 Task: Select the current location as Amazon Rainforest, South America . Now zoom - , and verify the location . Hide zoom slider
Action: Mouse moved to (146, 98)
Screenshot: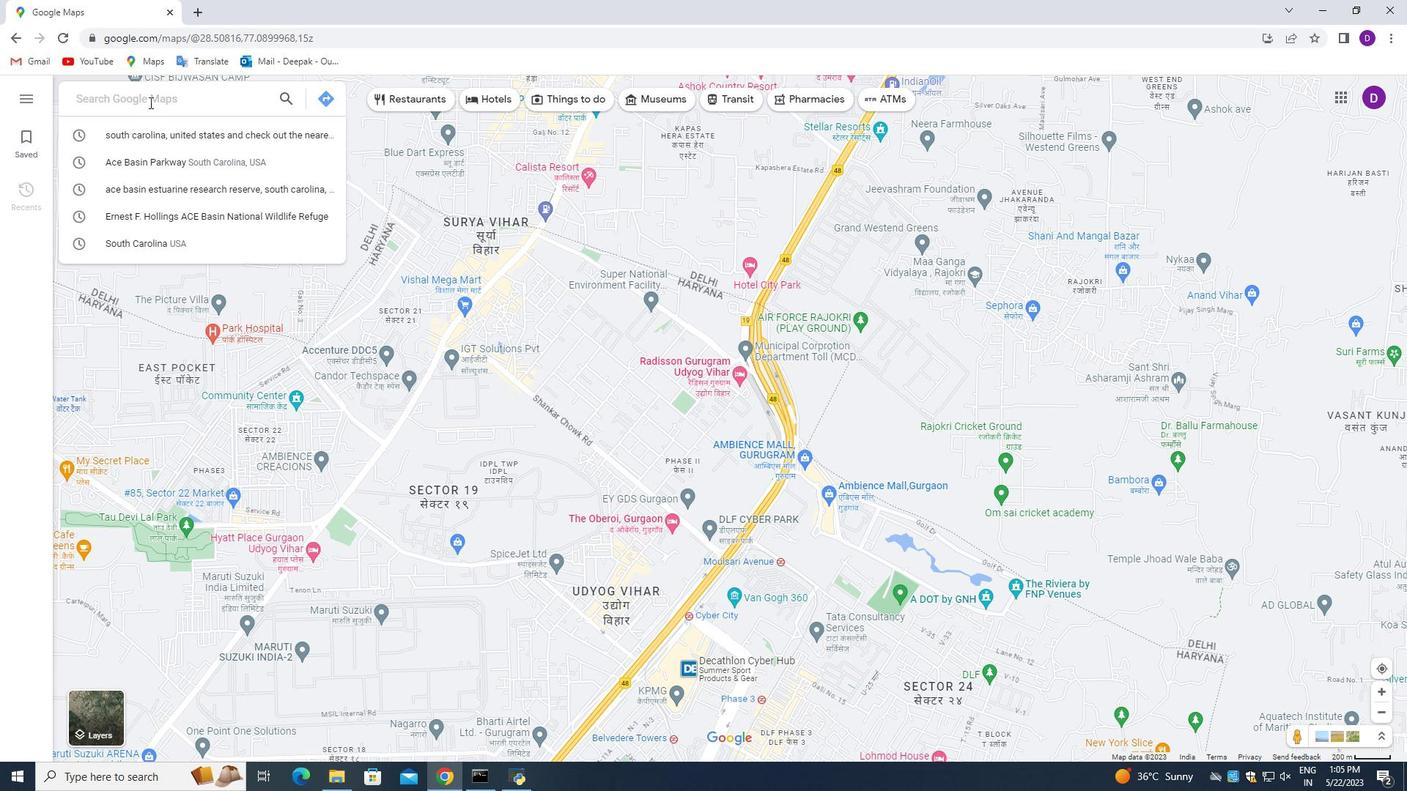 
Action: Mouse pressed left at (146, 98)
Screenshot: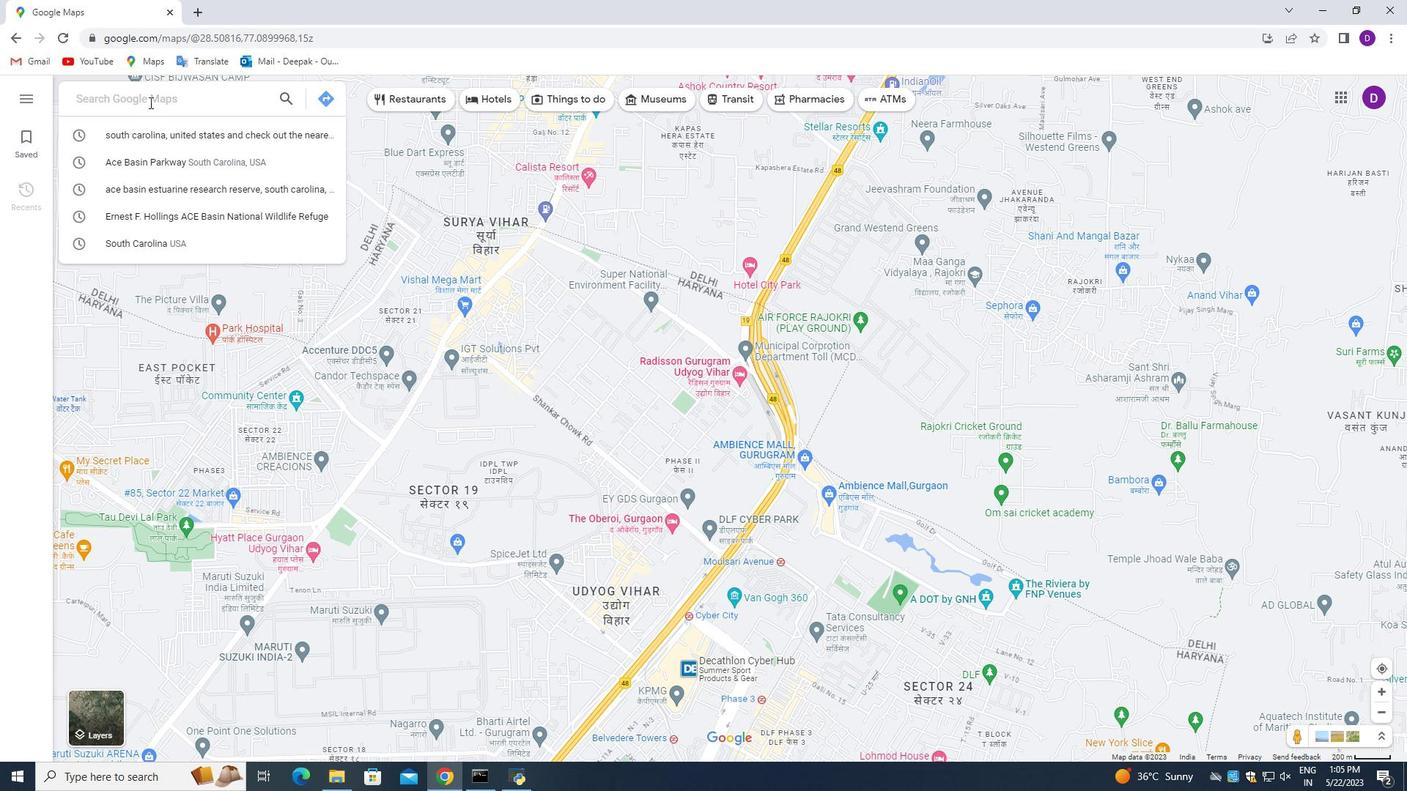 
Action: Key pressed <Key.shift_r>Amazone<Key.space><Key.shift_r>Rainforest<Key.space><Key.shift_r>South<Key.space><Key.shift_r>America<Key.enter>
Screenshot: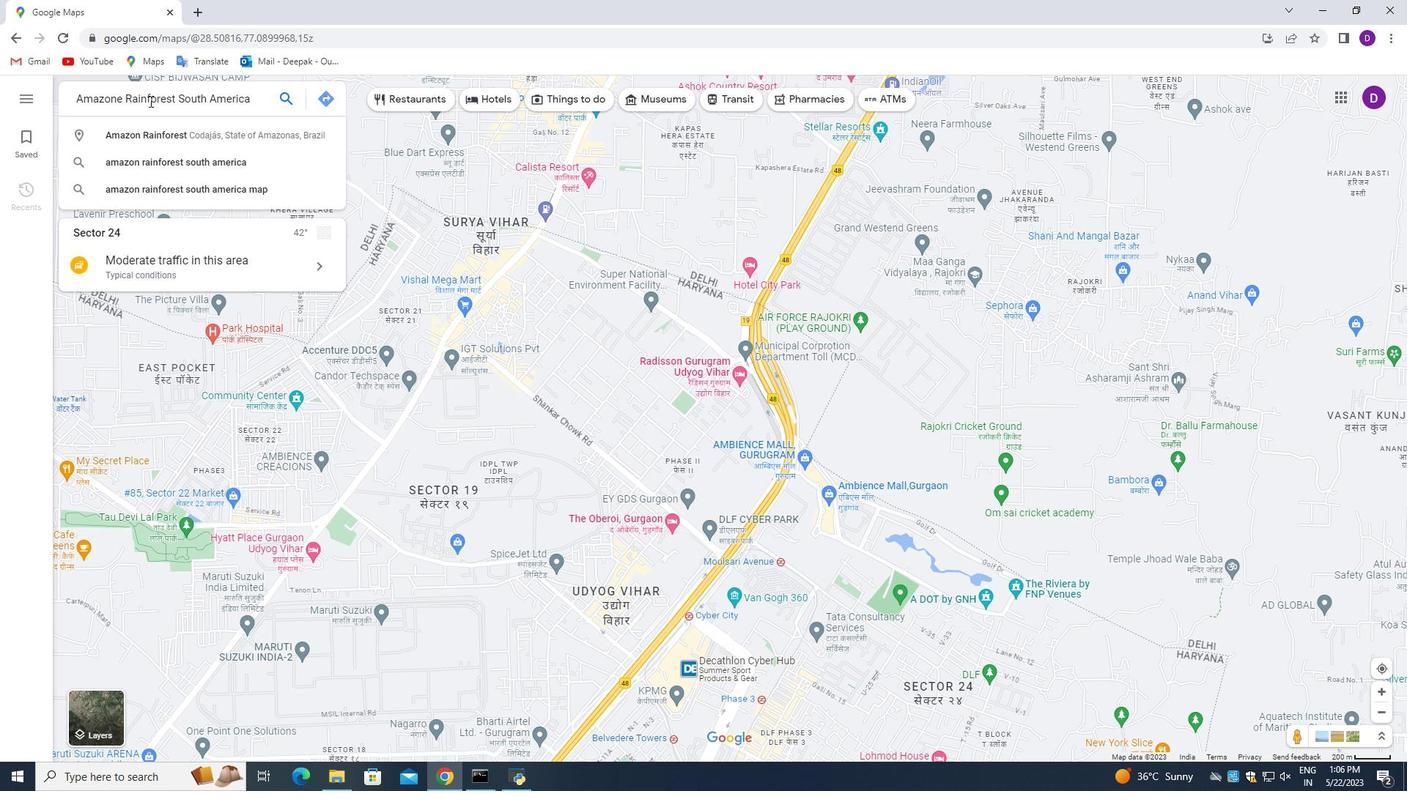 
Action: Mouse moved to (907, 457)
Screenshot: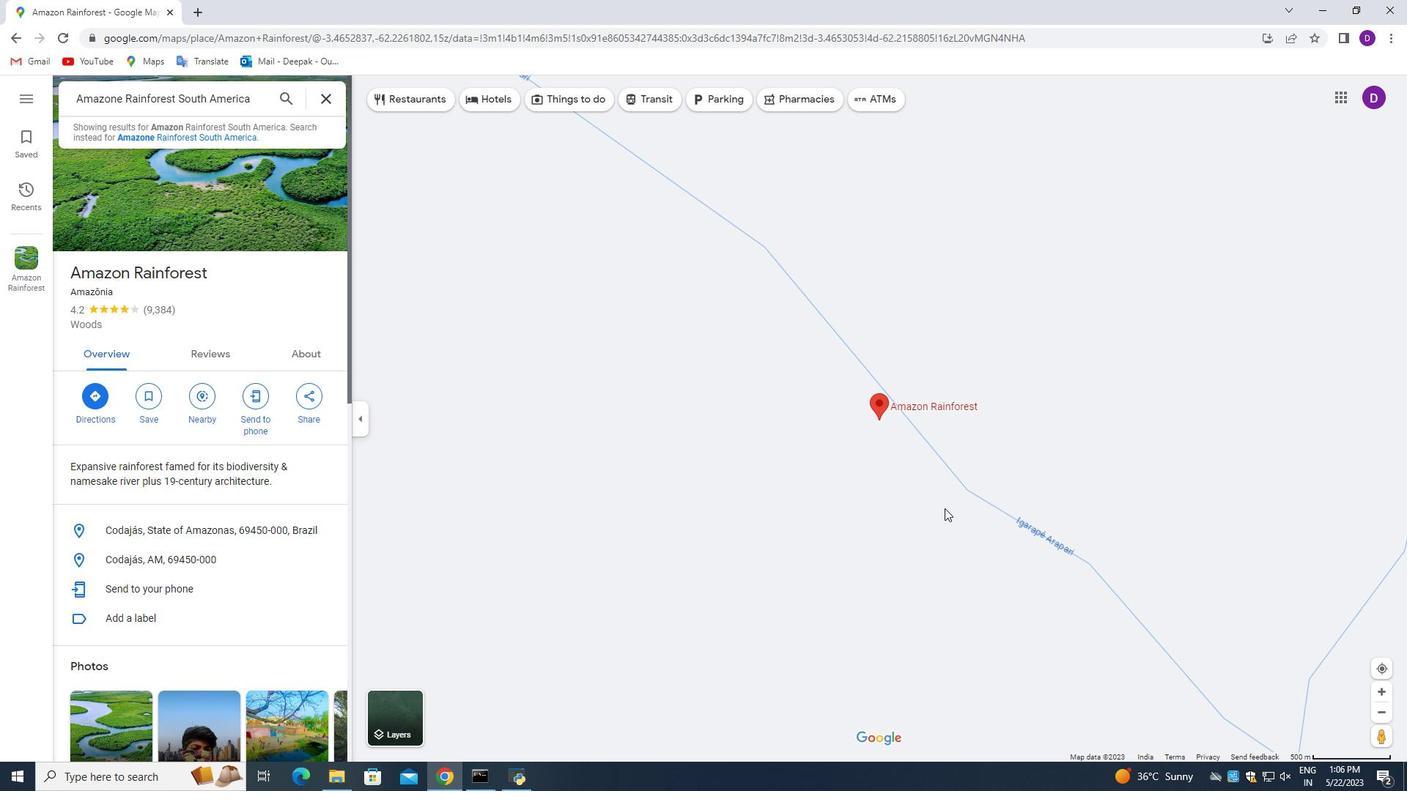 
Action: Mouse scrolled (907, 458) with delta (0, 0)
Screenshot: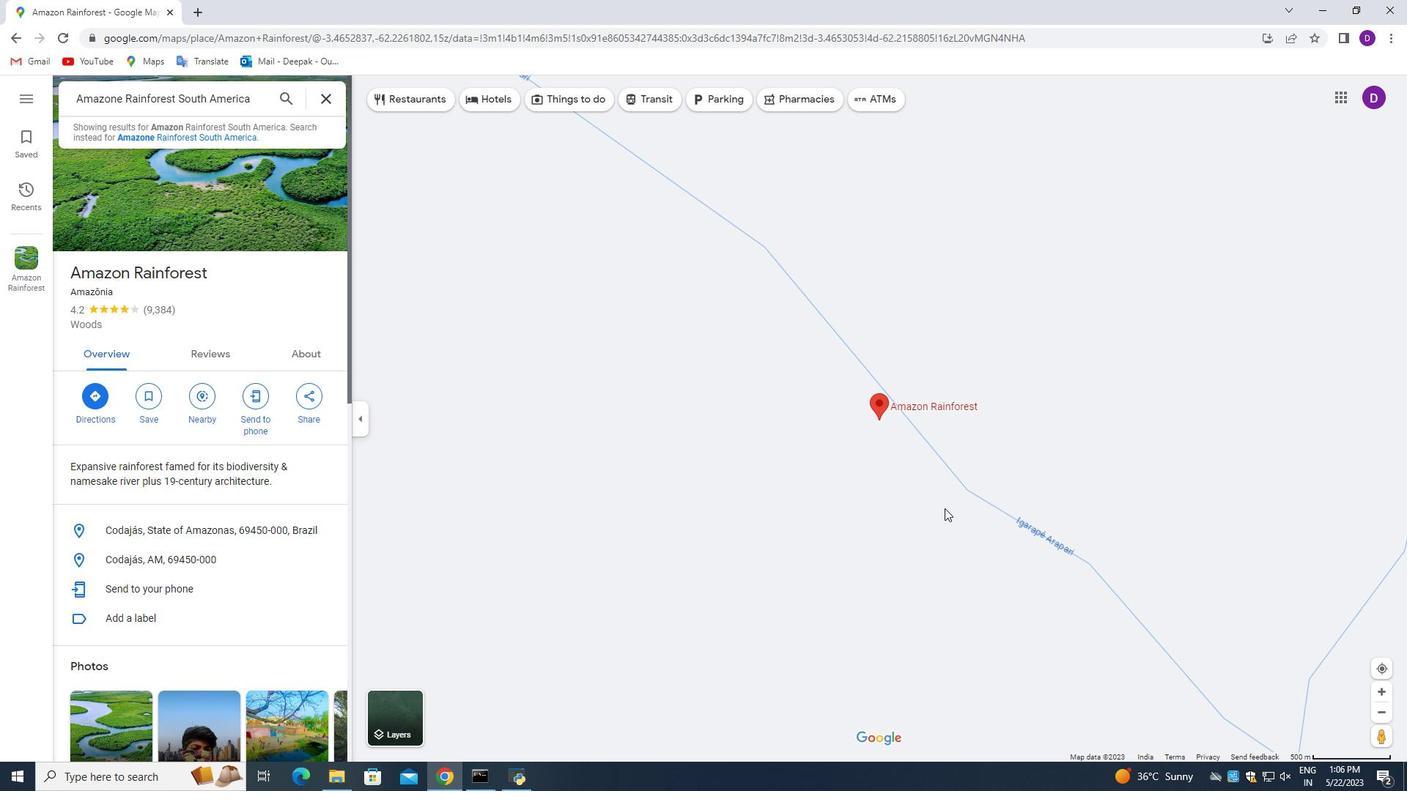 
Action: Mouse moved to (904, 453)
Screenshot: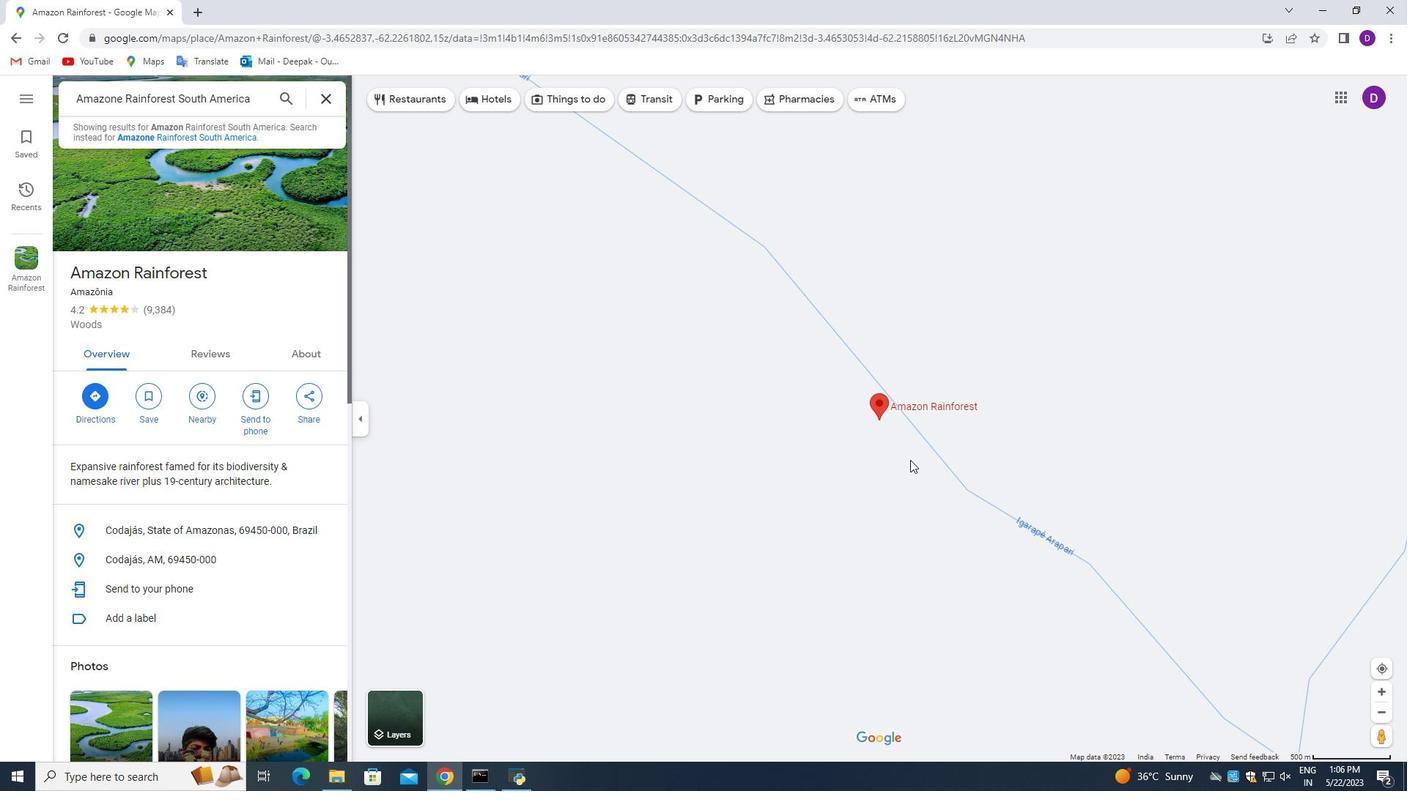 
Action: Mouse scrolled (904, 453) with delta (0, 0)
Screenshot: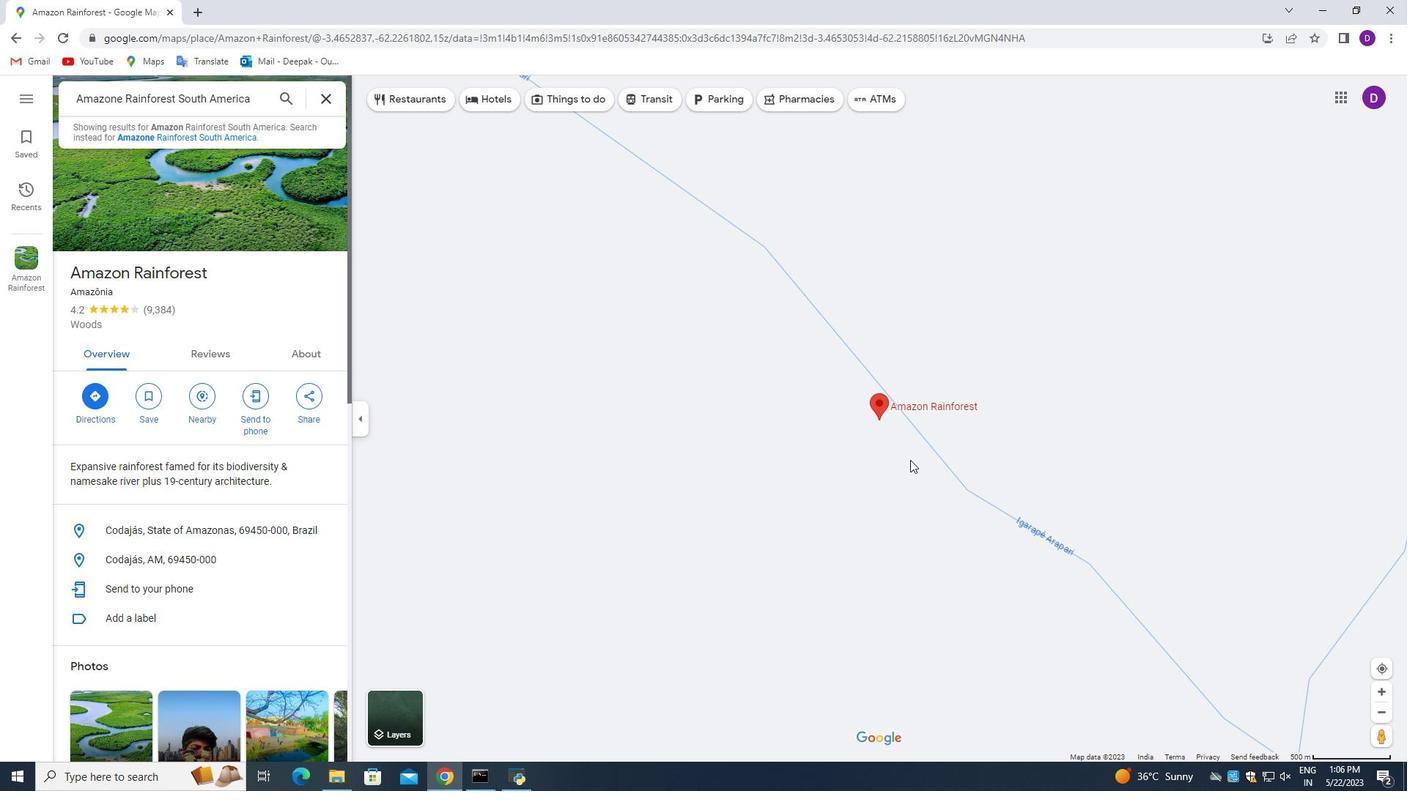 
Action: Mouse moved to (884, 433)
Screenshot: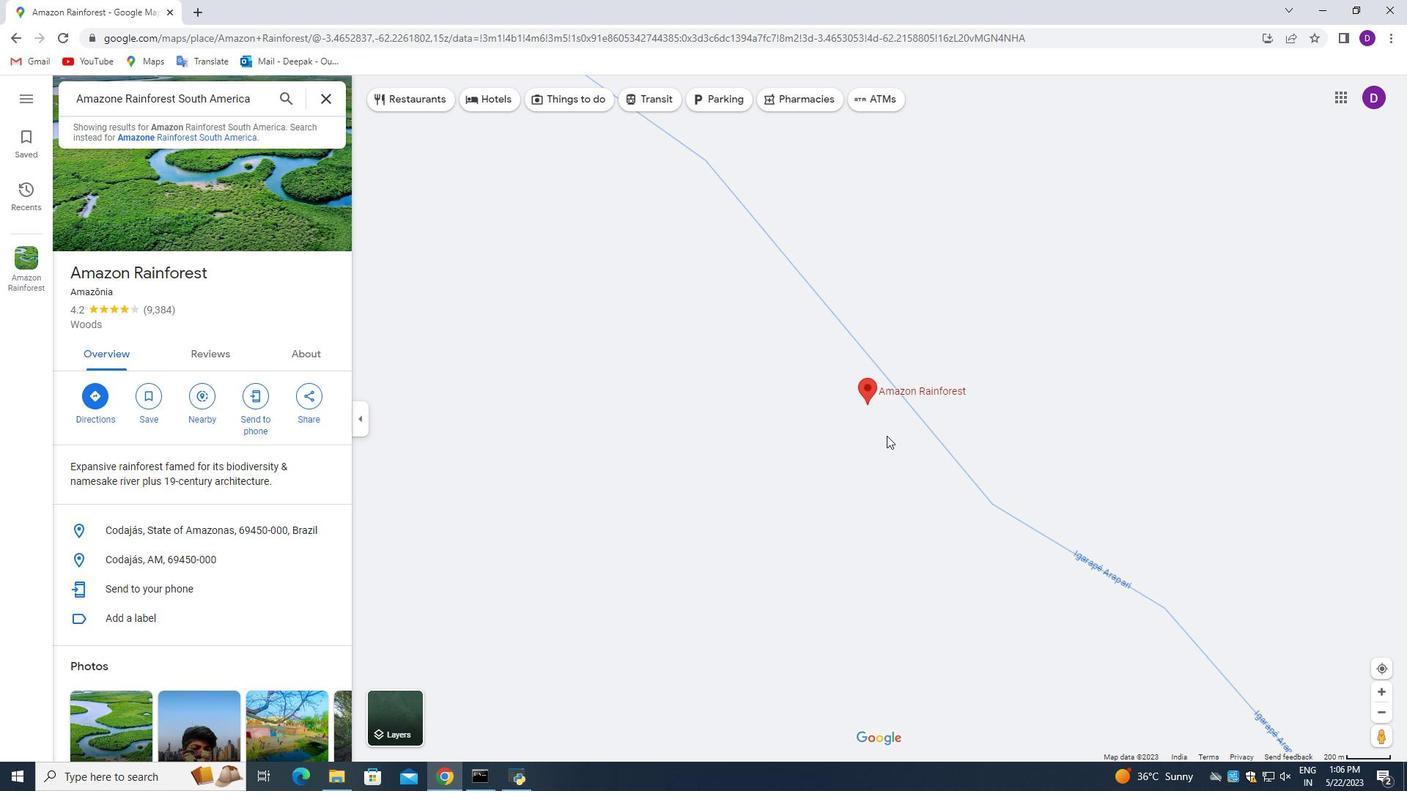 
Action: Mouse scrolled (884, 434) with delta (0, 0)
Screenshot: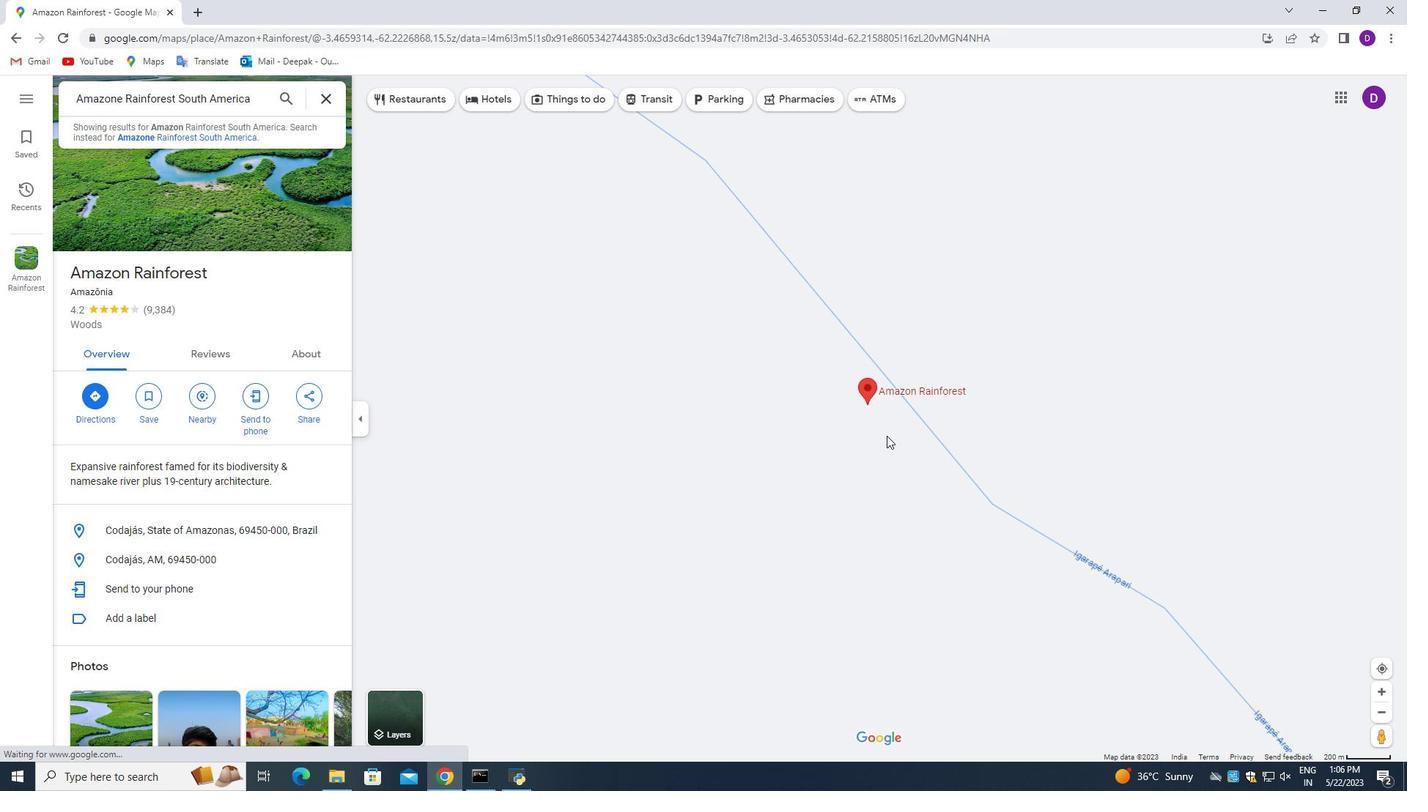 
Action: Mouse scrolled (884, 434) with delta (0, 0)
Screenshot: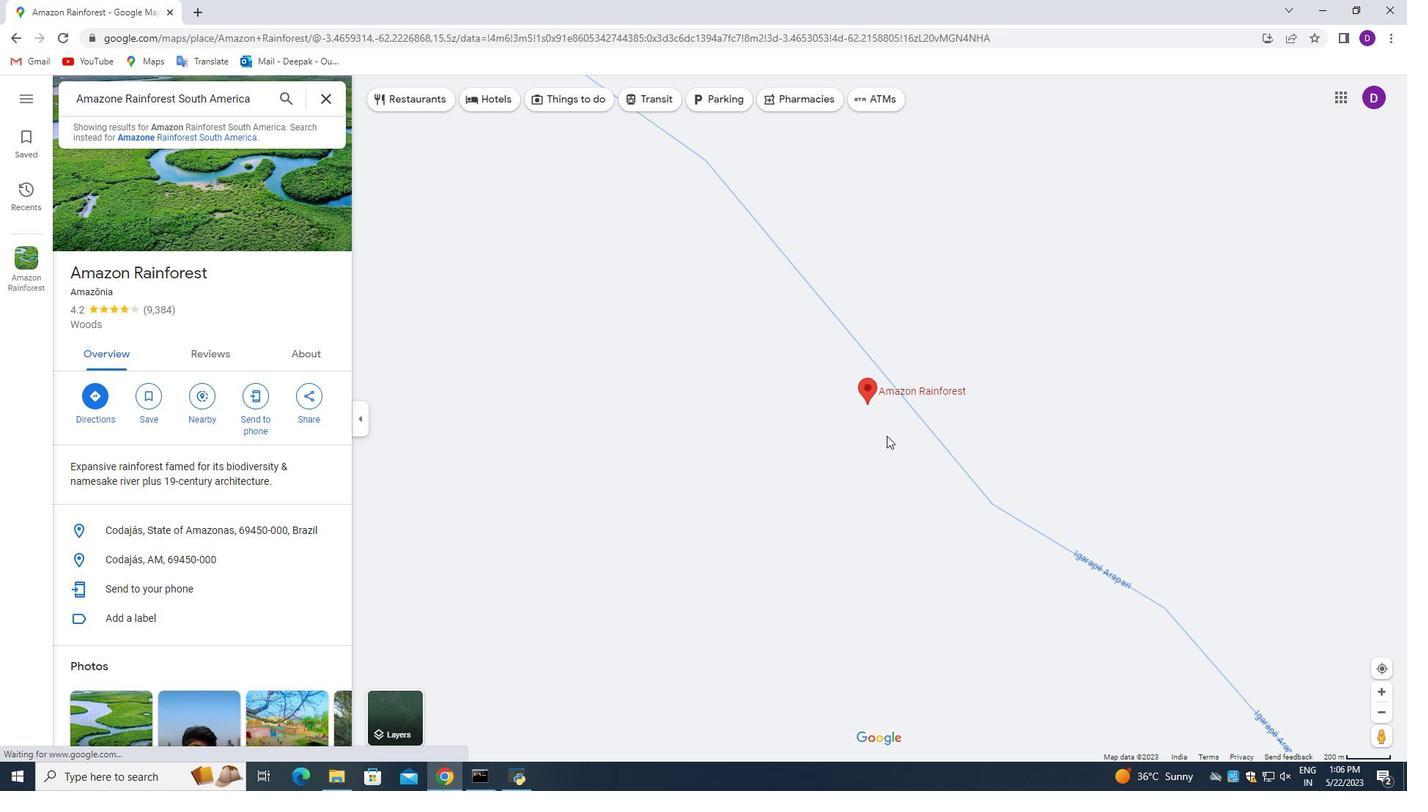 
Action: Mouse scrolled (884, 434) with delta (0, 0)
Screenshot: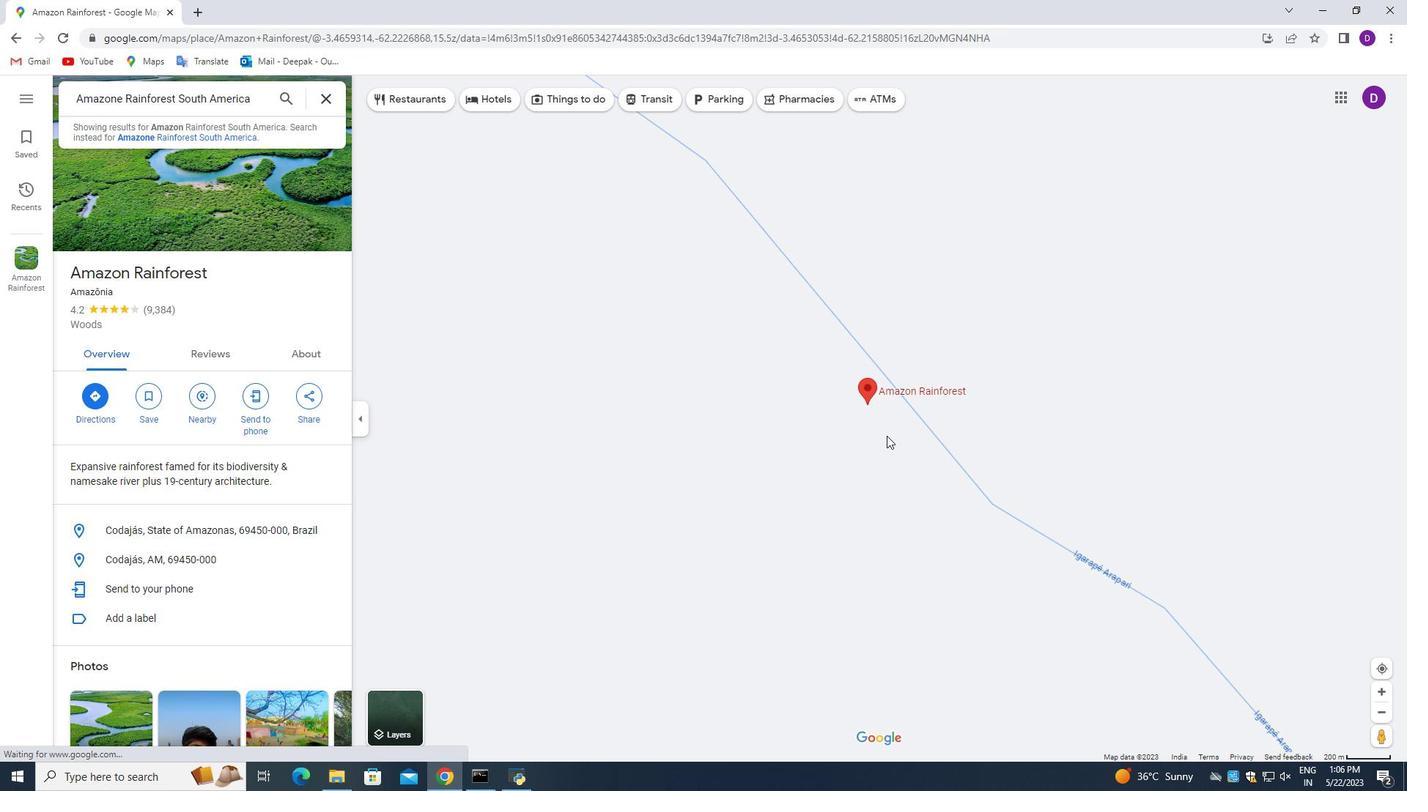 
Action: Mouse scrolled (884, 434) with delta (0, 0)
Screenshot: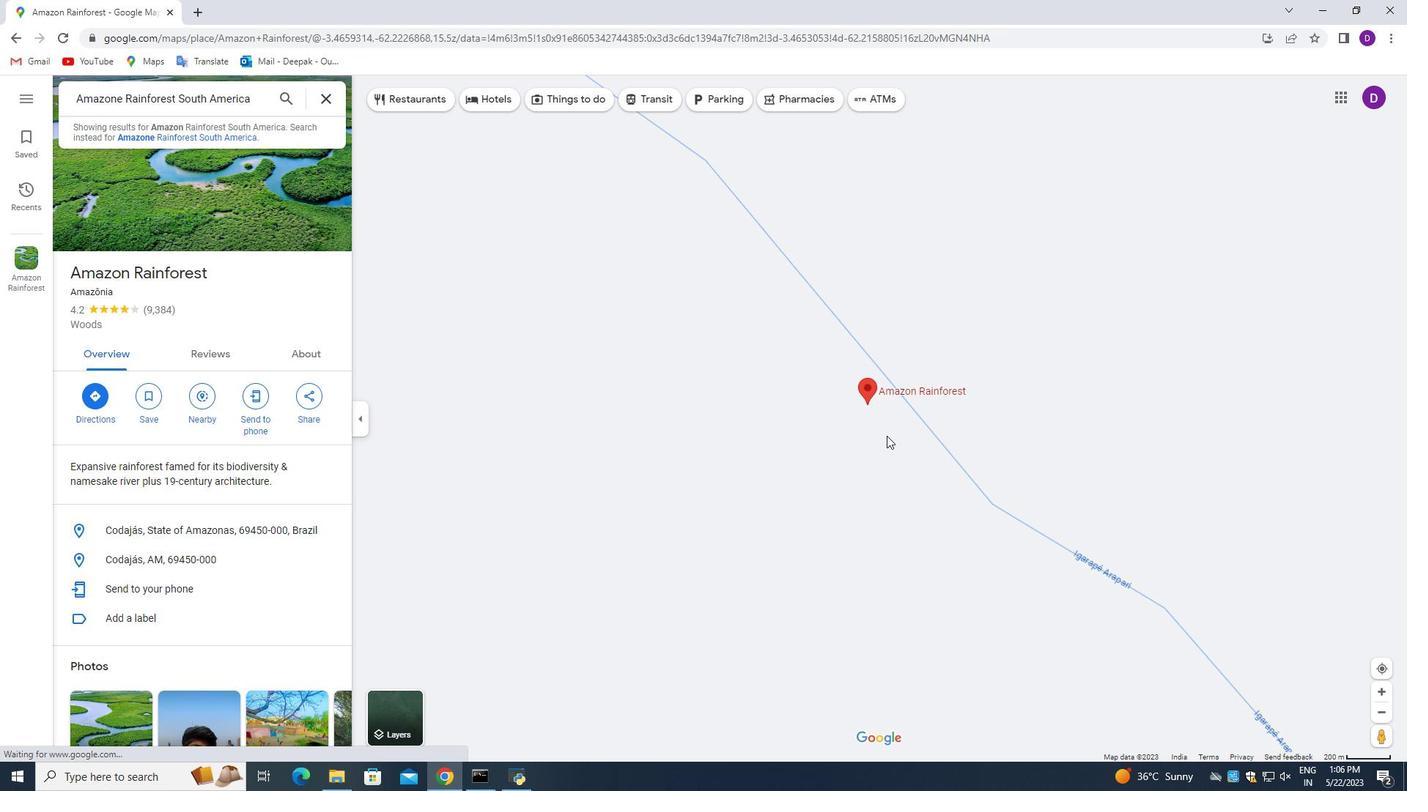 
Action: Mouse scrolled (884, 434) with delta (0, 0)
Screenshot: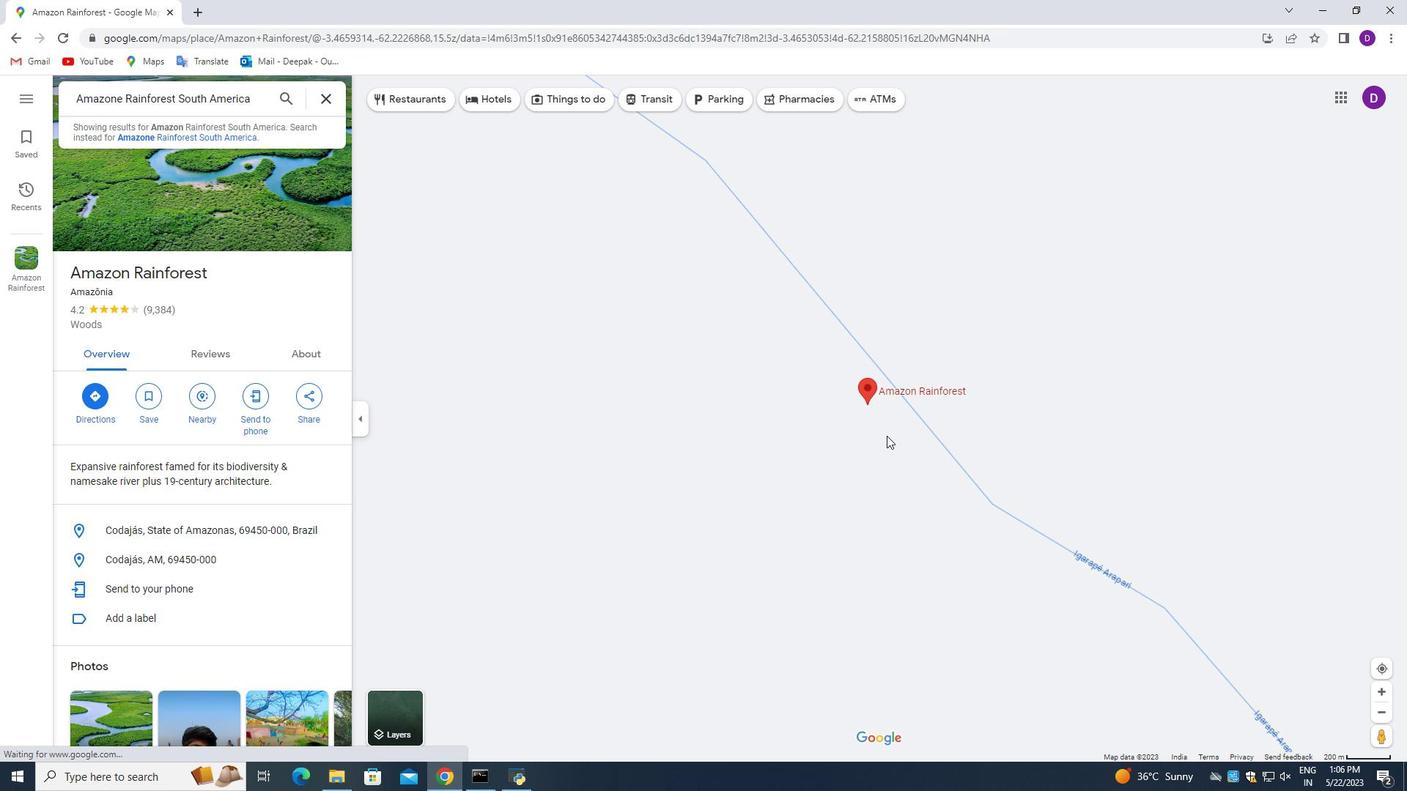
Action: Mouse moved to (1381, 742)
Screenshot: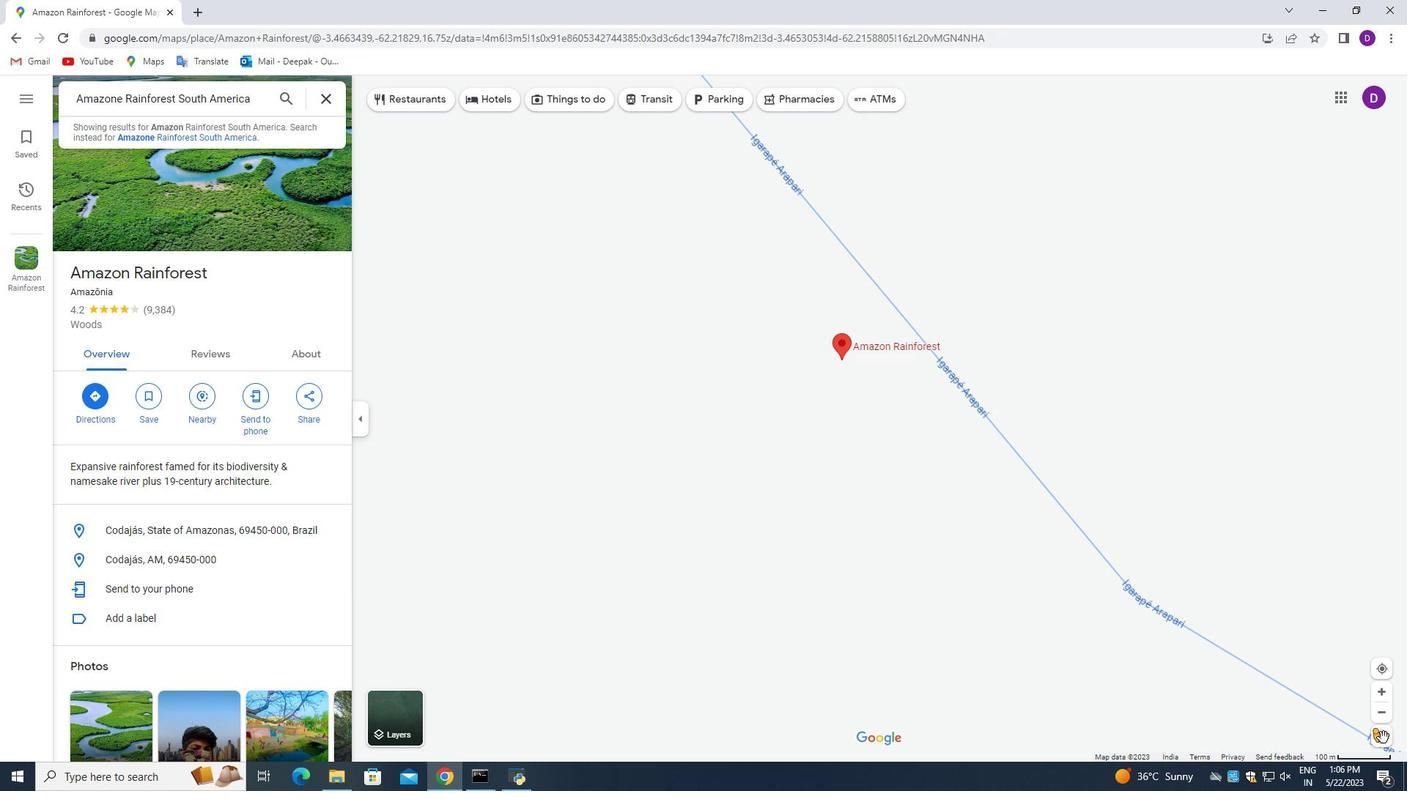 
Action: Mouse pressed left at (1381, 742)
Screenshot: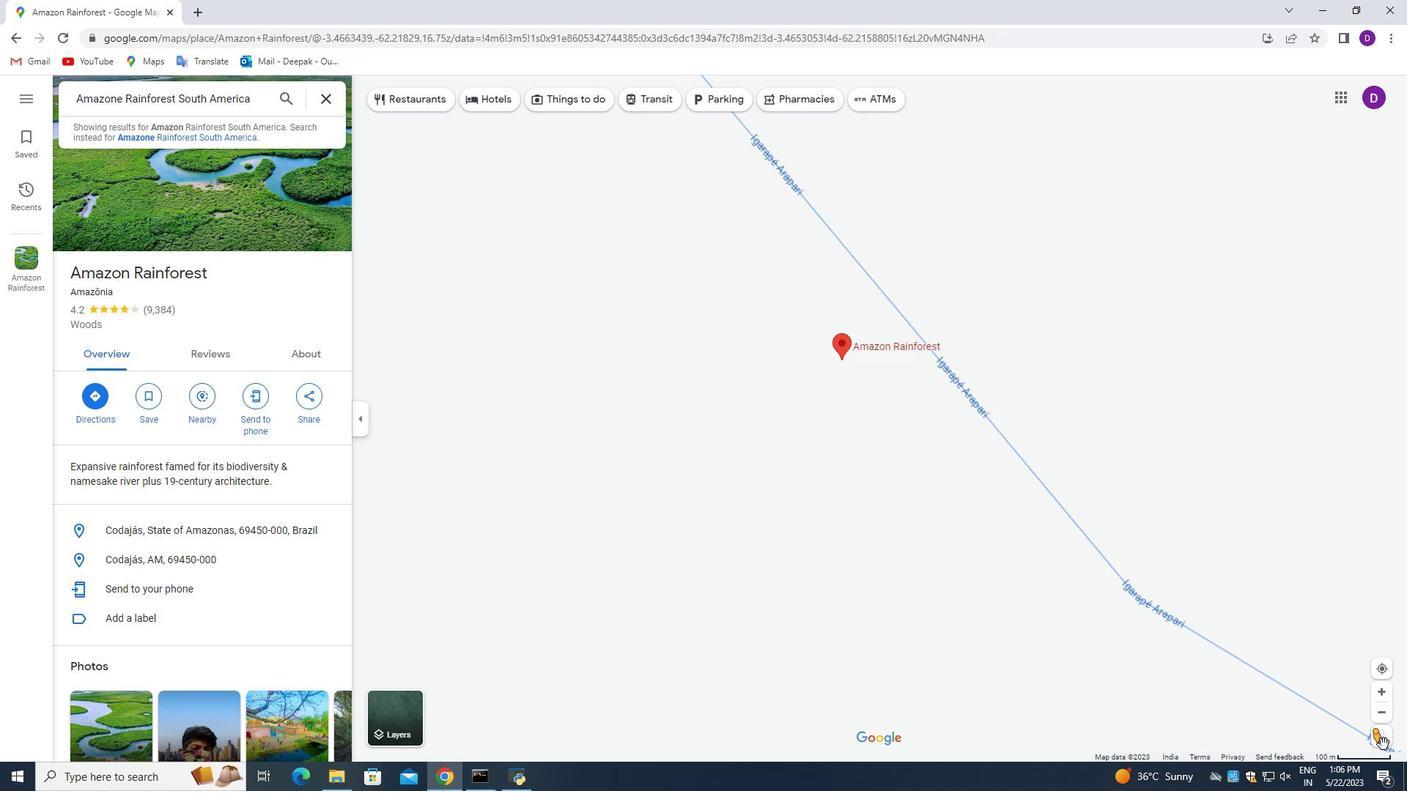 
Action: Mouse moved to (441, 370)
Screenshot: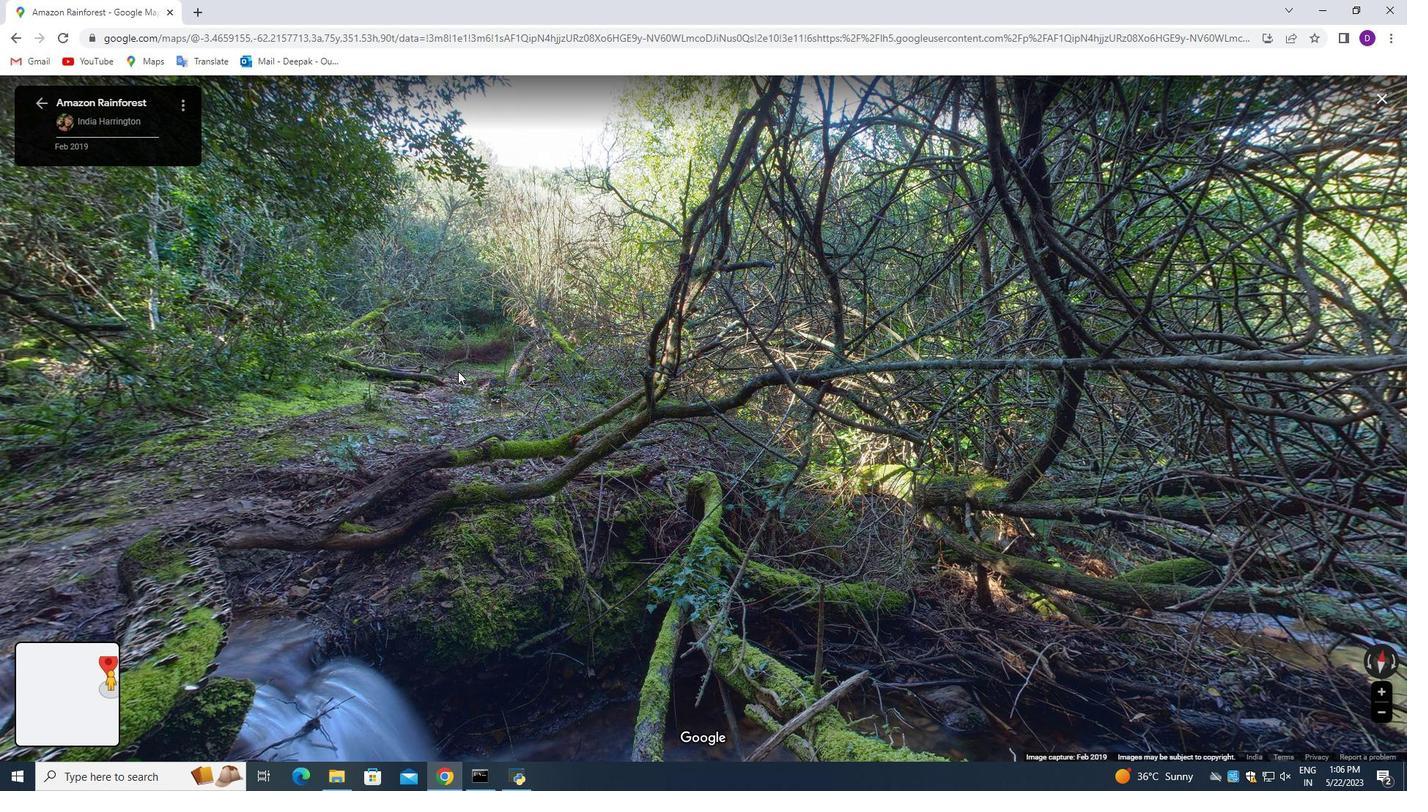 
Action: Mouse pressed left at (441, 370)
Screenshot: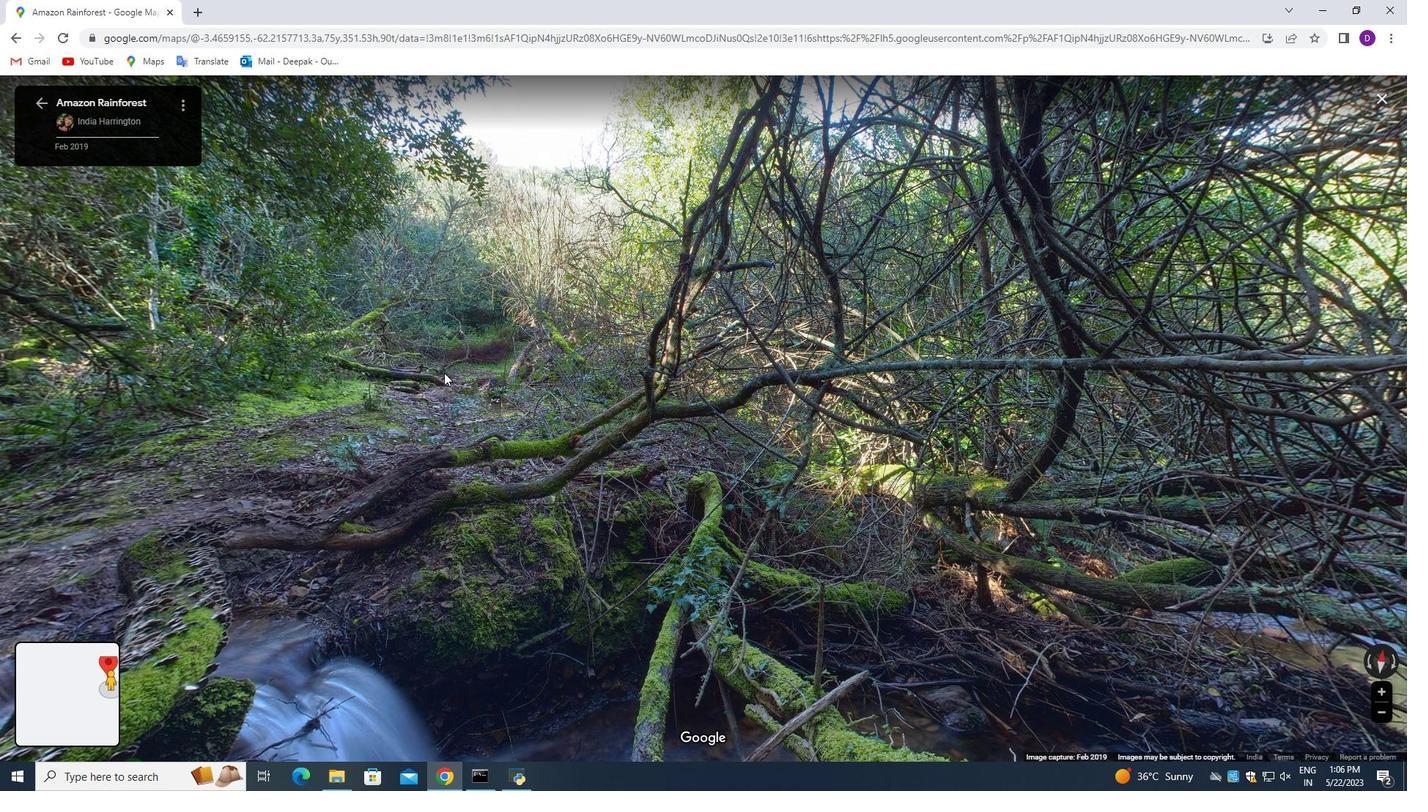 
Action: Mouse moved to (512, 367)
Screenshot: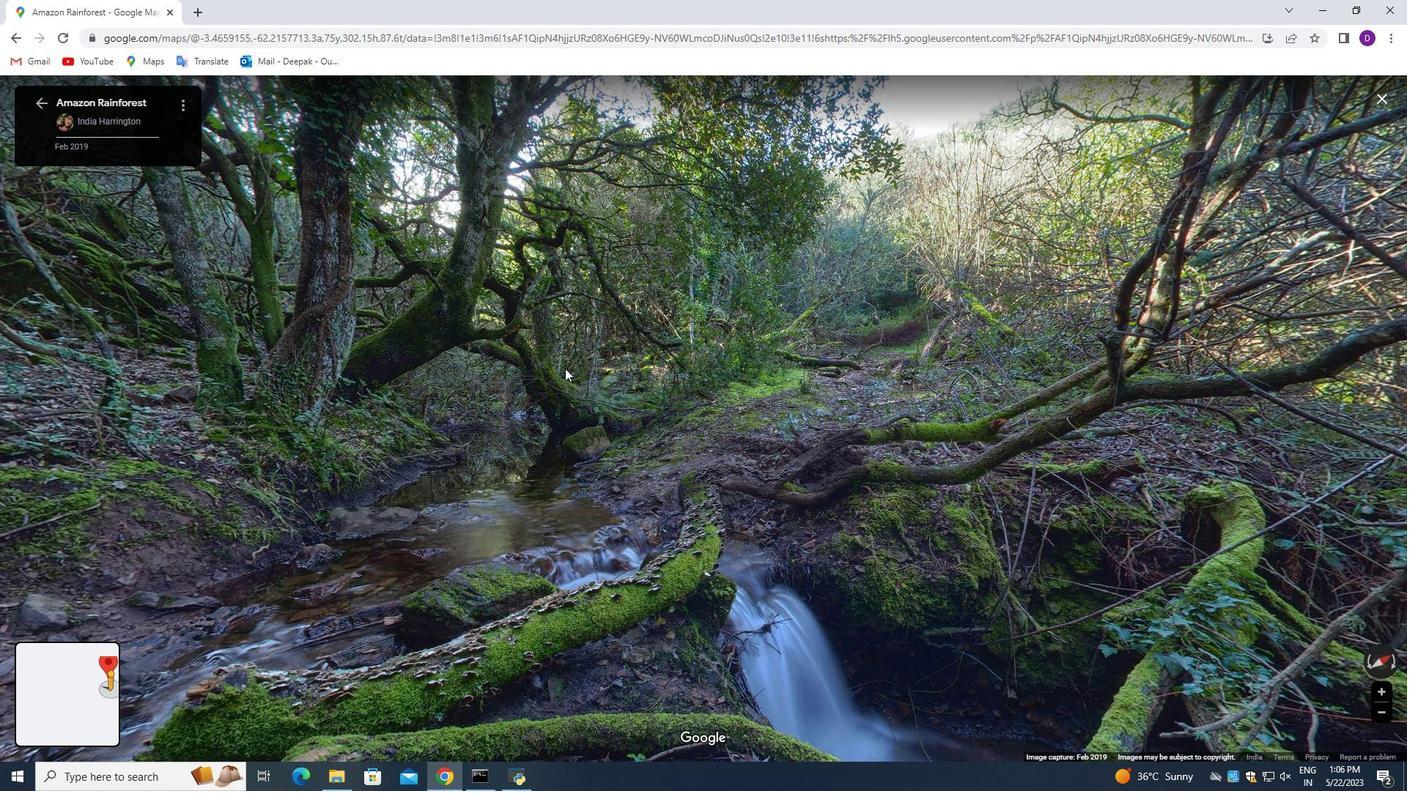 
Action: Mouse pressed left at (507, 368)
Screenshot: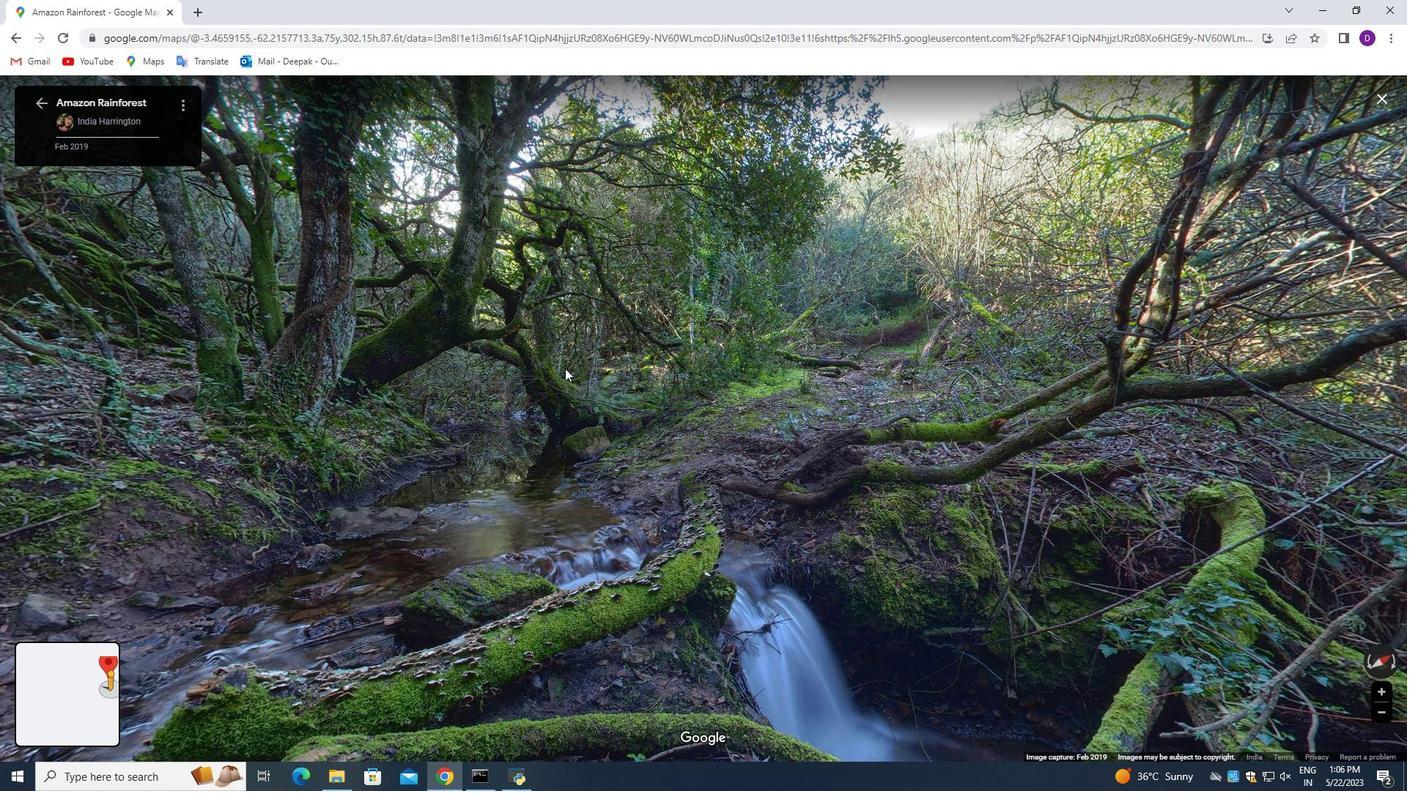 
Action: Mouse moved to (554, 316)
Screenshot: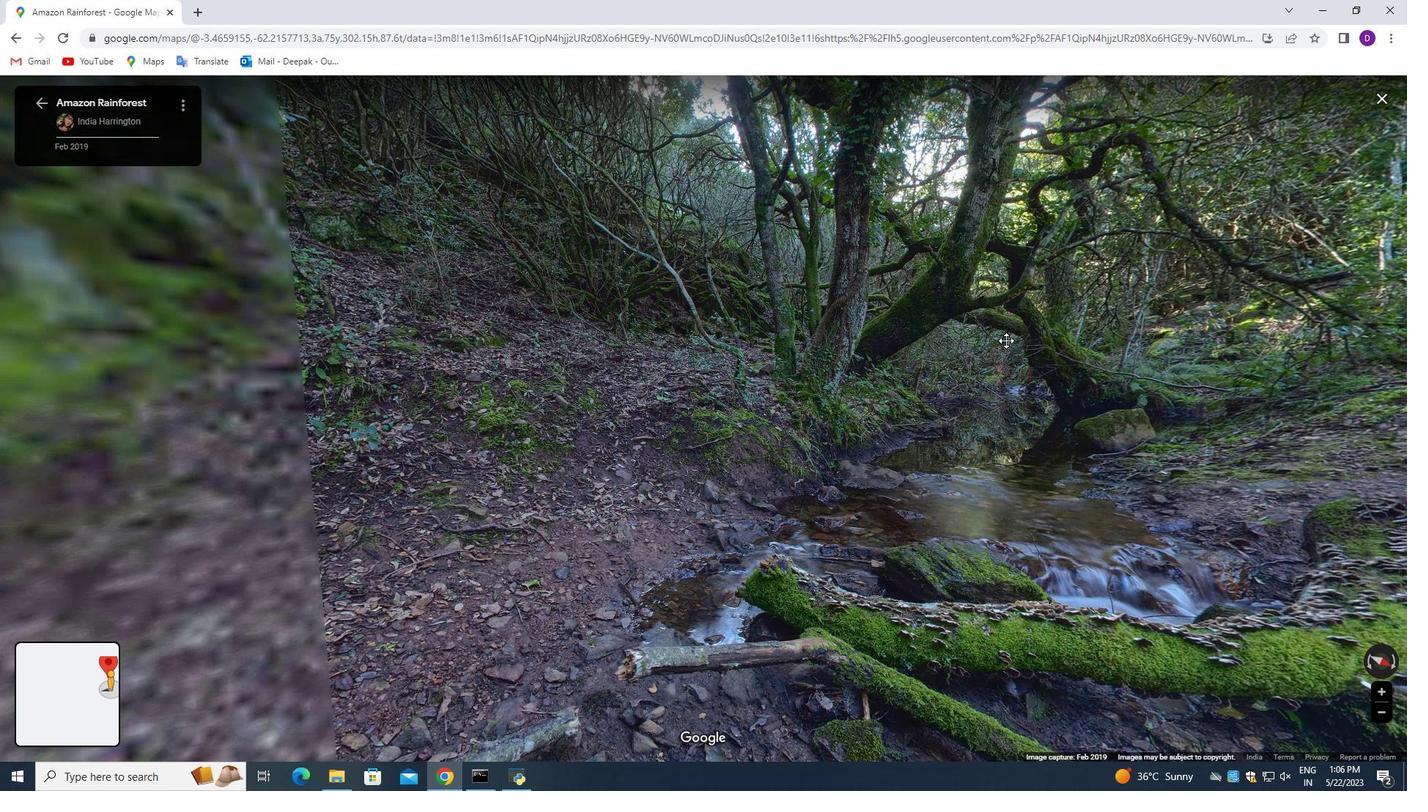 
Action: Mouse pressed left at (554, 316)
Screenshot: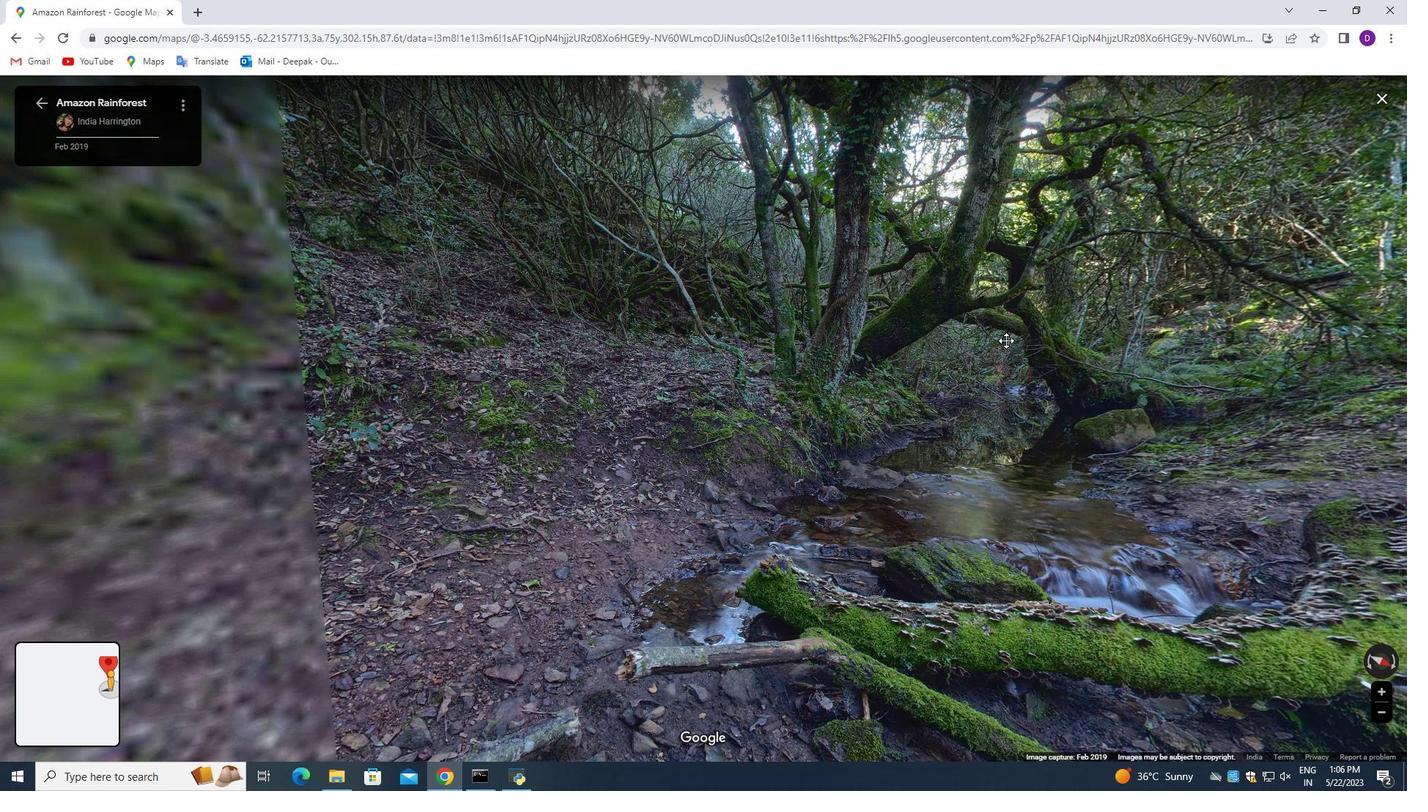 
Action: Mouse moved to (573, 338)
Screenshot: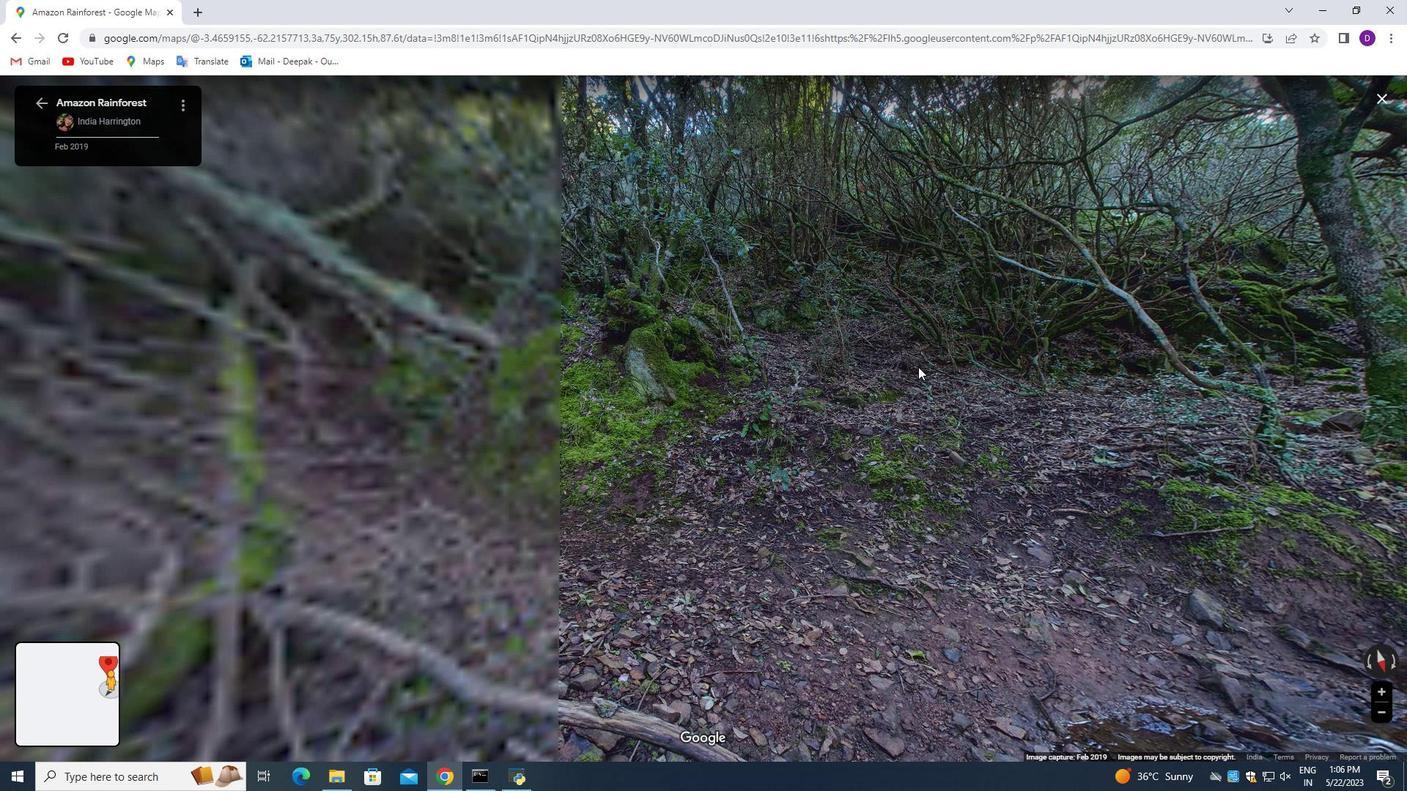 
Action: Mouse pressed left at (573, 338)
Screenshot: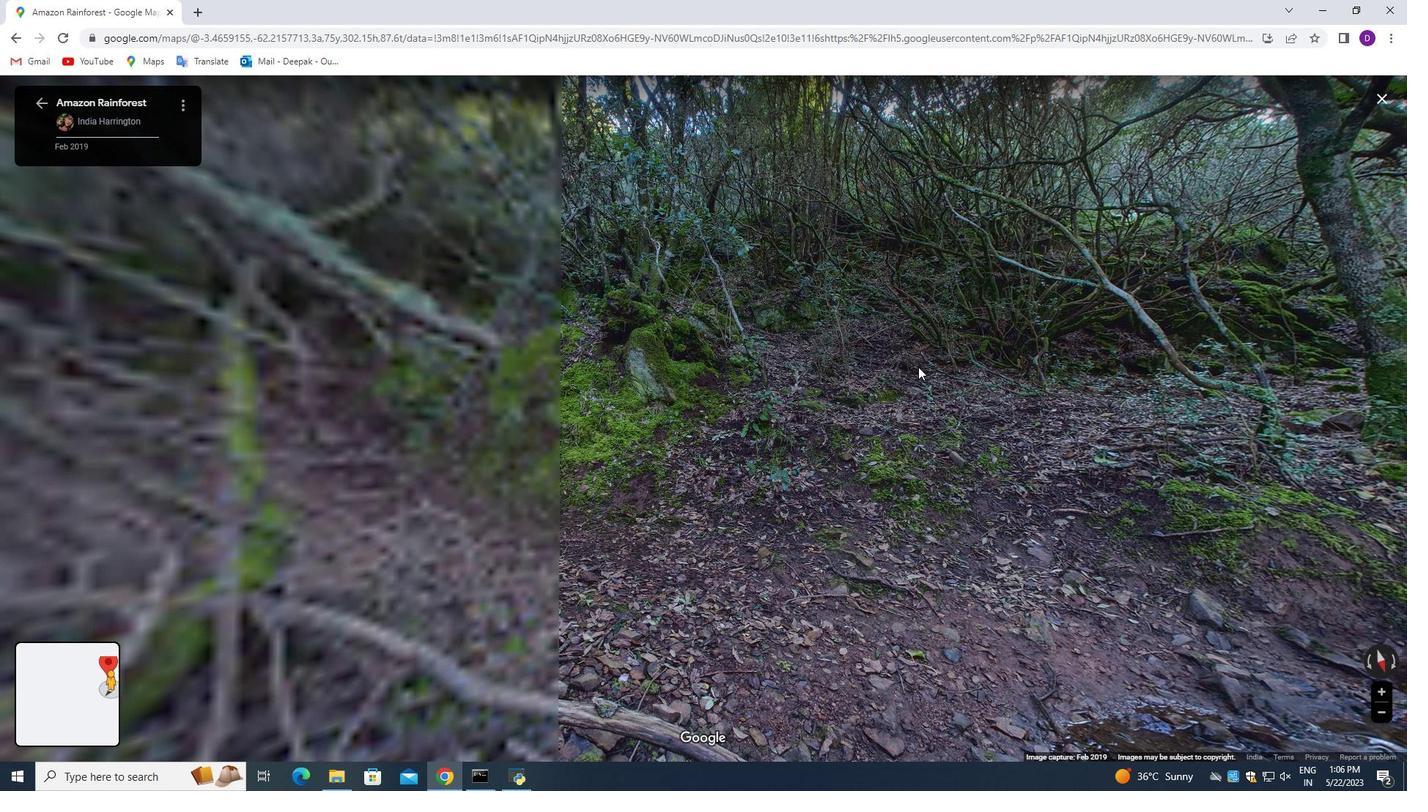 
Action: Mouse moved to (398, 393)
Screenshot: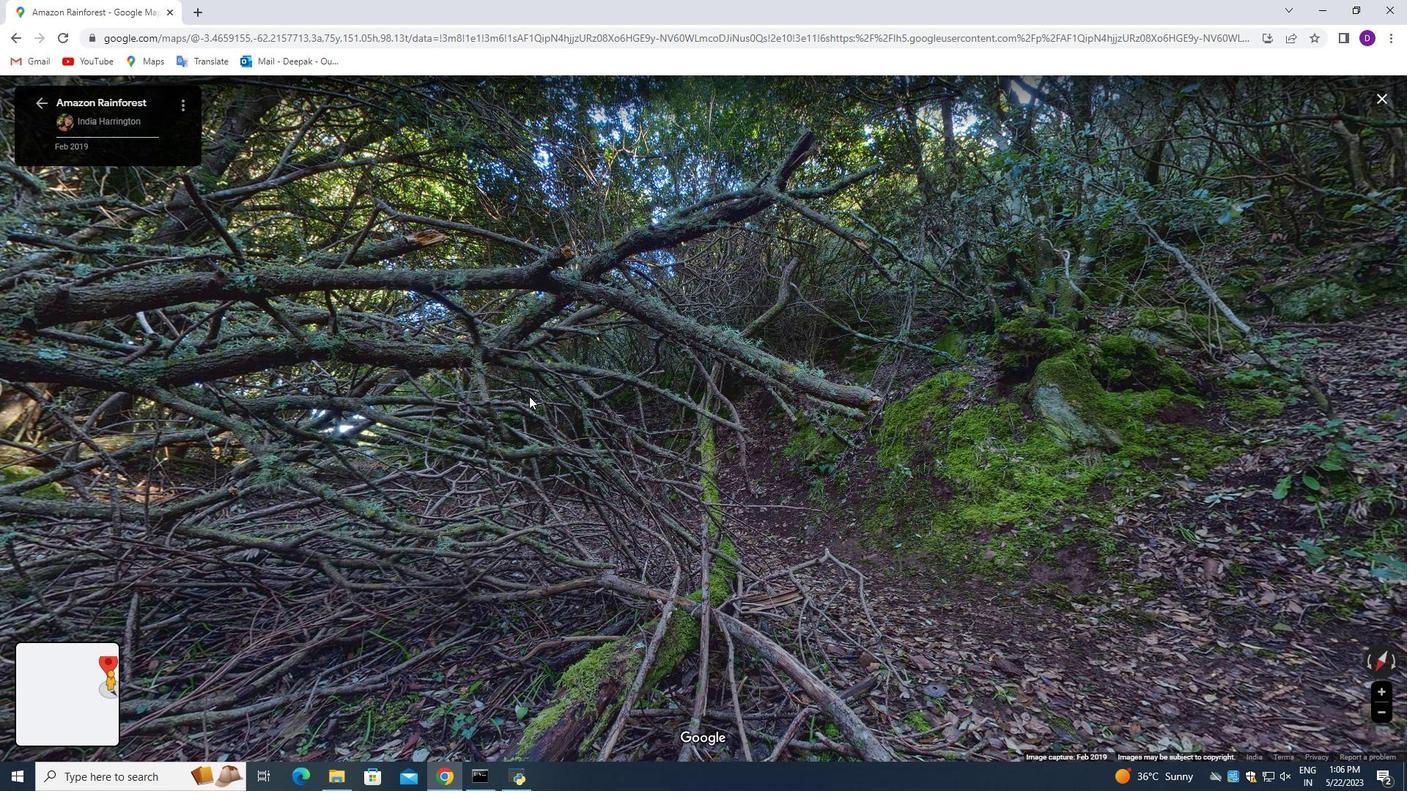
Action: Mouse pressed left at (398, 393)
Screenshot: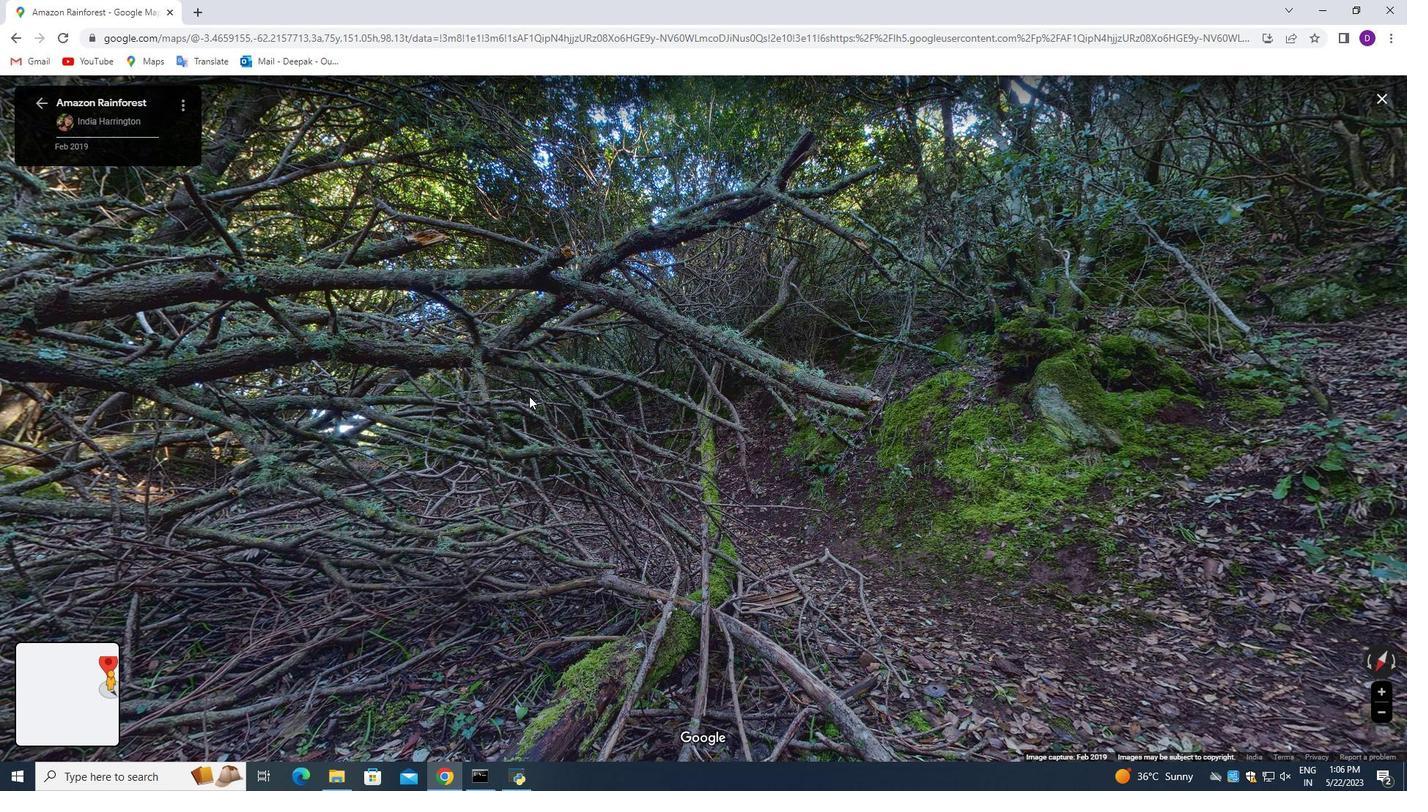 
Action: Mouse moved to (398, 395)
Screenshot: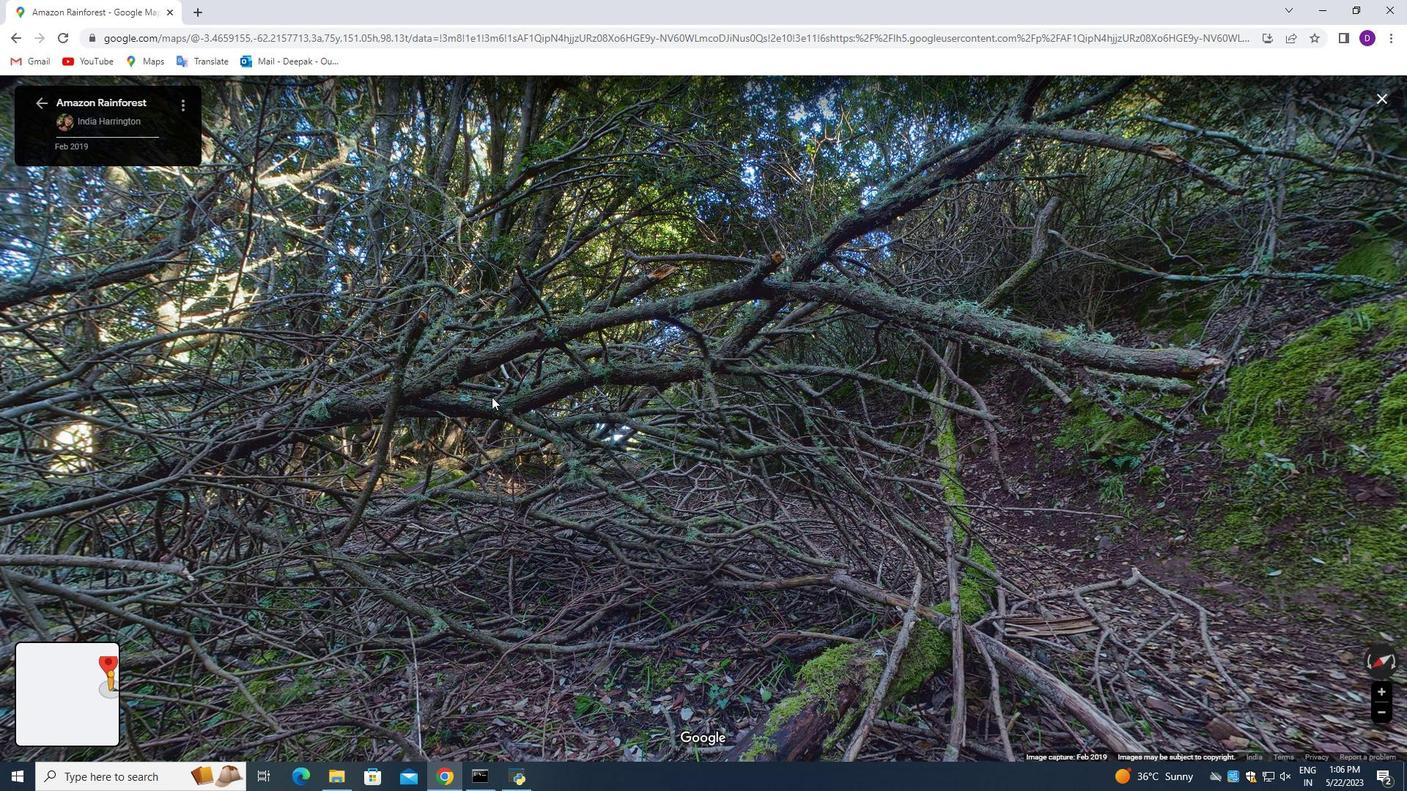 
Action: Mouse pressed left at (397, 395)
Screenshot: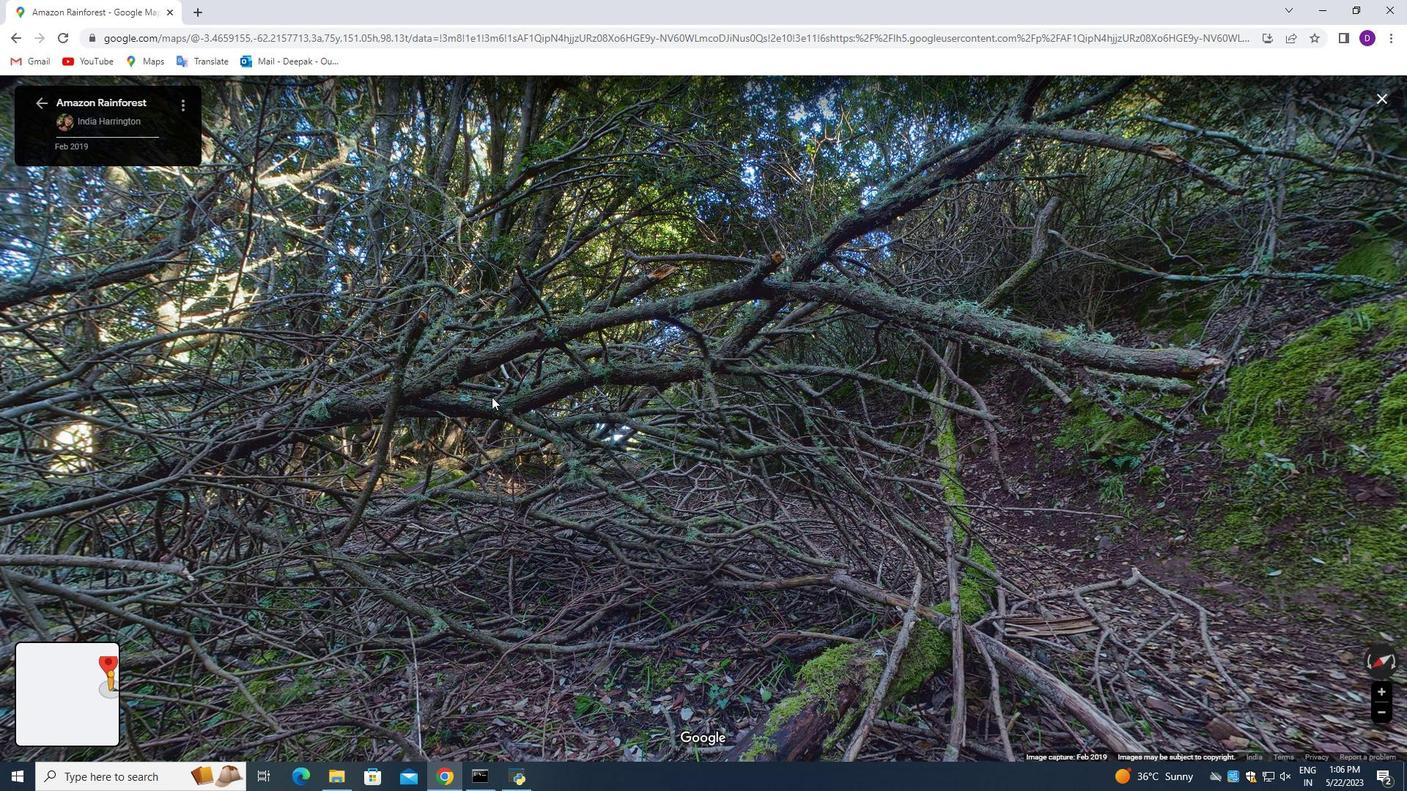 
Action: Mouse moved to (499, 415)
Screenshot: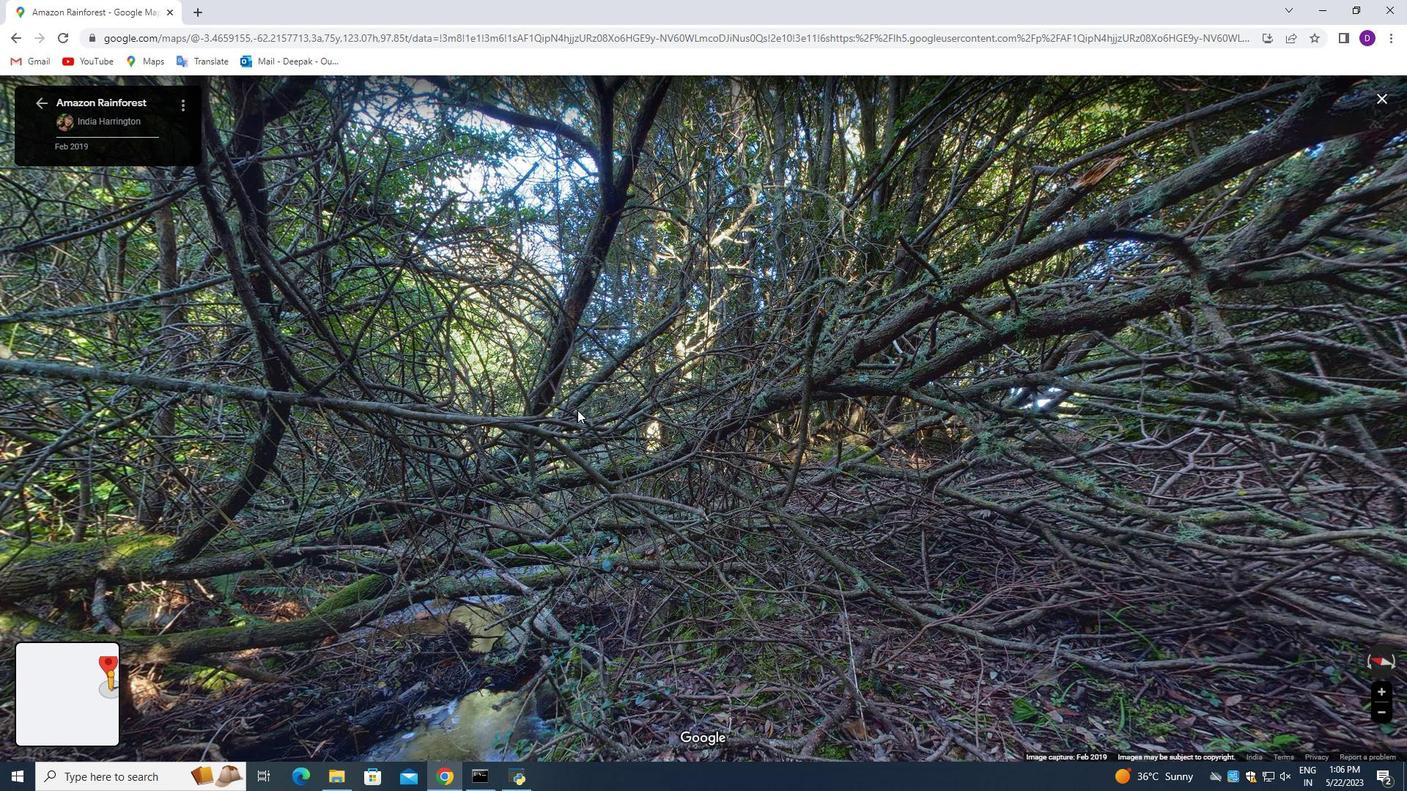
Action: Mouse pressed left at (499, 415)
Screenshot: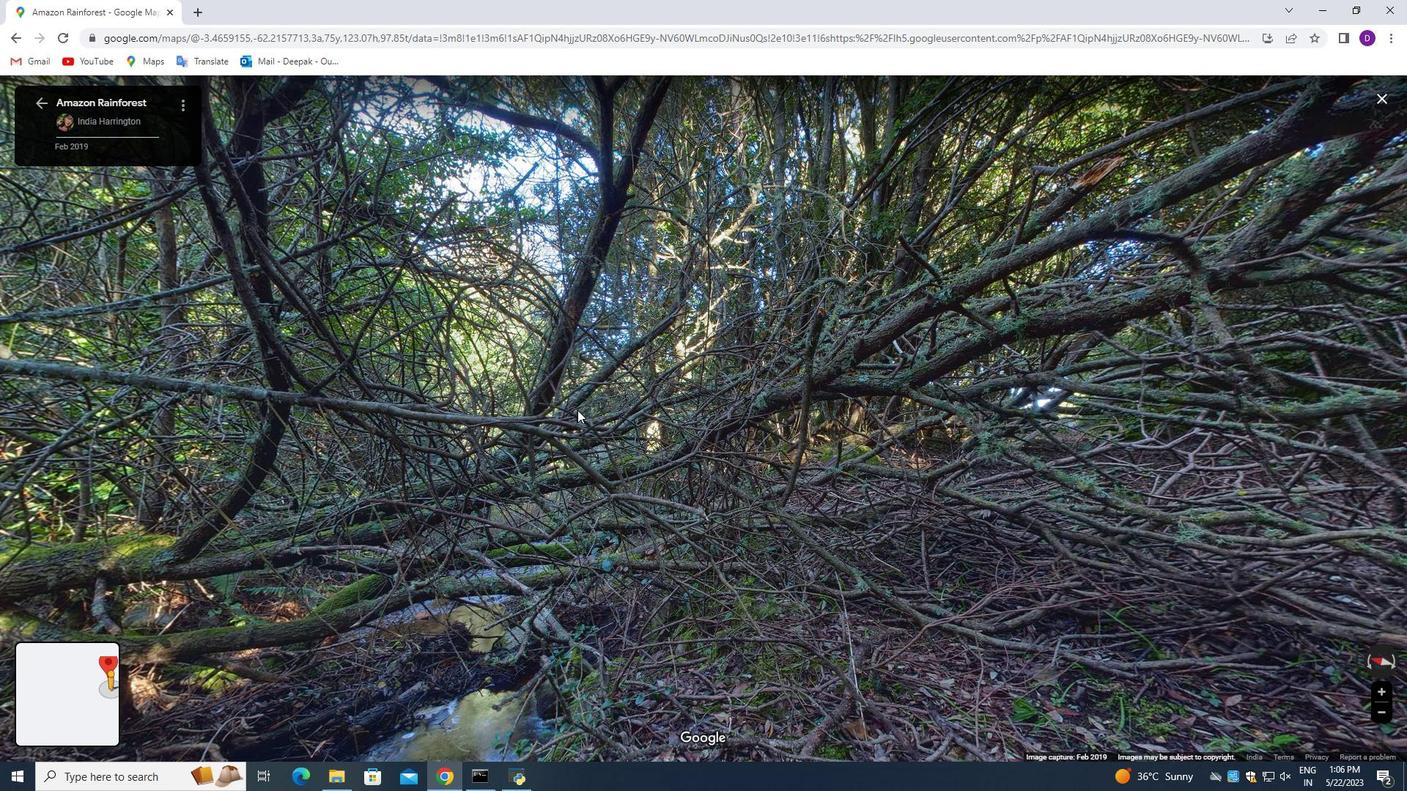 
Action: Mouse moved to (1380, 706)
Screenshot: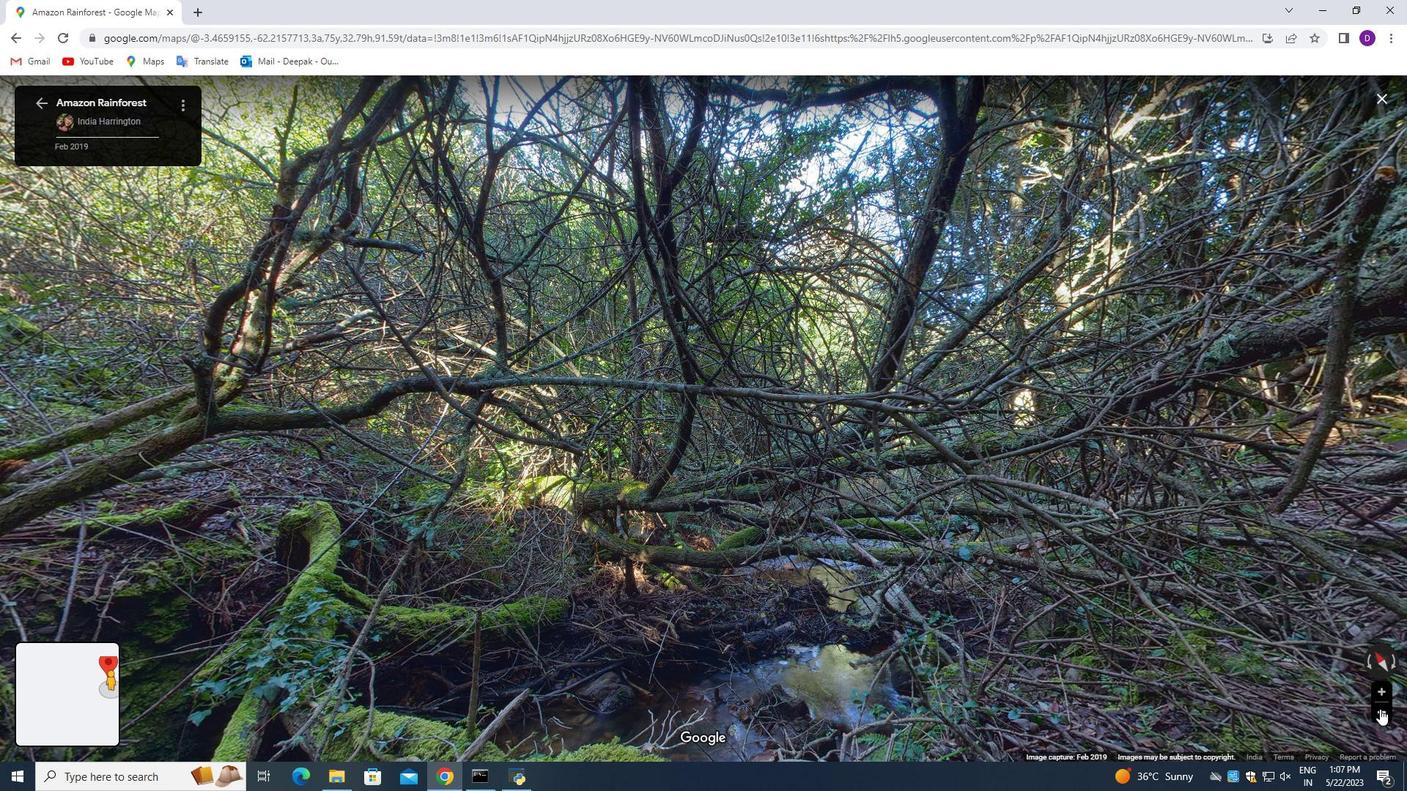 
Action: Mouse pressed left at (1380, 706)
Screenshot: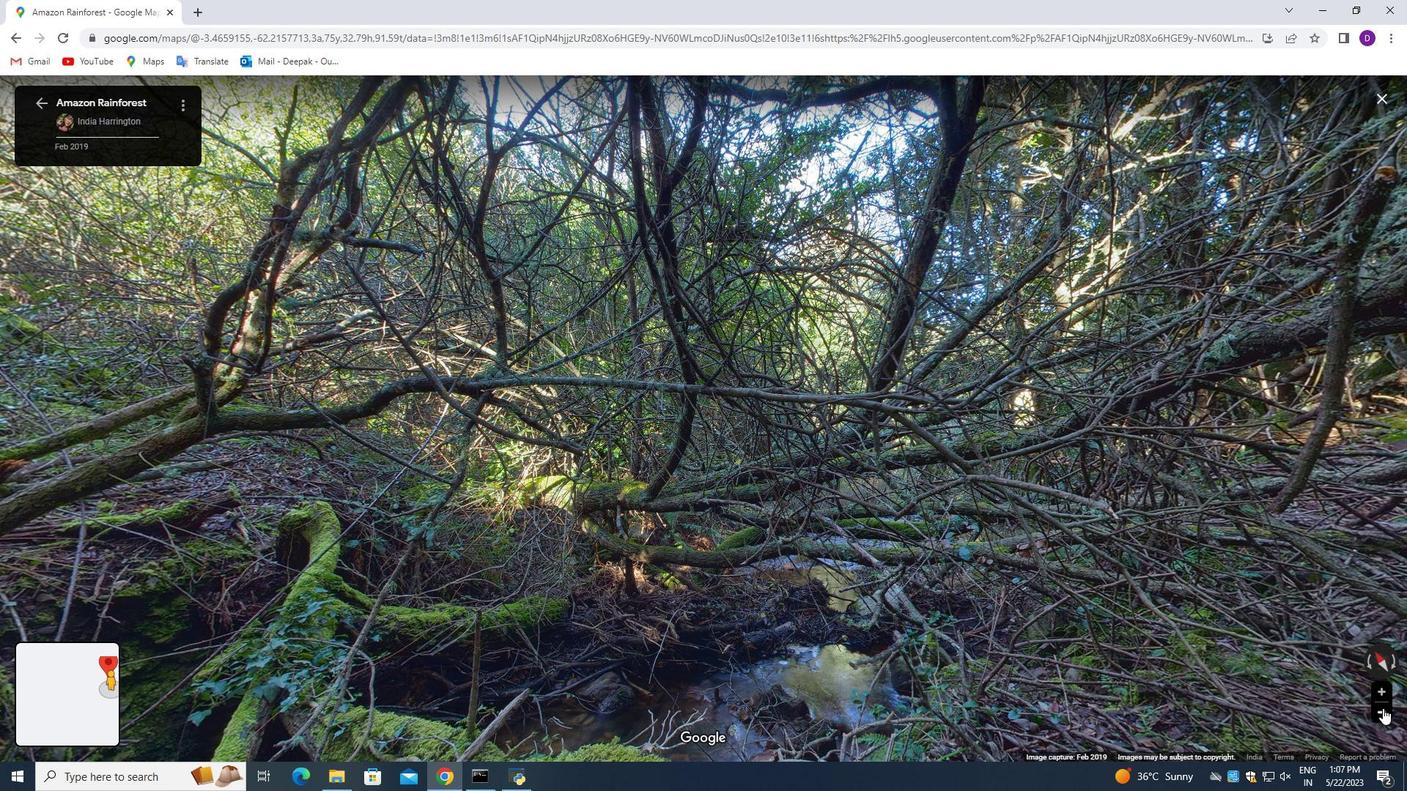 
Action: Mouse pressed left at (1380, 706)
Screenshot: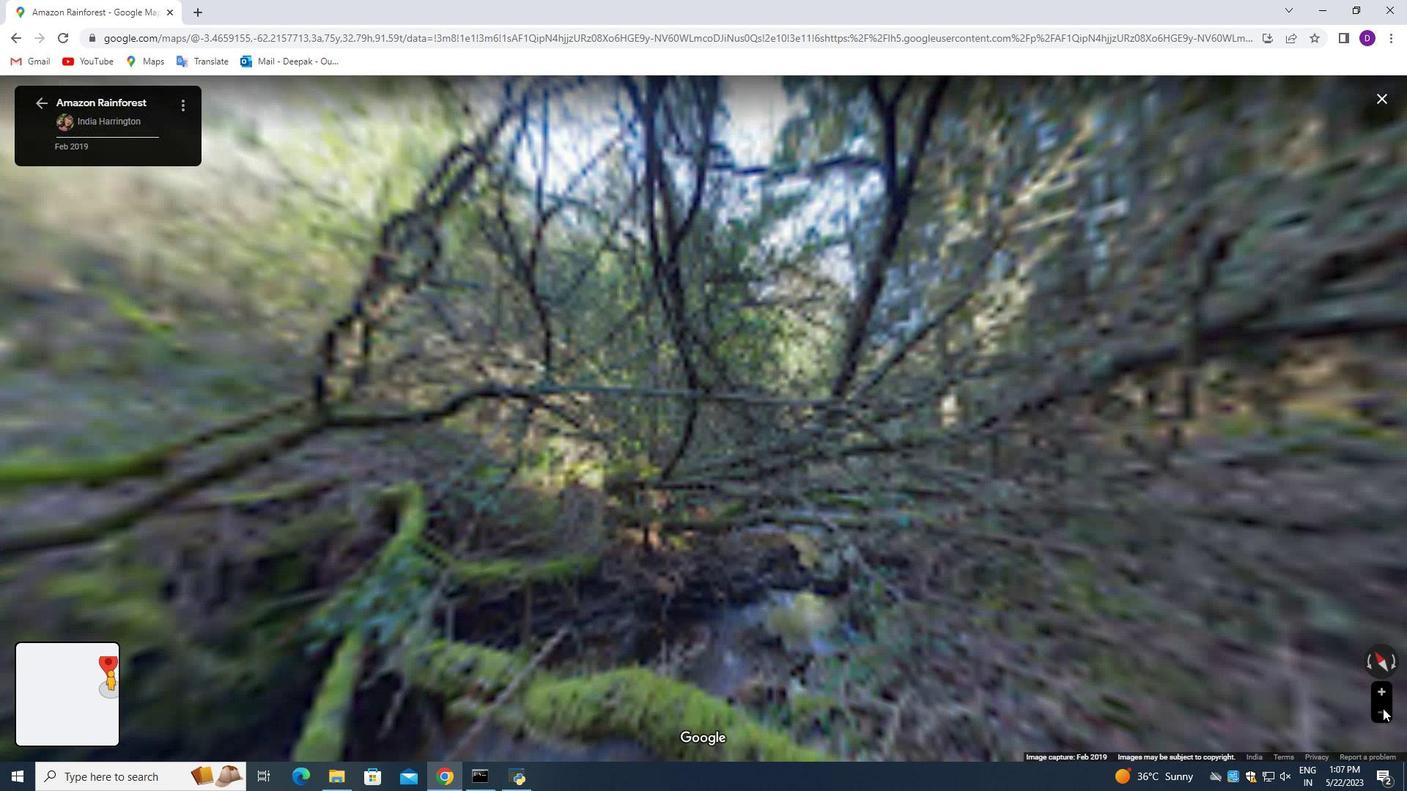 
Action: Mouse pressed left at (1380, 706)
Screenshot: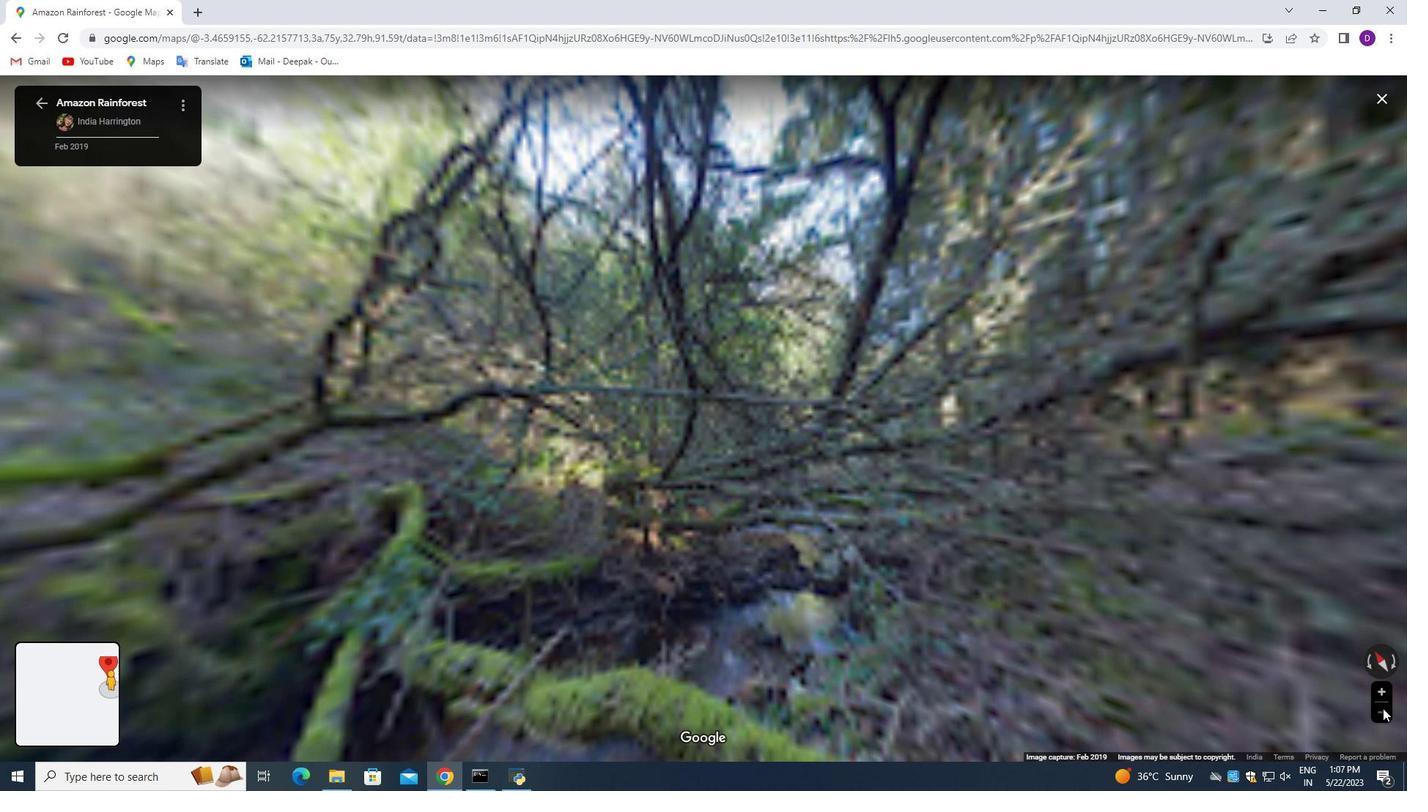 
Action: Mouse pressed left at (1380, 706)
Screenshot: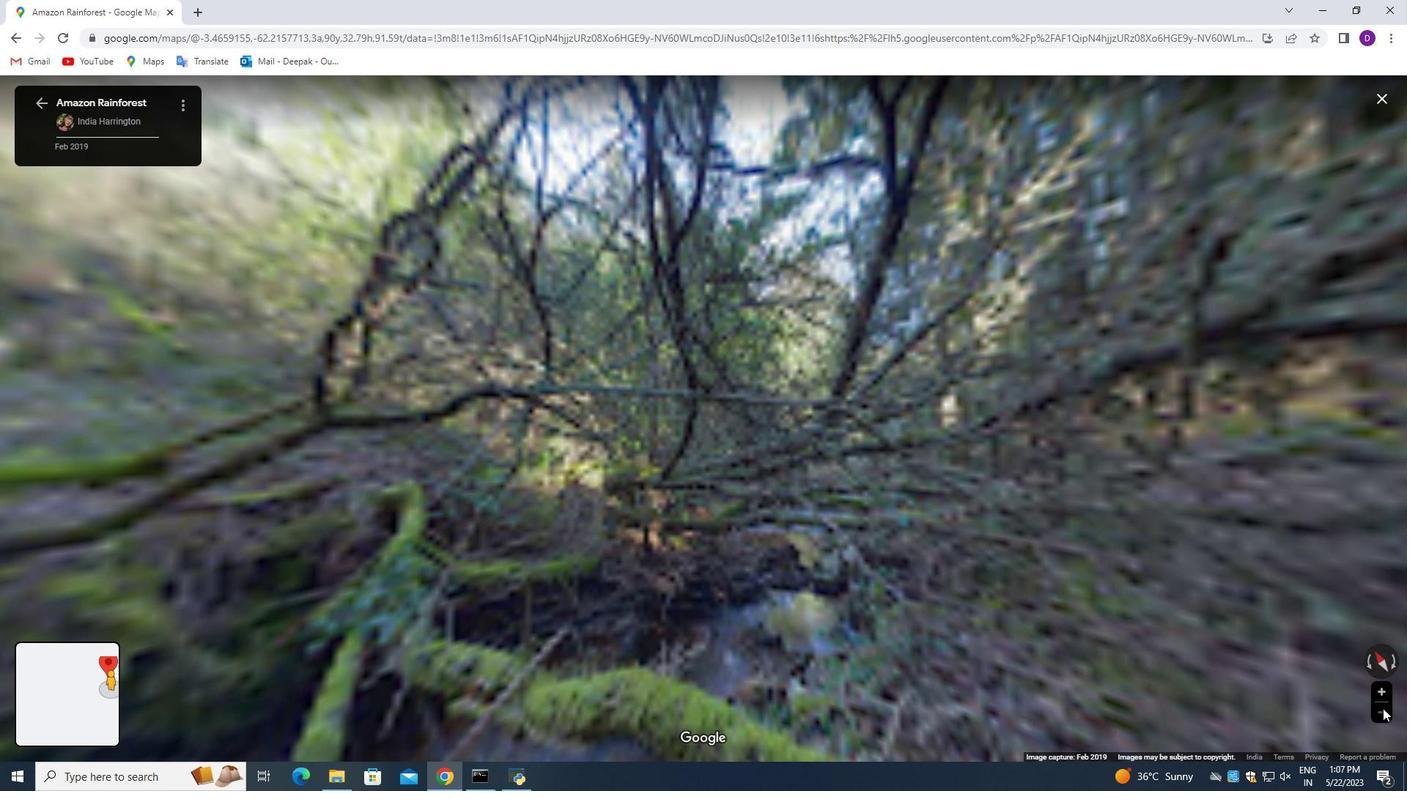 
Action: Mouse moved to (1377, 691)
Screenshot: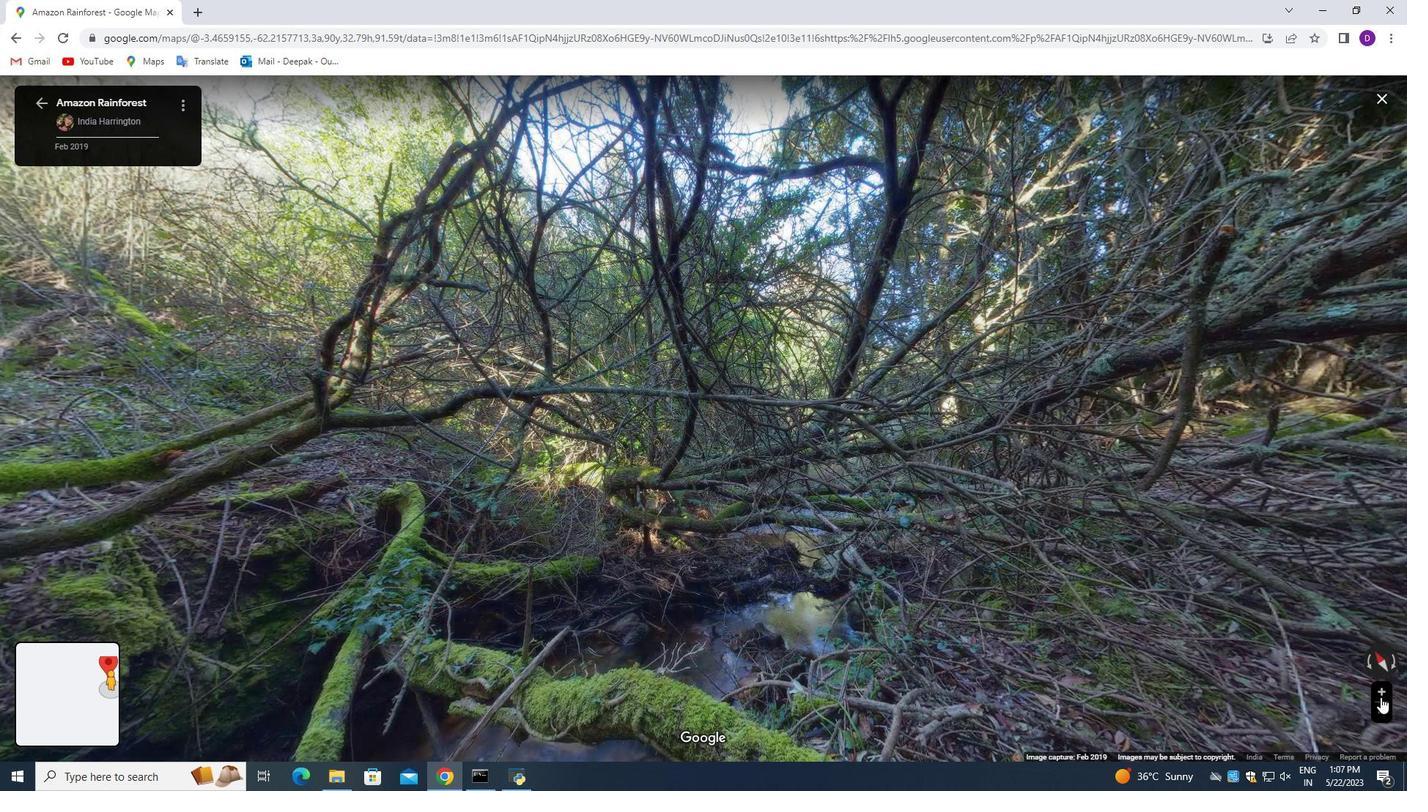 
Action: Mouse pressed left at (1377, 691)
Screenshot: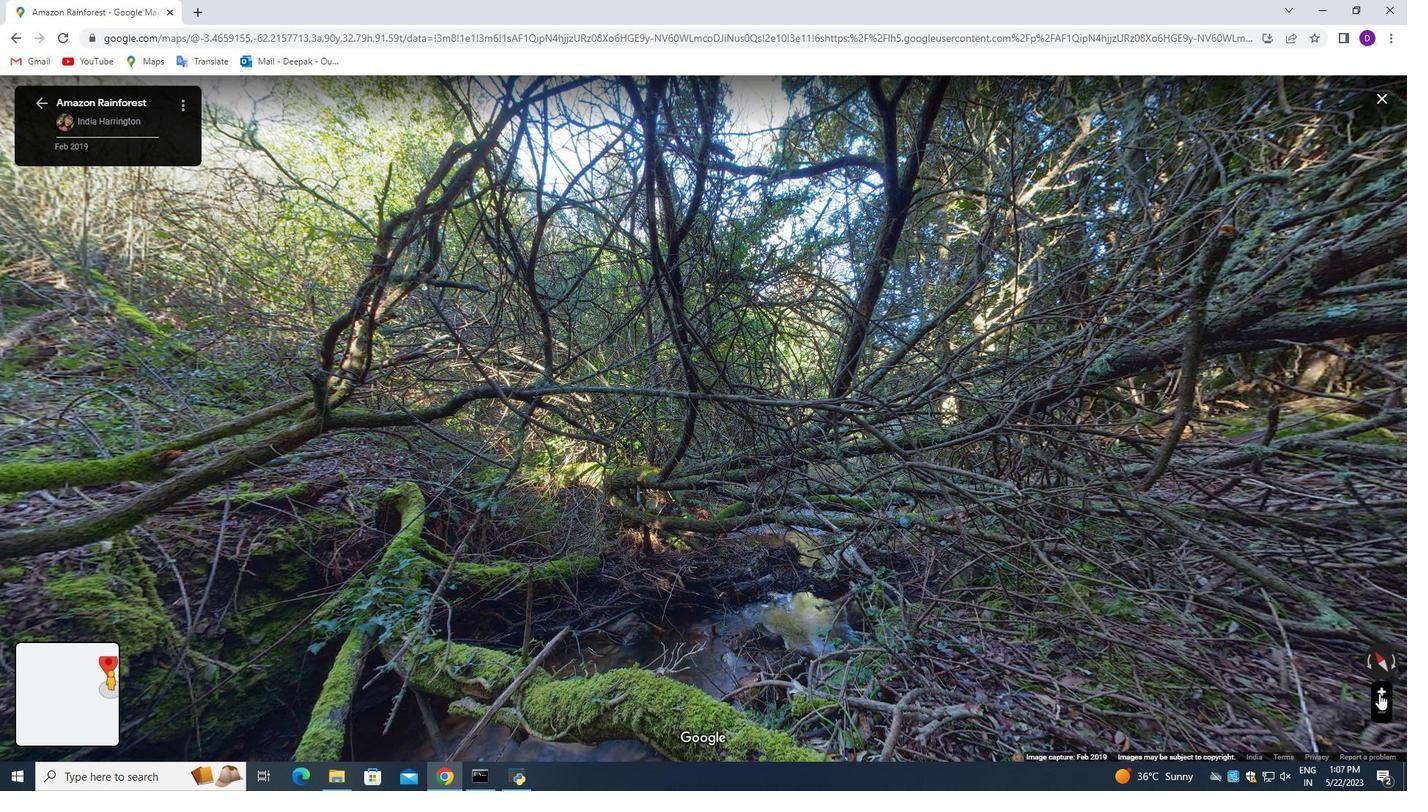 
Action: Mouse pressed left at (1377, 691)
Screenshot: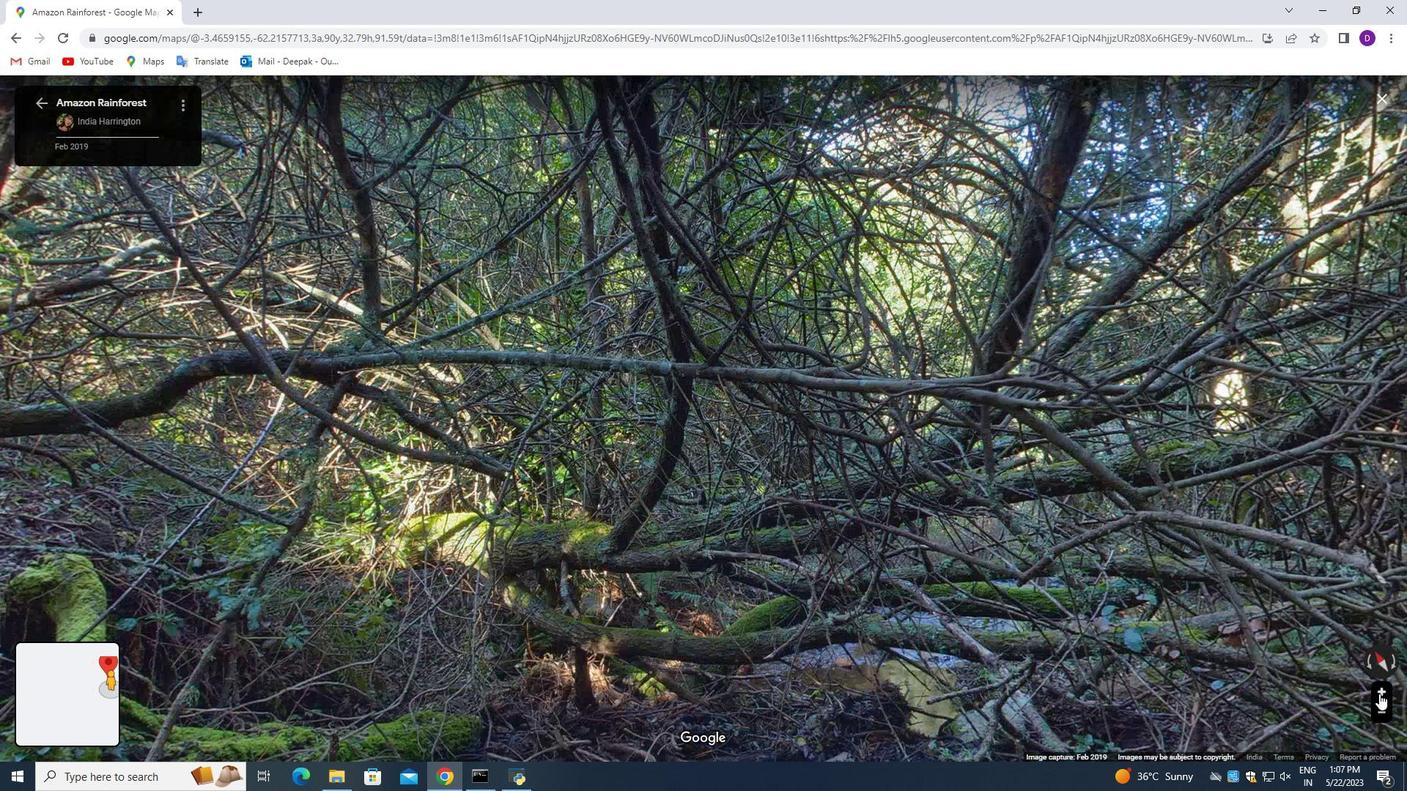 
Action: Mouse moved to (708, 475)
Screenshot: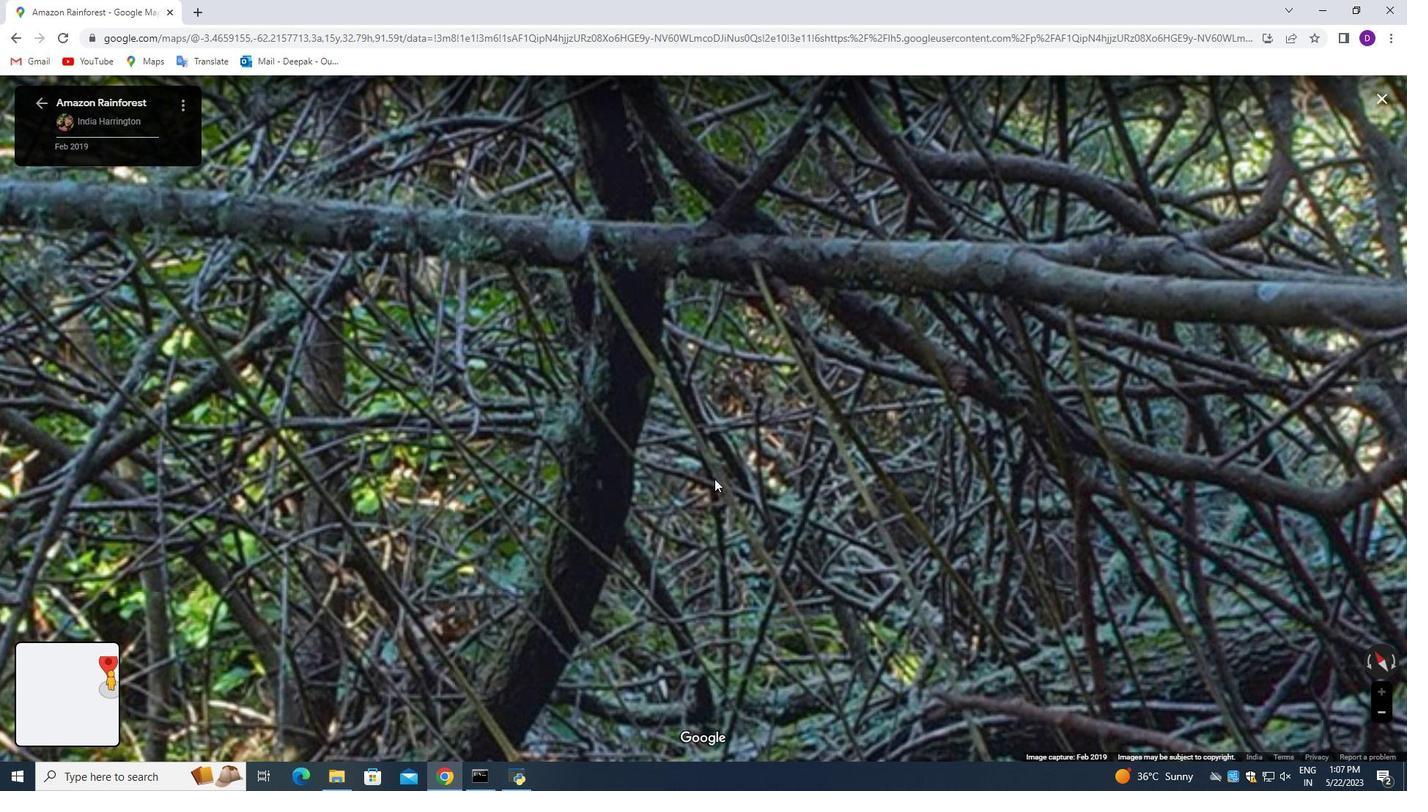 
Action: Mouse scrolled (708, 475) with delta (0, 0)
Screenshot: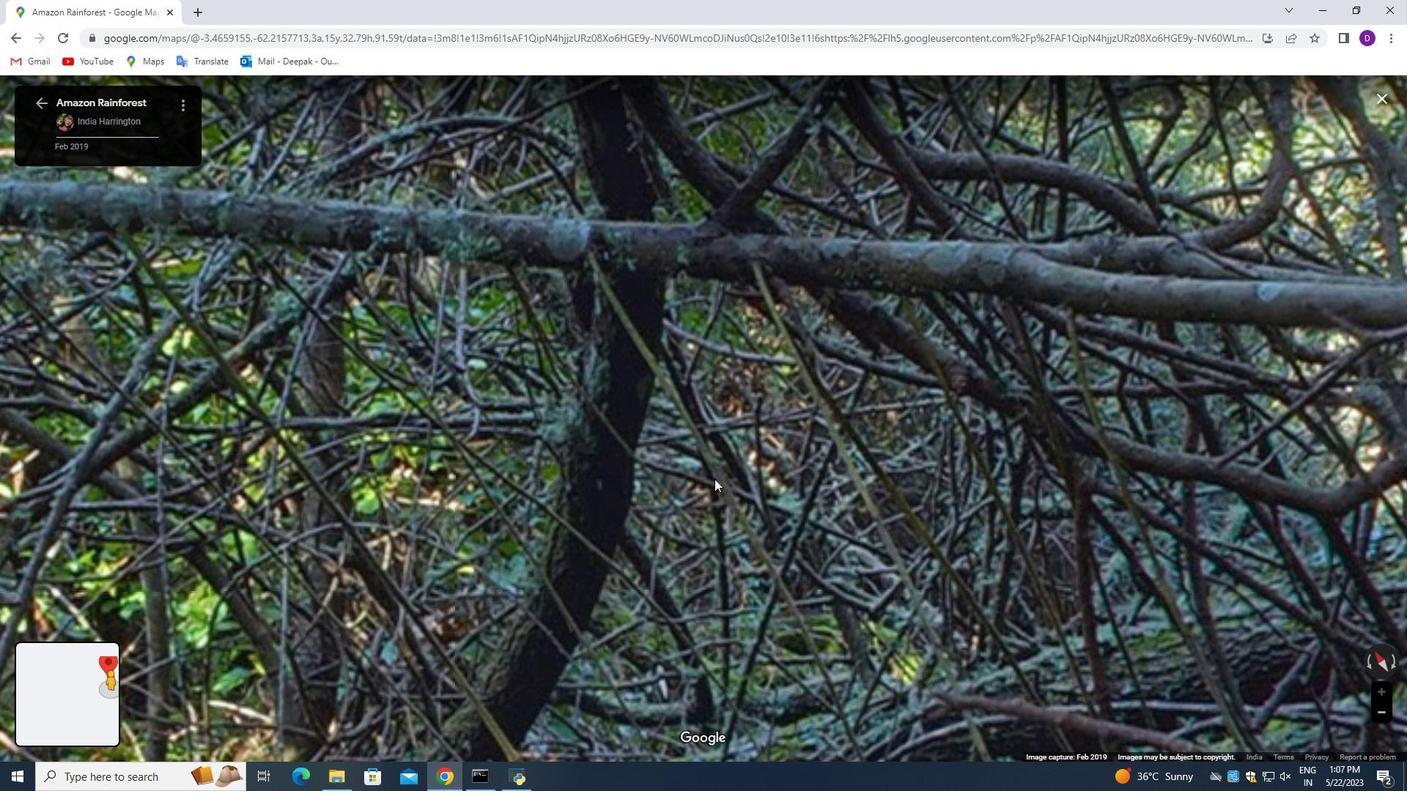 
Action: Mouse moved to (707, 475)
Screenshot: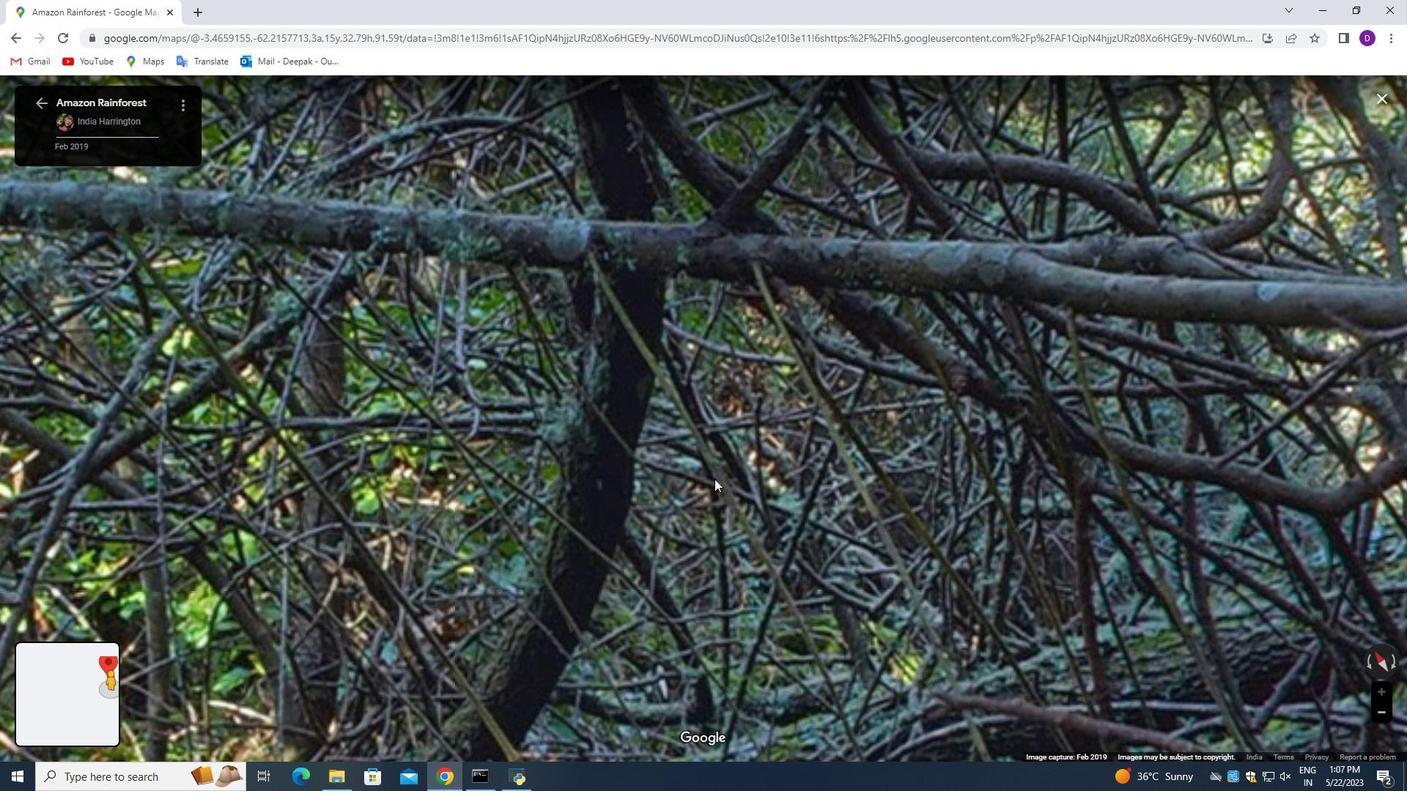 
Action: Mouse scrolled (707, 475) with delta (0, 0)
Screenshot: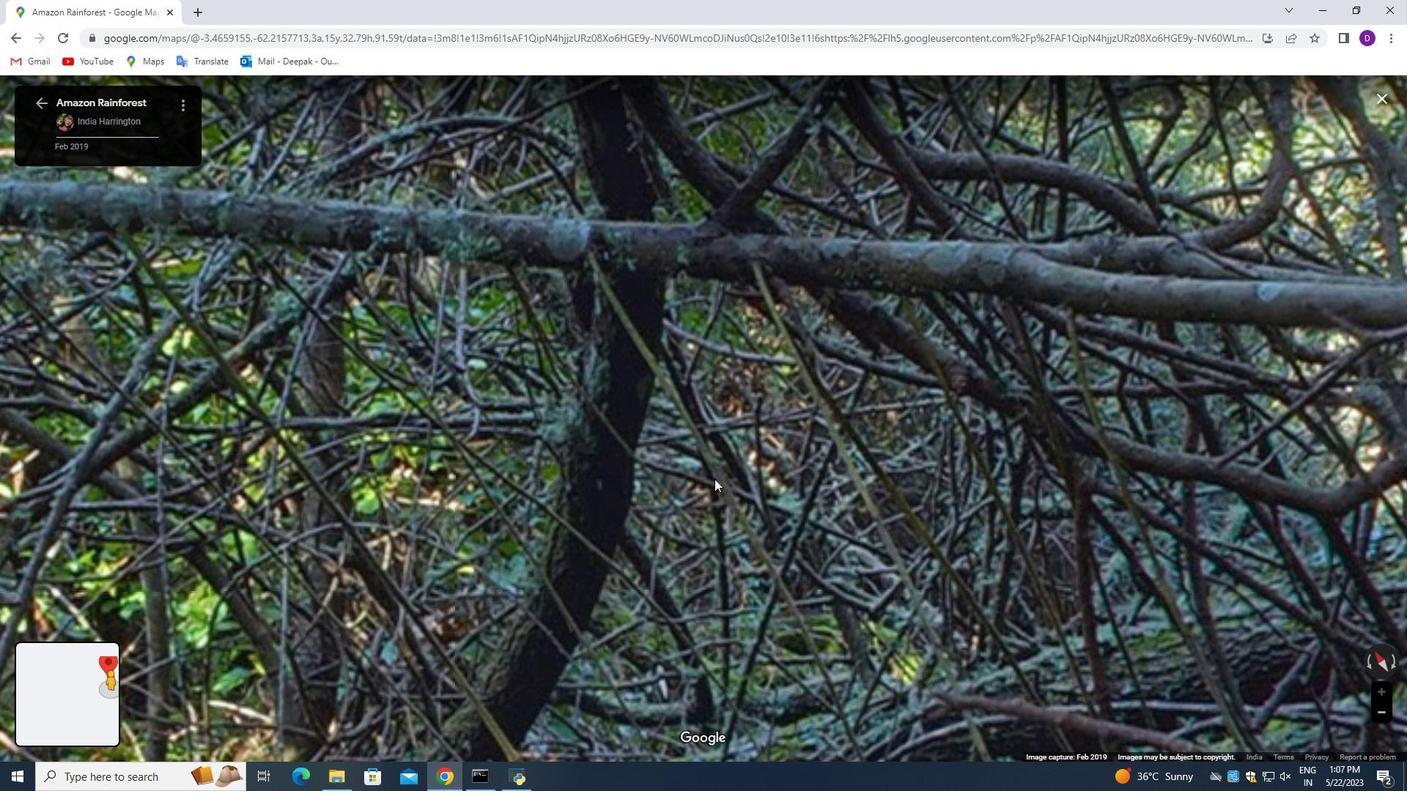 
Action: Mouse moved to (706, 475)
Screenshot: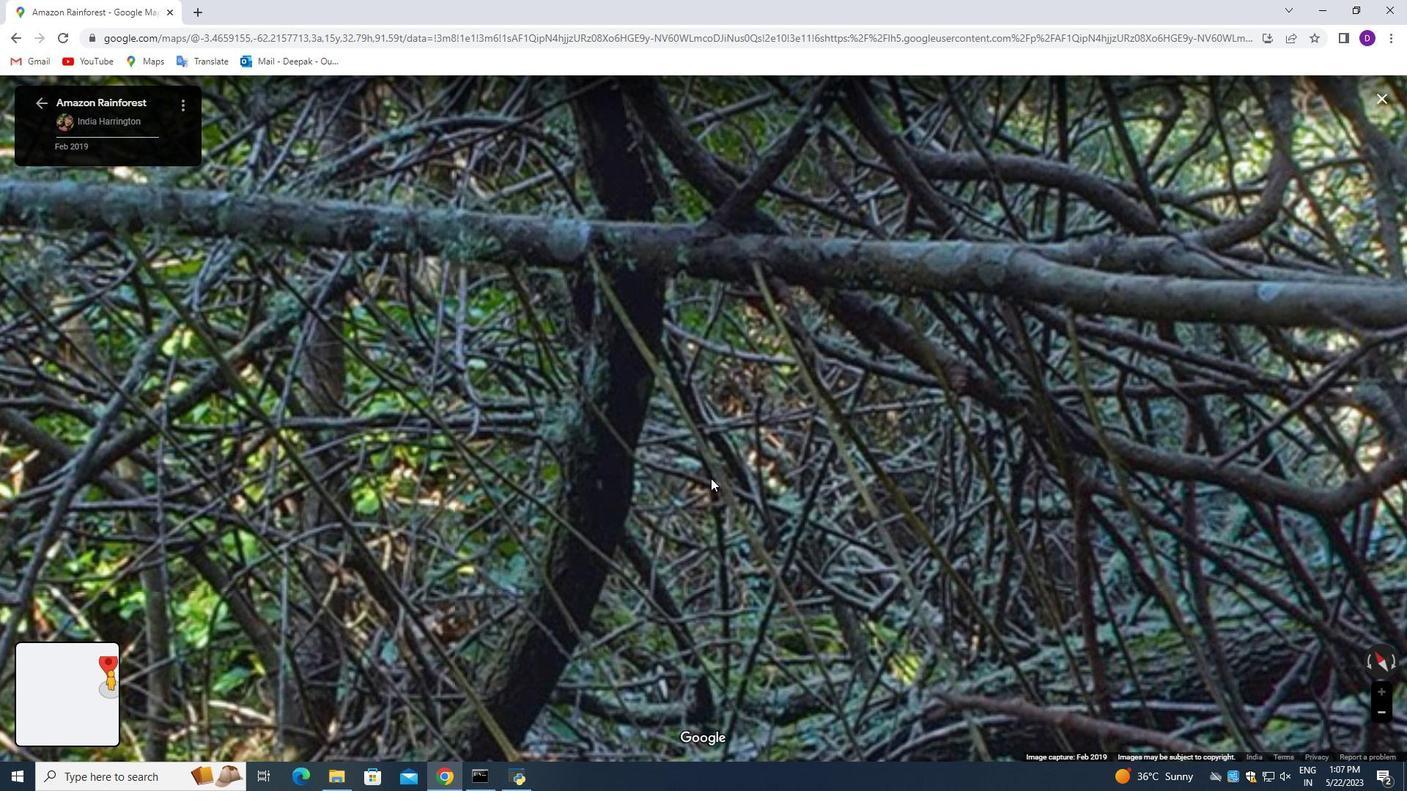 
Action: Mouse scrolled (706, 475) with delta (0, 0)
Screenshot: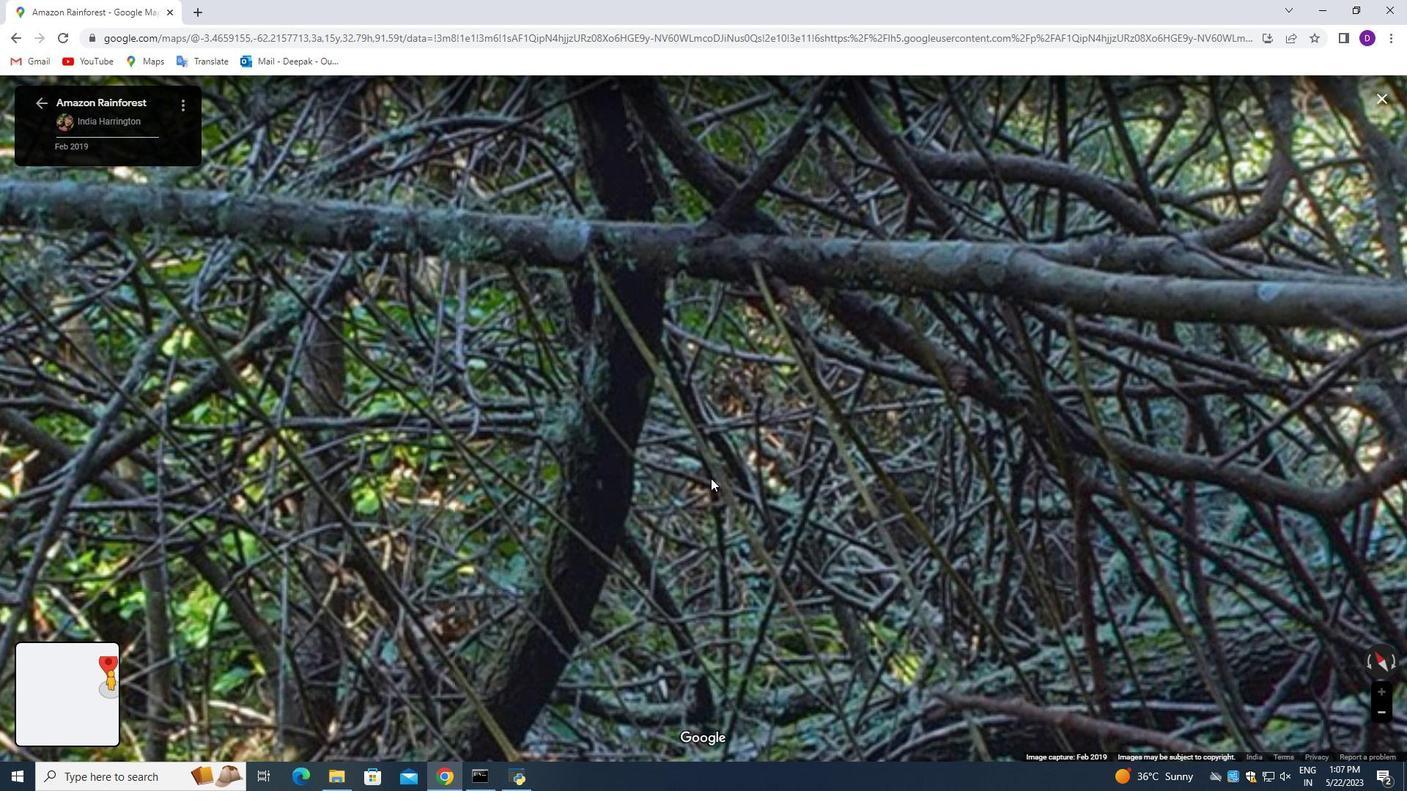 
Action: Mouse moved to (705, 475)
Screenshot: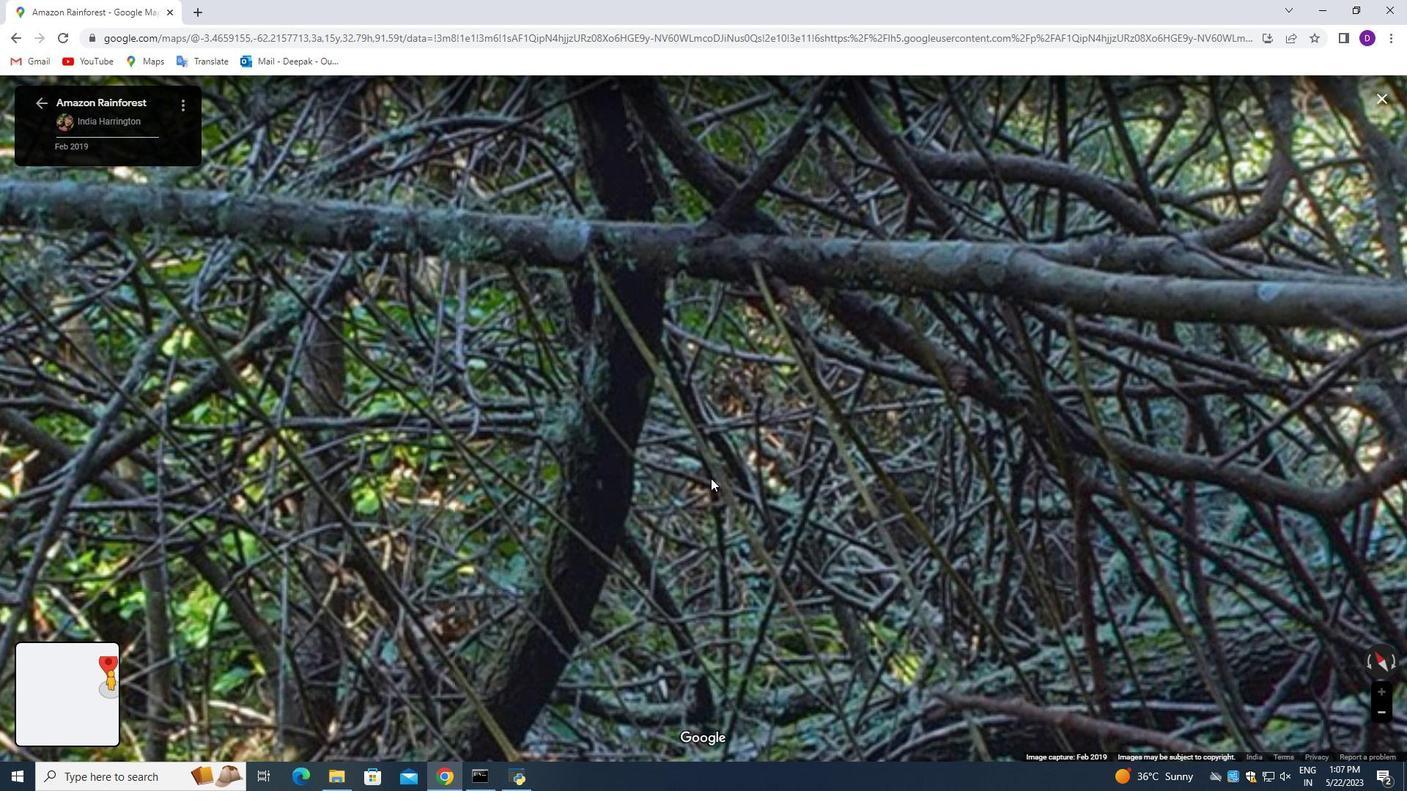 
Action: Mouse scrolled (705, 475) with delta (0, 0)
Screenshot: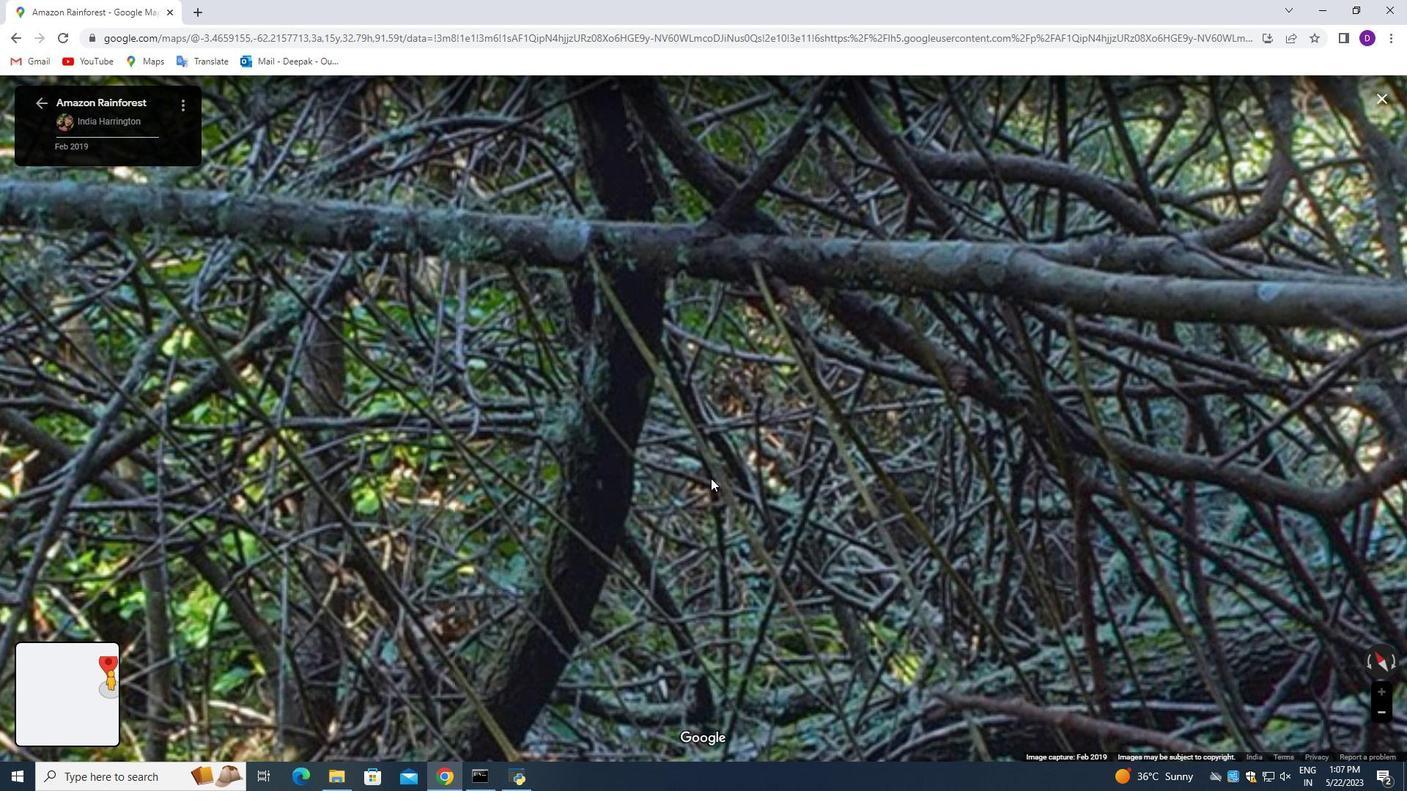 
Action: Mouse scrolled (705, 475) with delta (0, 0)
Screenshot: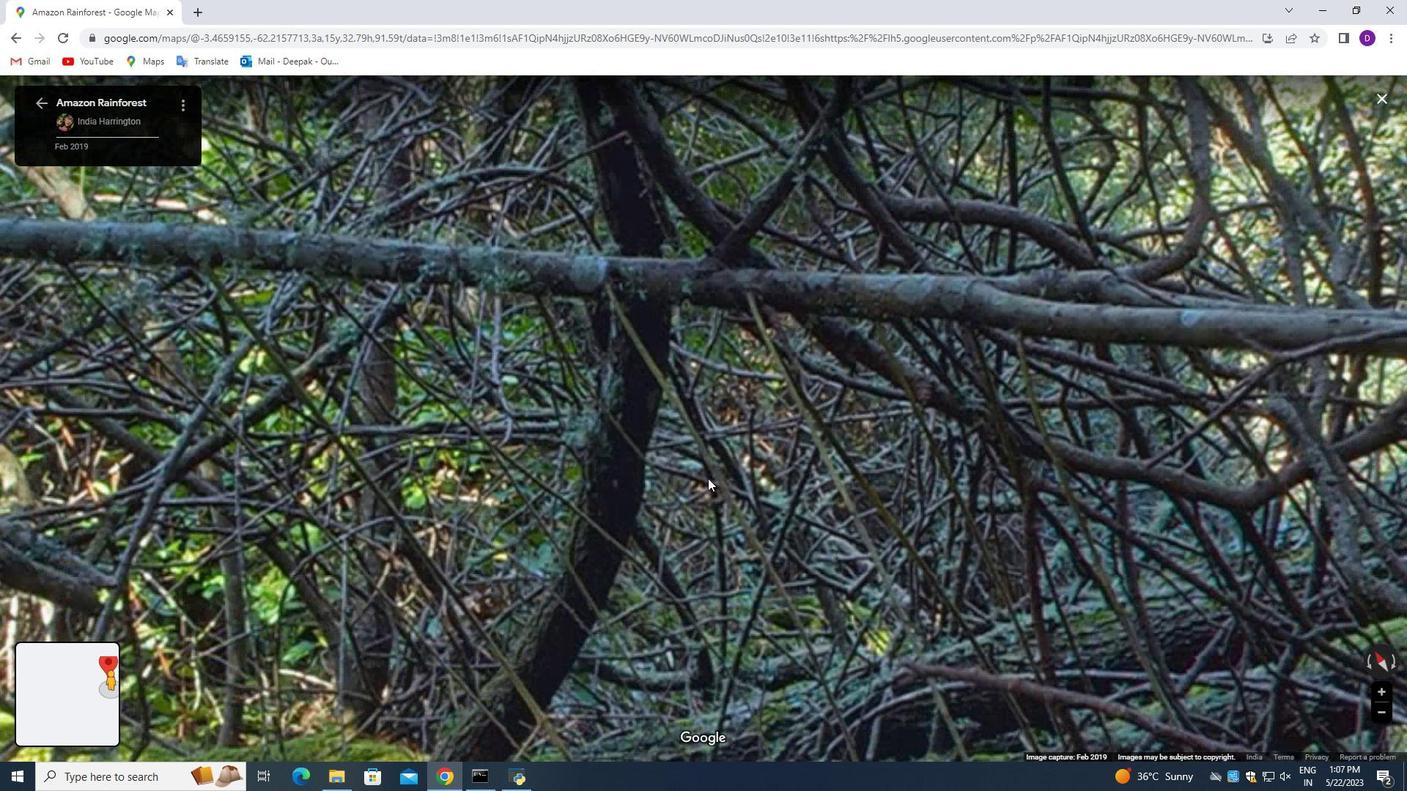 
Action: Mouse scrolled (705, 475) with delta (0, 0)
Screenshot: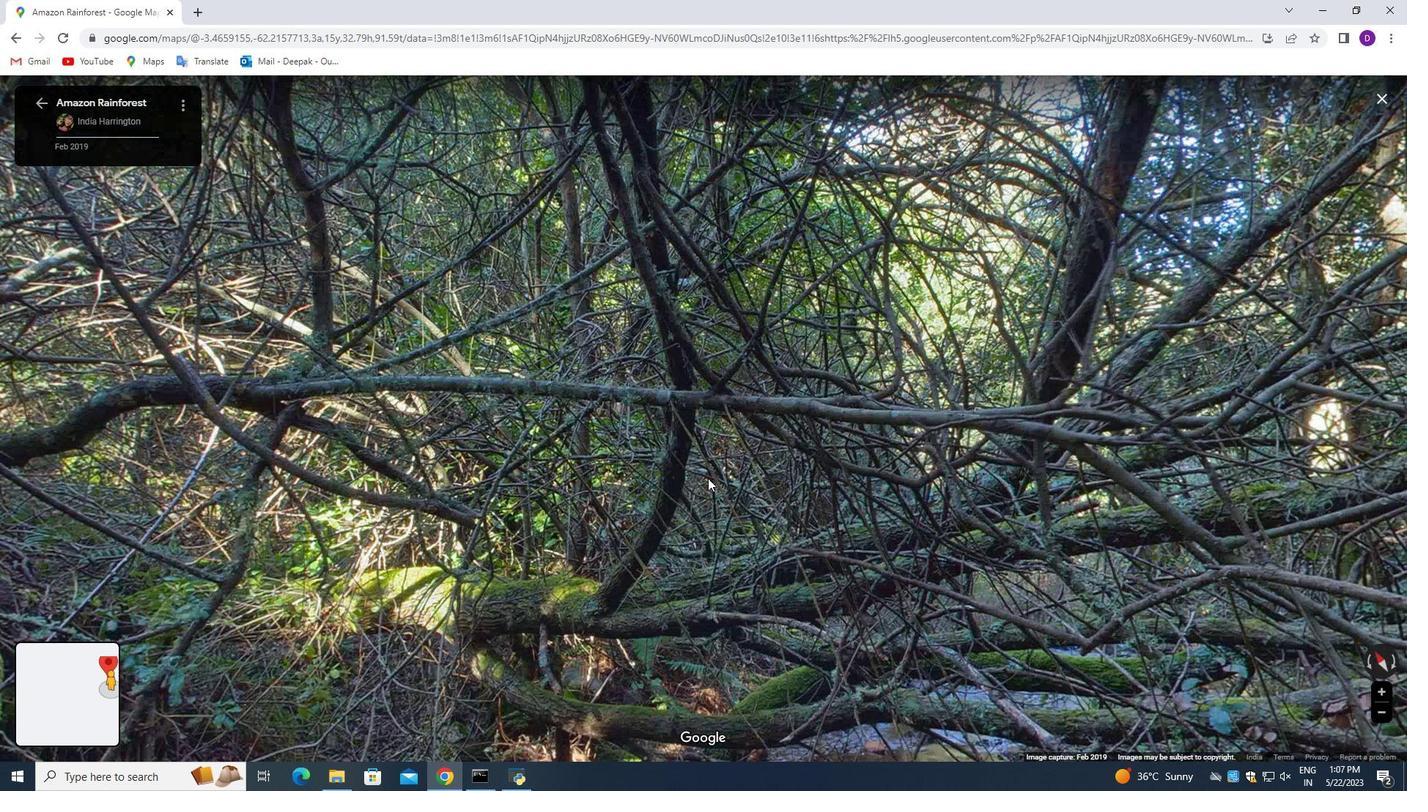 
Action: Mouse scrolled (705, 475) with delta (0, 0)
Screenshot: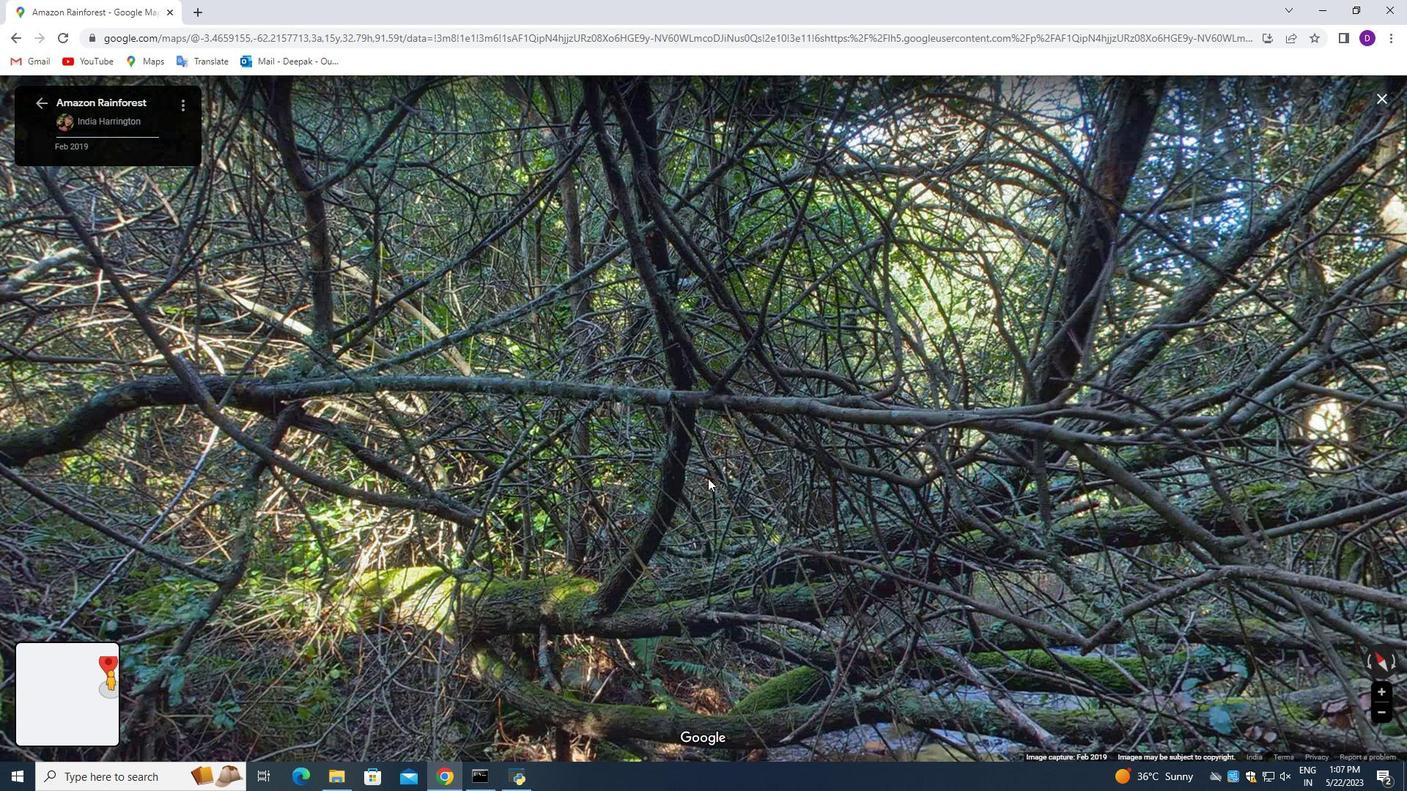 
Action: Mouse scrolled (705, 475) with delta (0, 0)
Screenshot: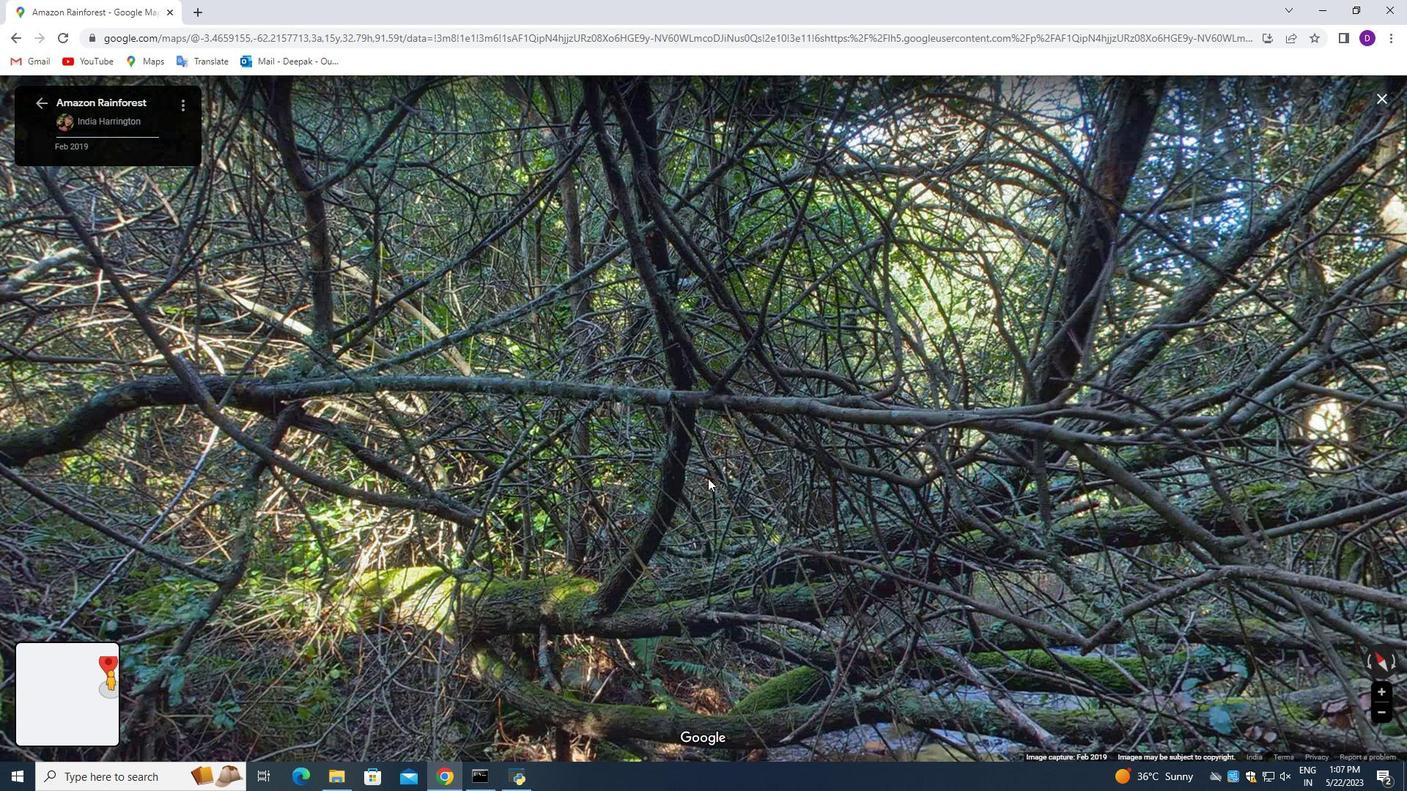 
Action: Mouse scrolled (705, 475) with delta (0, 0)
Screenshot: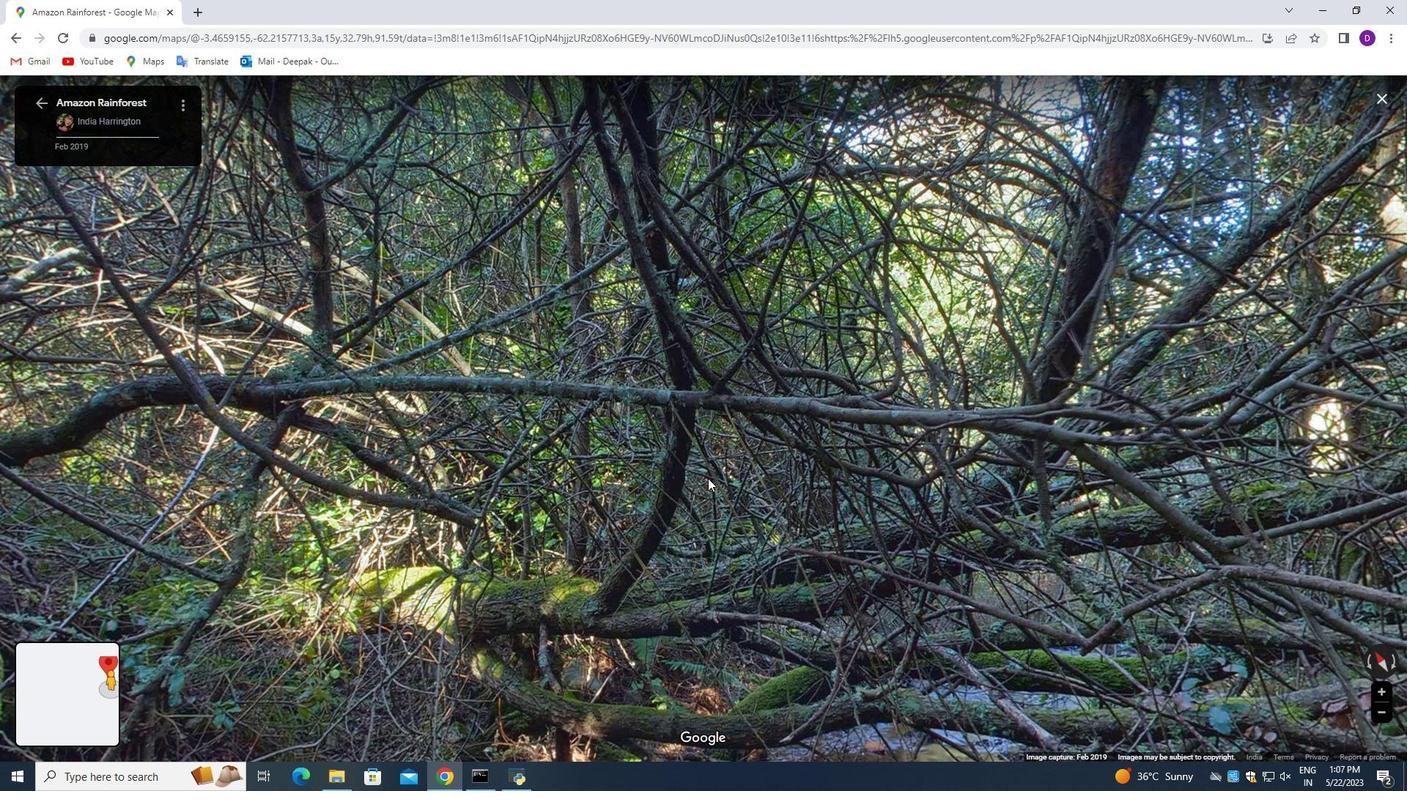 
Action: Mouse scrolled (705, 475) with delta (0, 0)
Screenshot: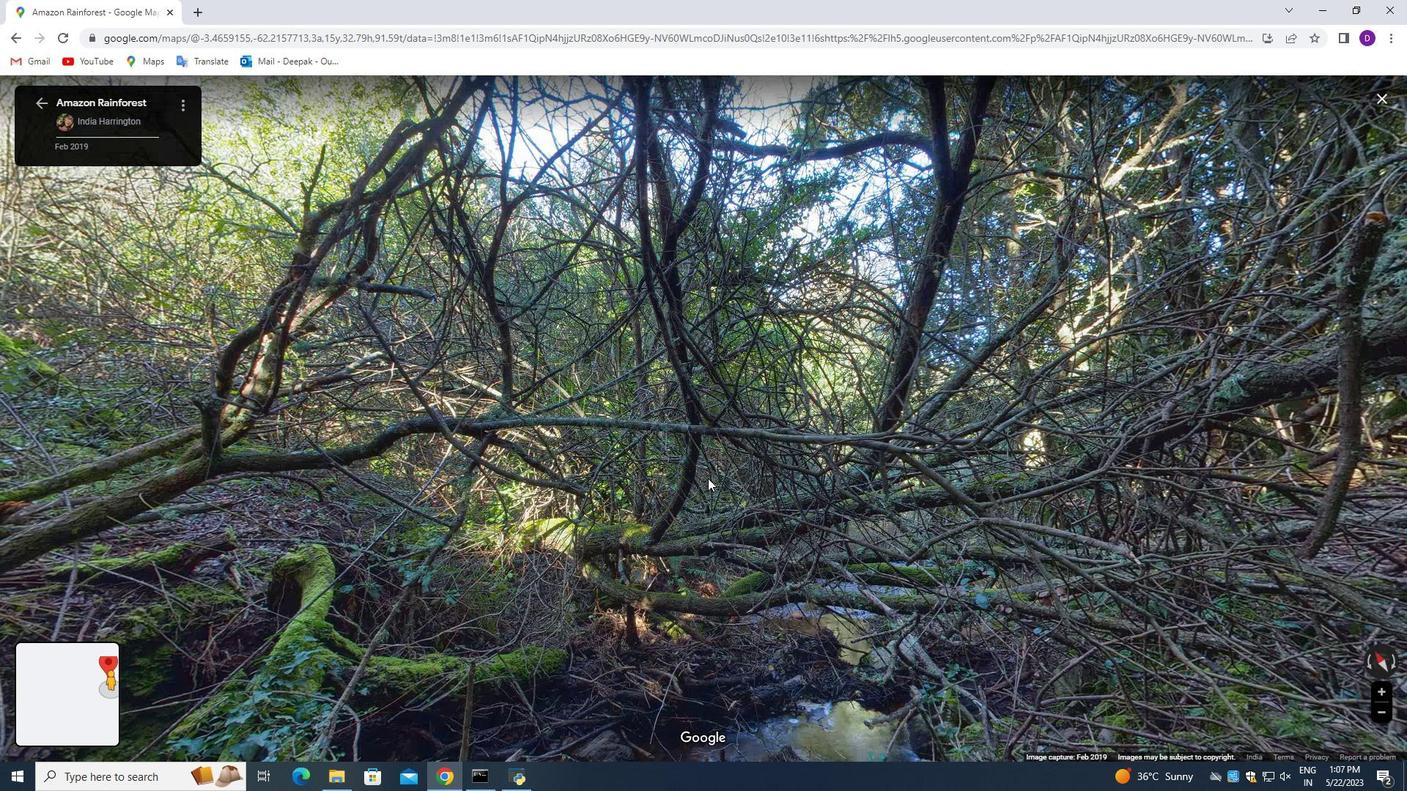 
Action: Mouse scrolled (705, 475) with delta (0, 0)
Screenshot: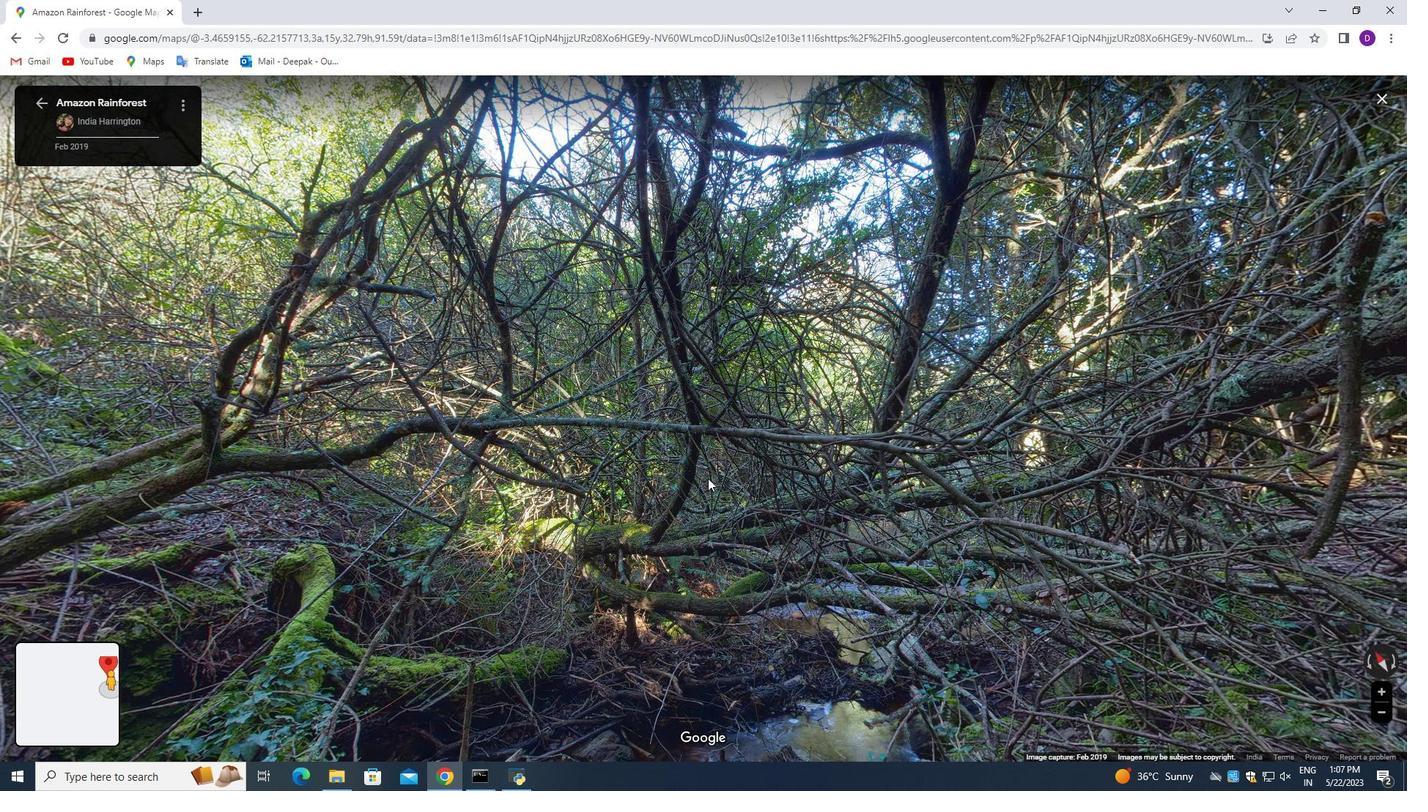 
Action: Mouse scrolled (705, 475) with delta (0, 0)
Screenshot: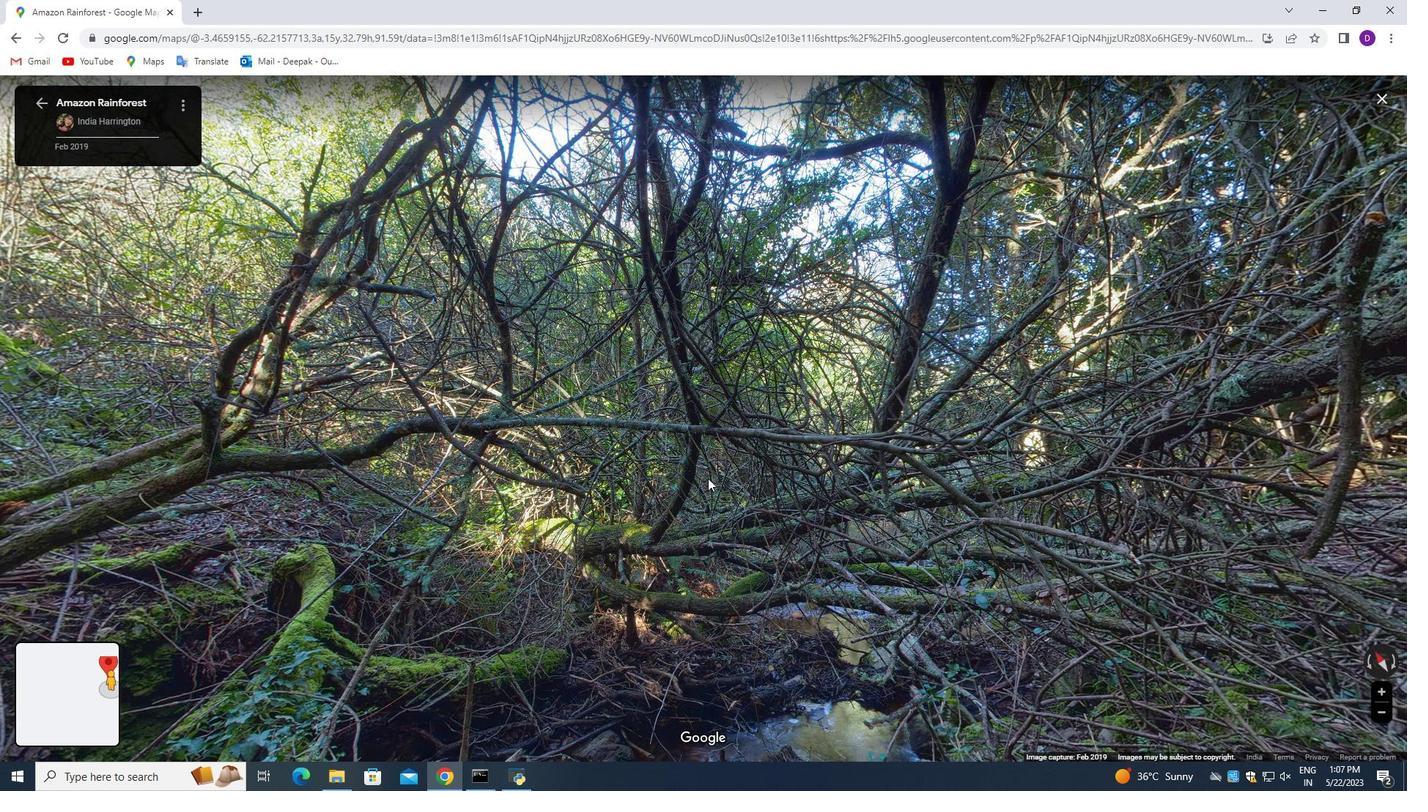 
Action: Mouse scrolled (705, 475) with delta (0, 0)
Screenshot: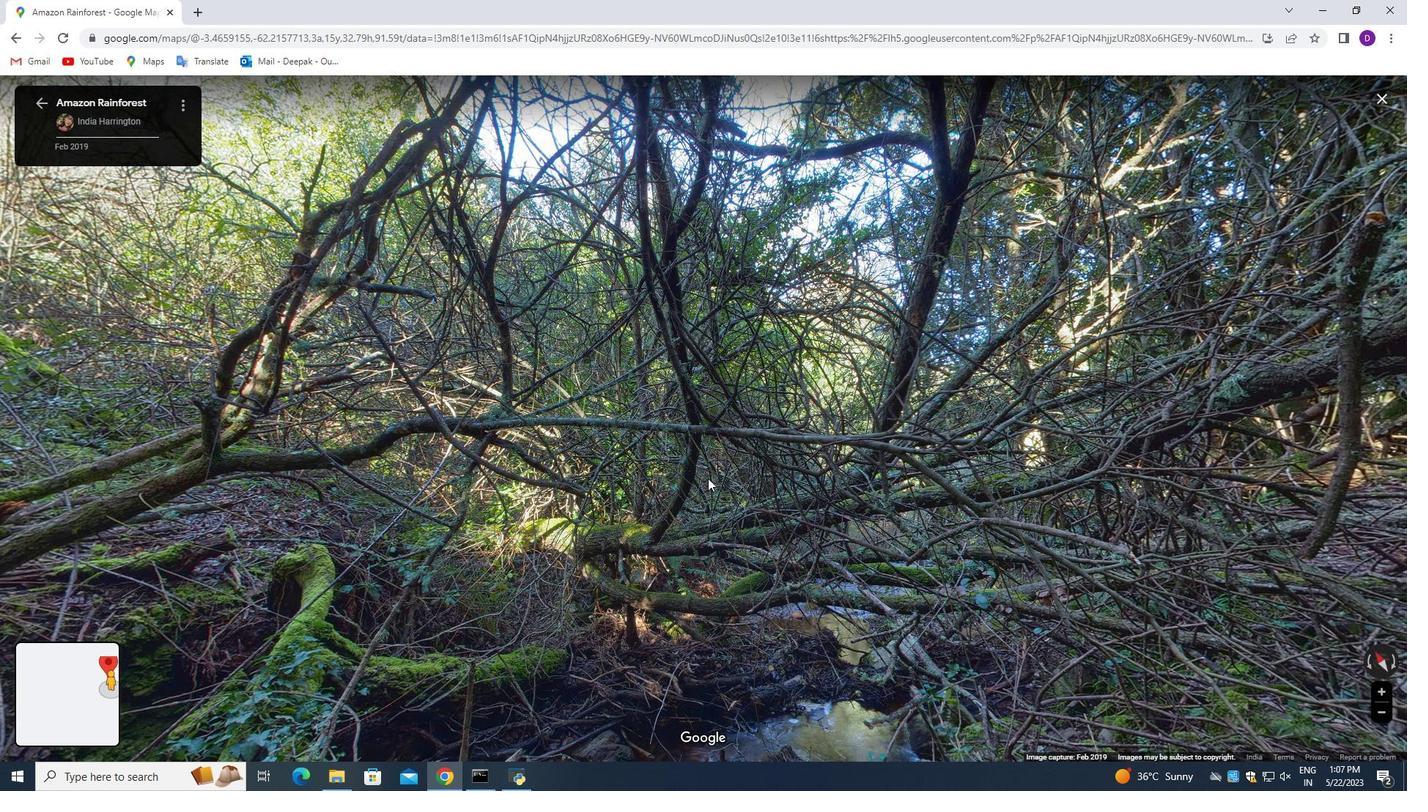 
Action: Mouse scrolled (705, 475) with delta (0, 0)
Screenshot: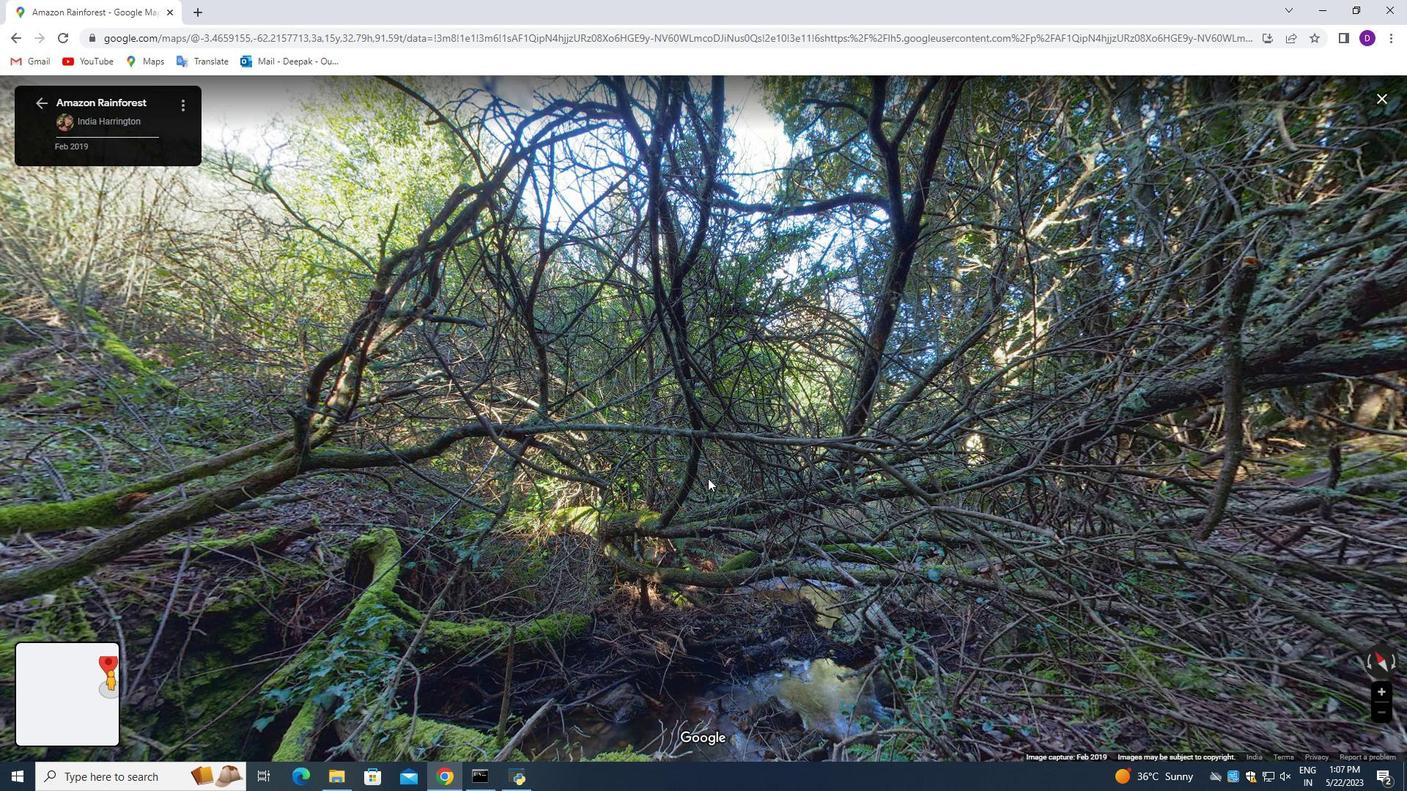 
Action: Mouse scrolled (705, 475) with delta (0, 0)
Screenshot: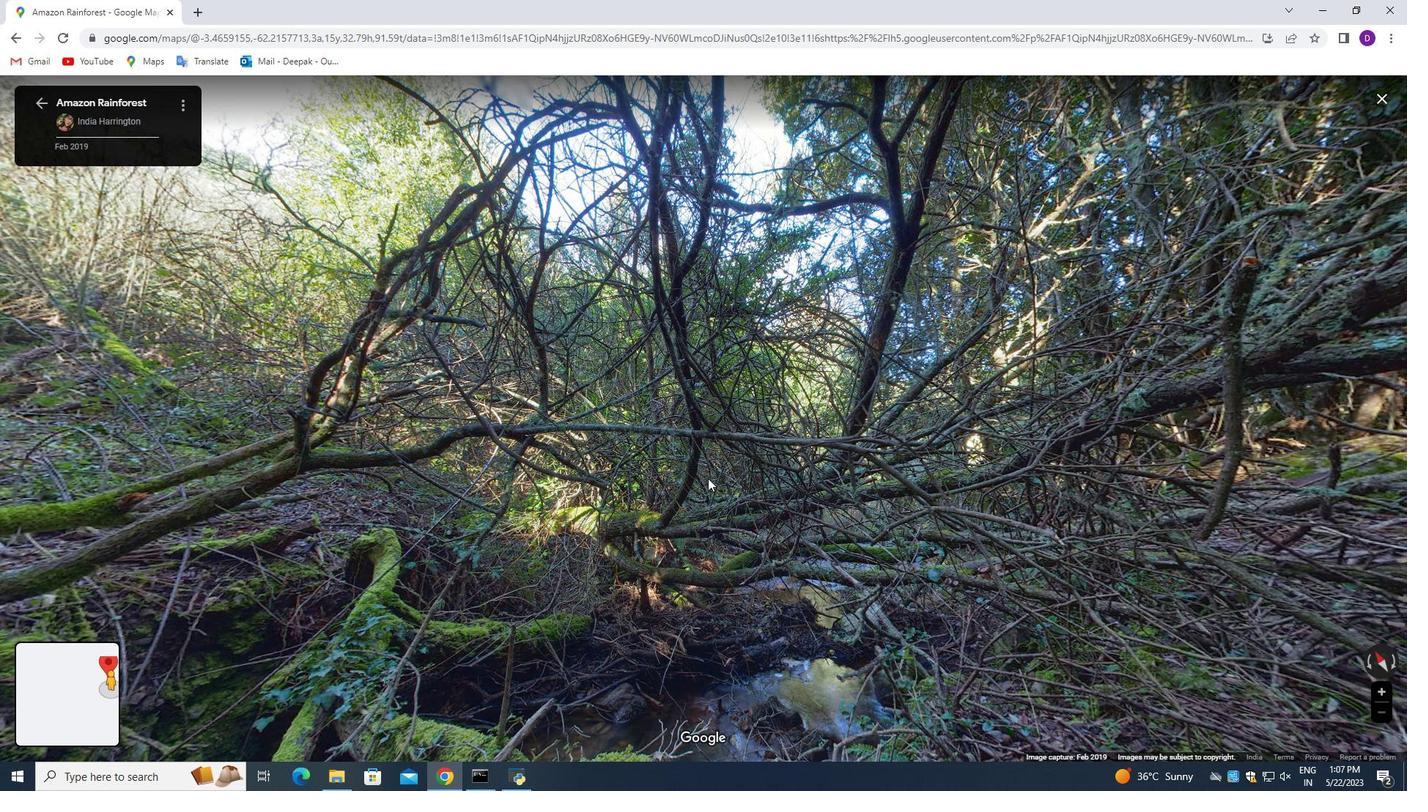 
Action: Mouse scrolled (705, 475) with delta (0, 0)
Screenshot: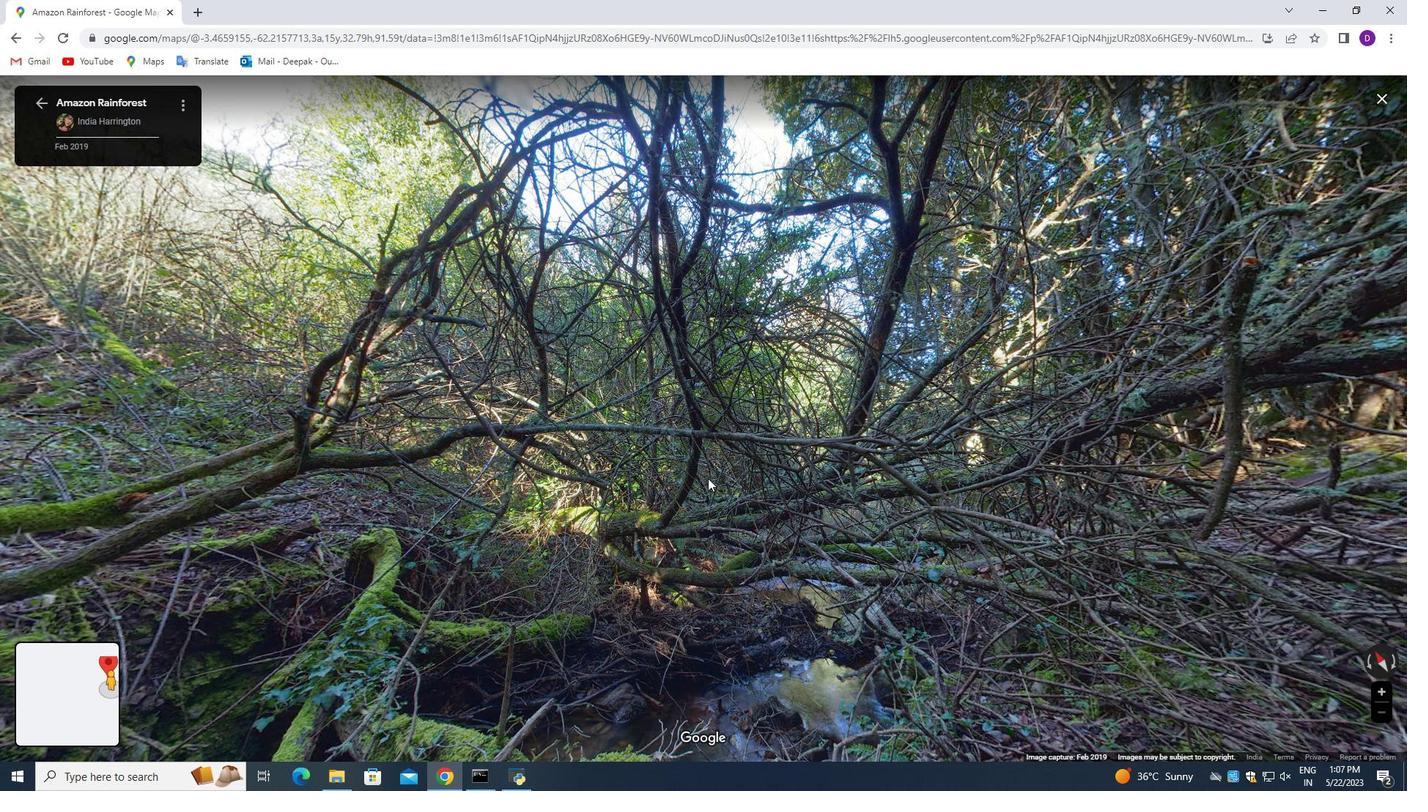 
Action: Mouse scrolled (705, 475) with delta (0, 0)
Screenshot: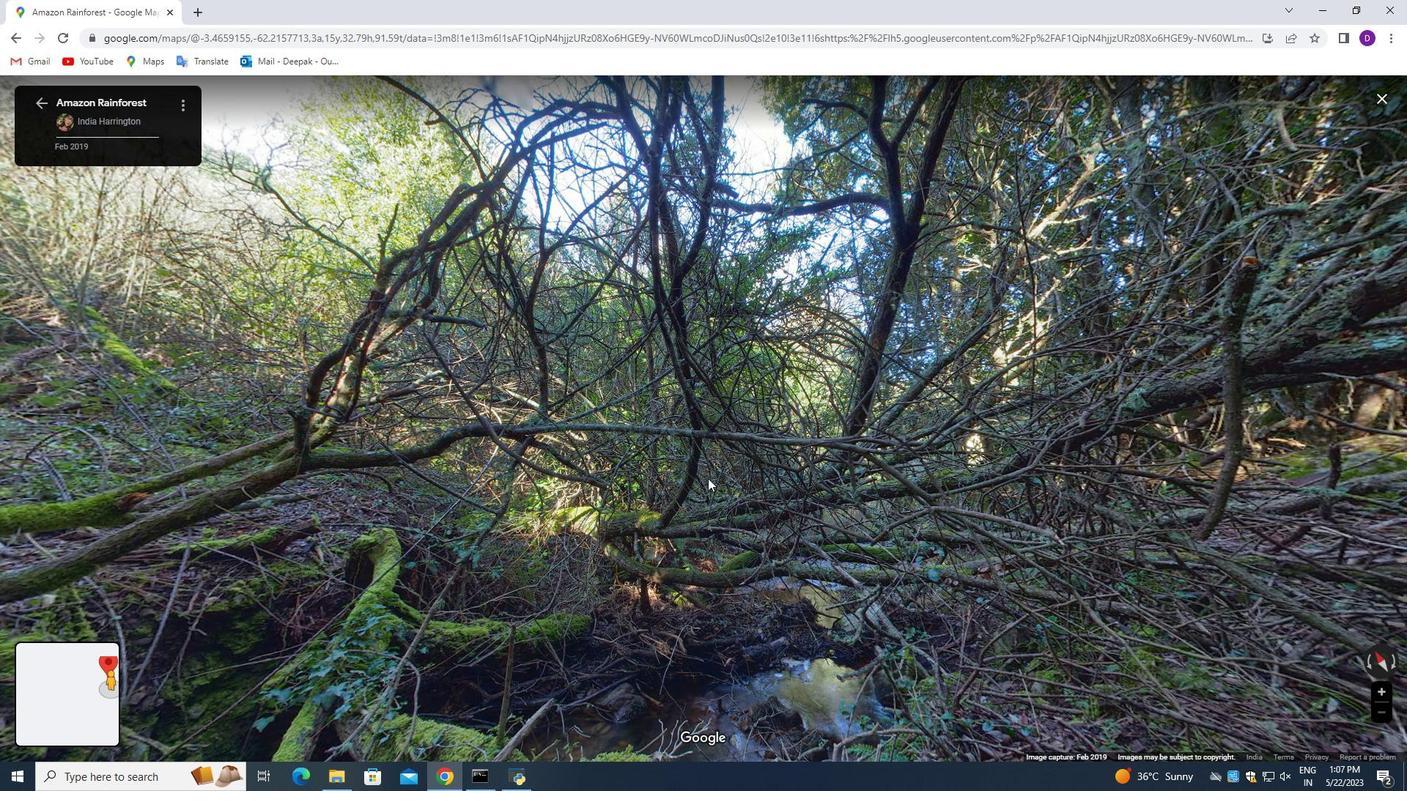 
Action: Mouse moved to (451, 444)
Screenshot: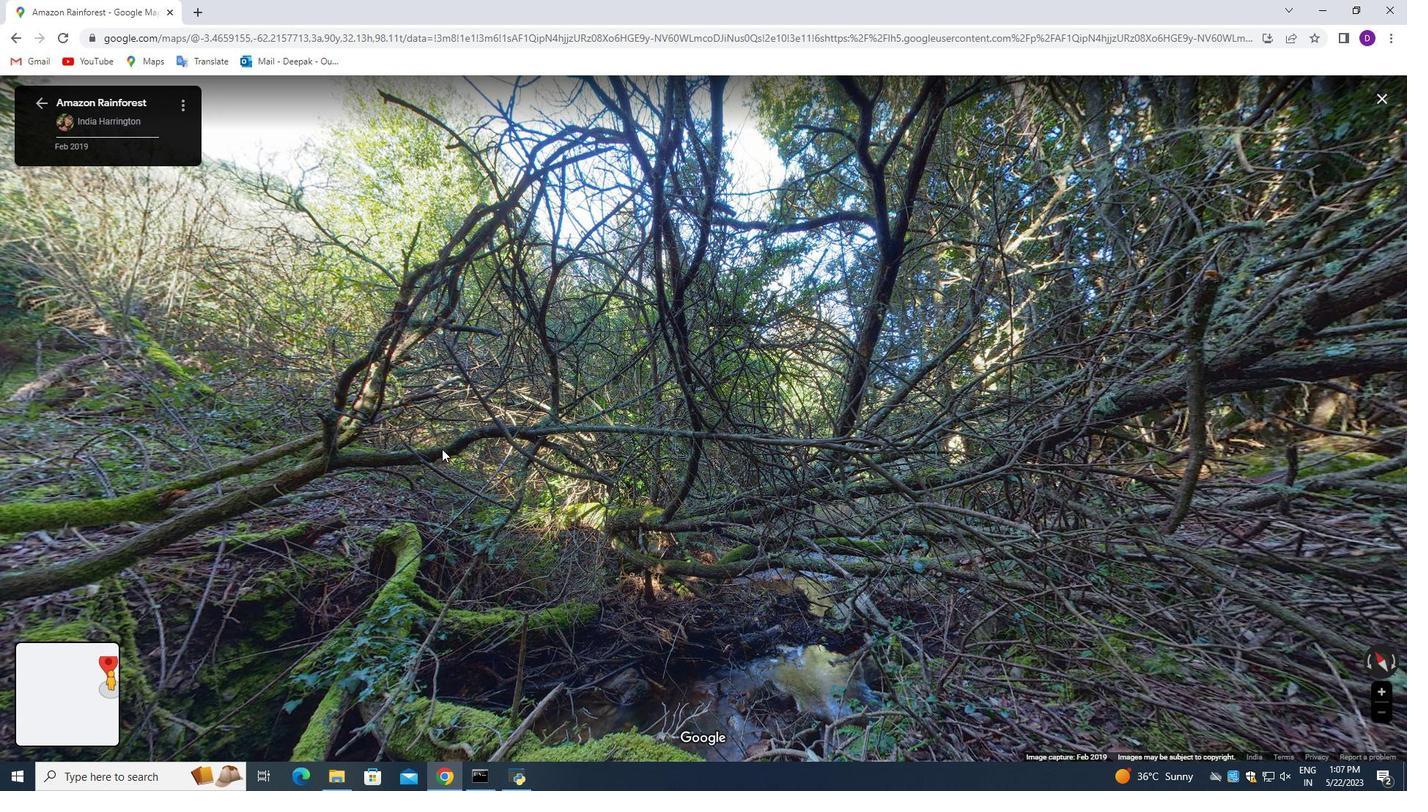 
Action: Mouse pressed left at (439, 445)
Screenshot: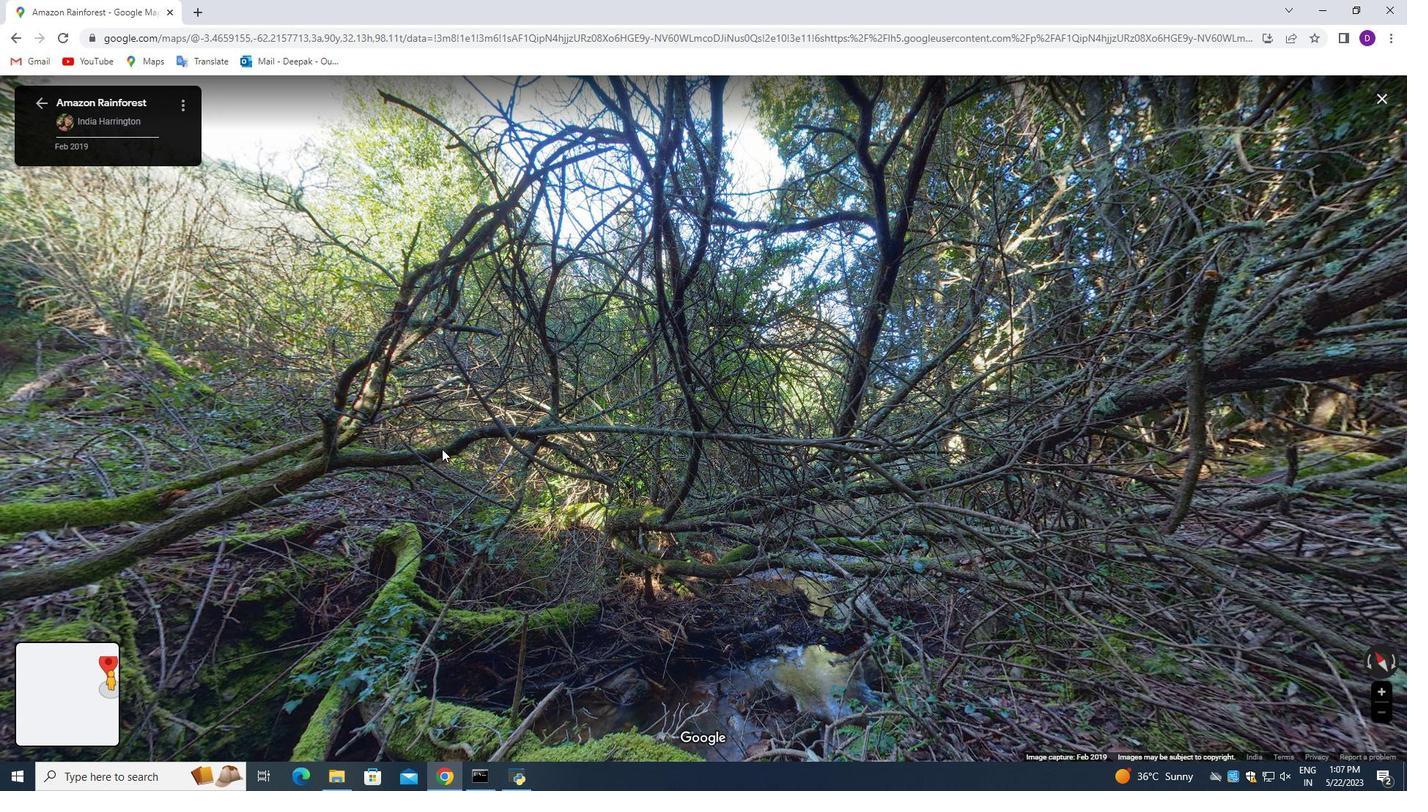 
Action: Mouse moved to (519, 426)
Screenshot: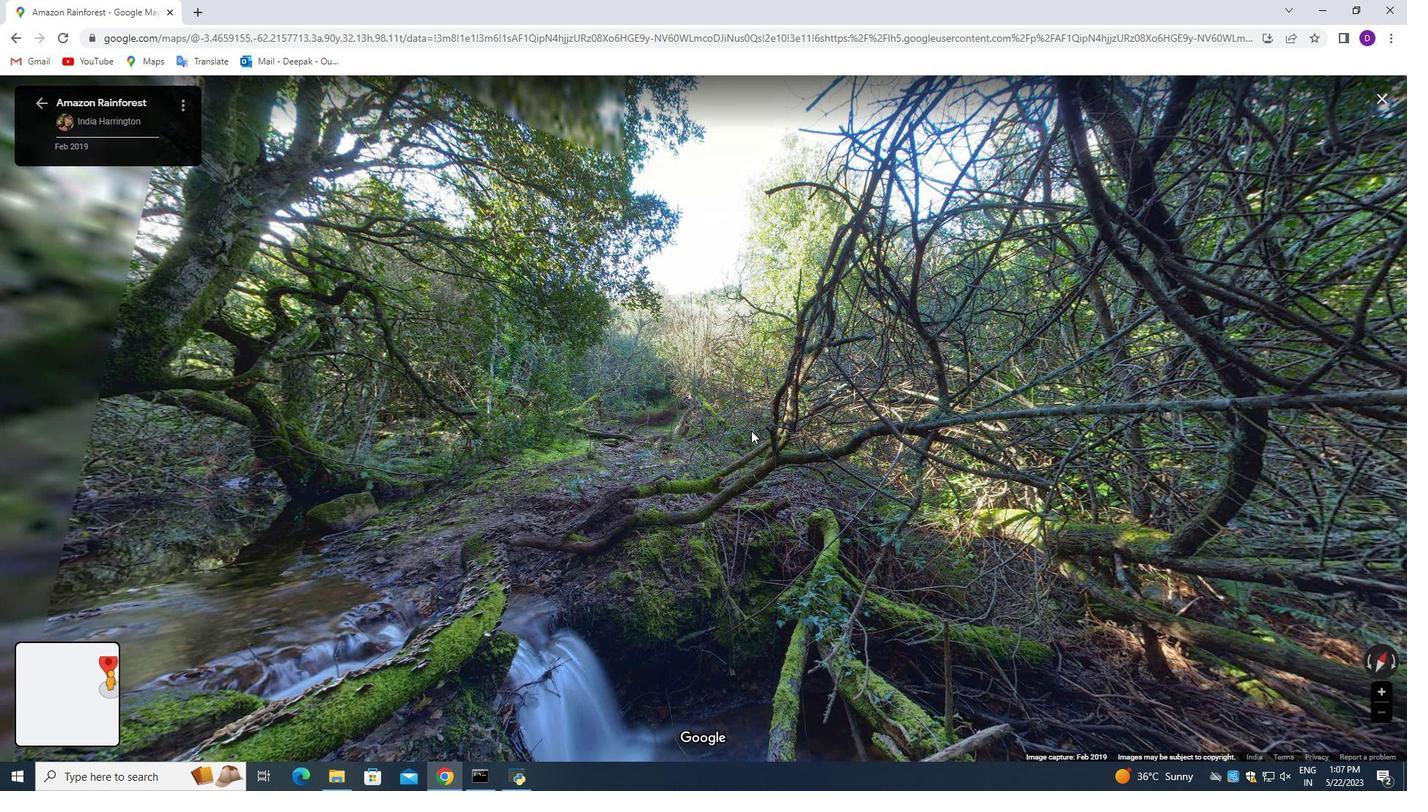 
Action: Mouse pressed left at (519, 426)
Screenshot: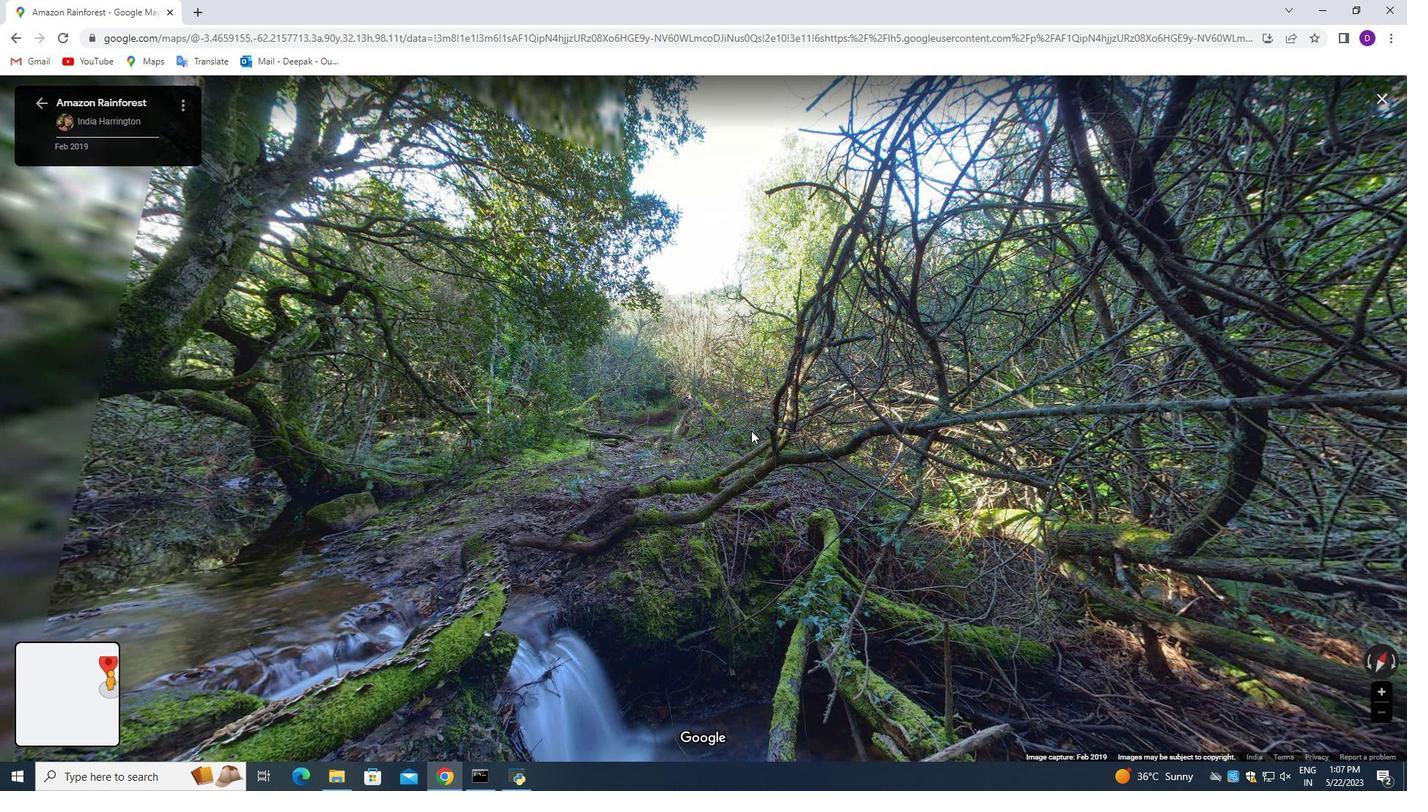 
Action: Mouse moved to (616, 417)
Screenshot: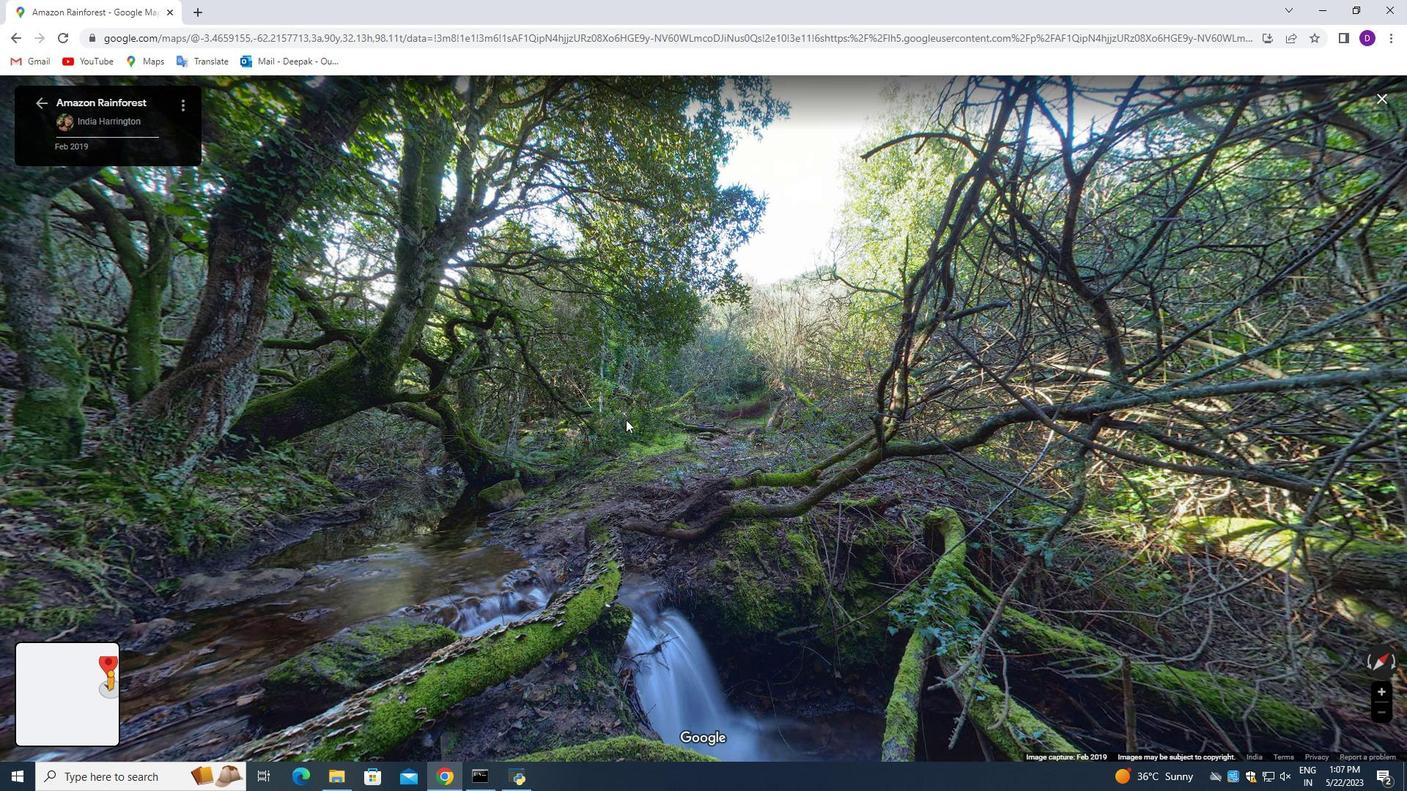 
Action: Mouse pressed left at (616, 417)
Screenshot: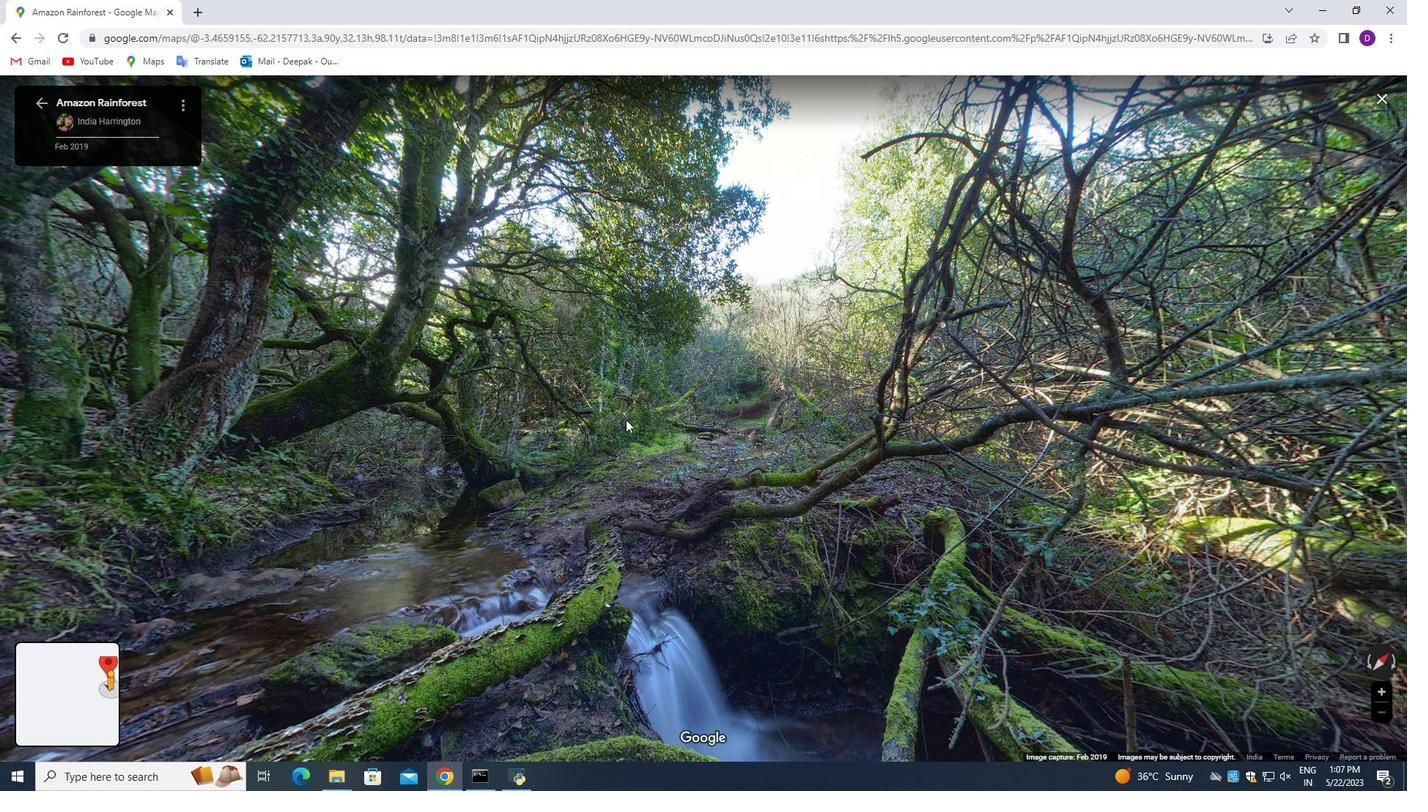 
Action: Mouse moved to (700, 431)
Screenshot: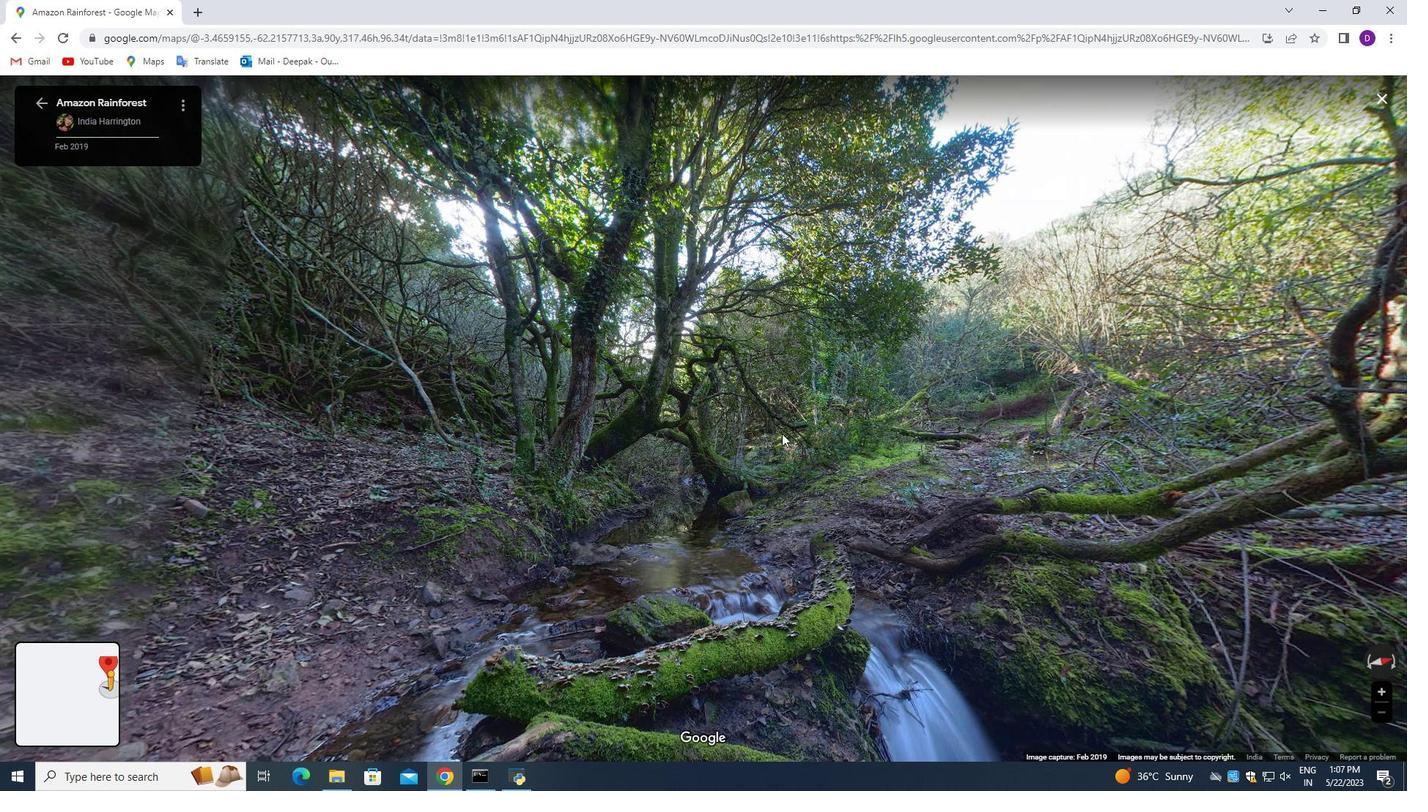 
Action: Mouse pressed left at (700, 431)
Screenshot: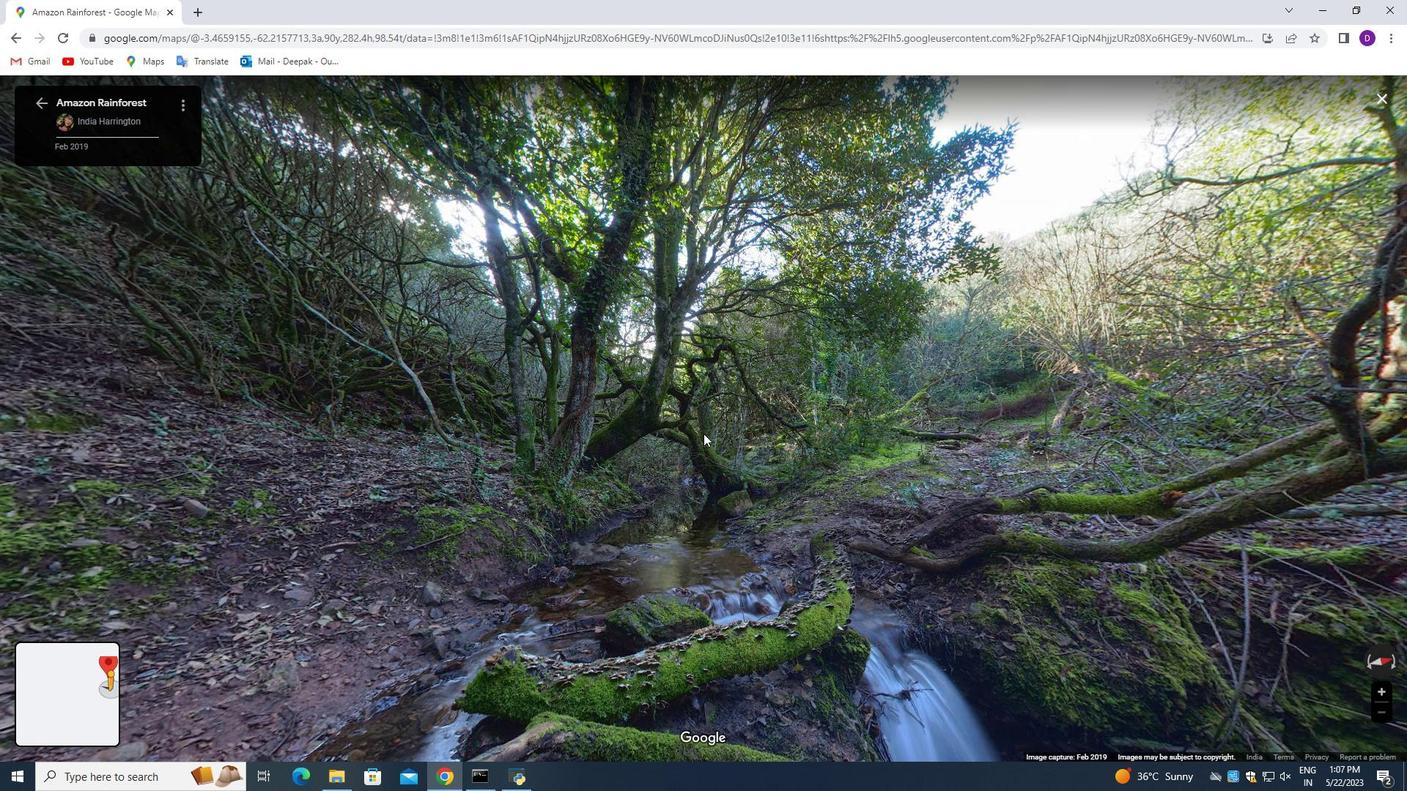 
Action: Mouse pressed left at (700, 431)
Screenshot: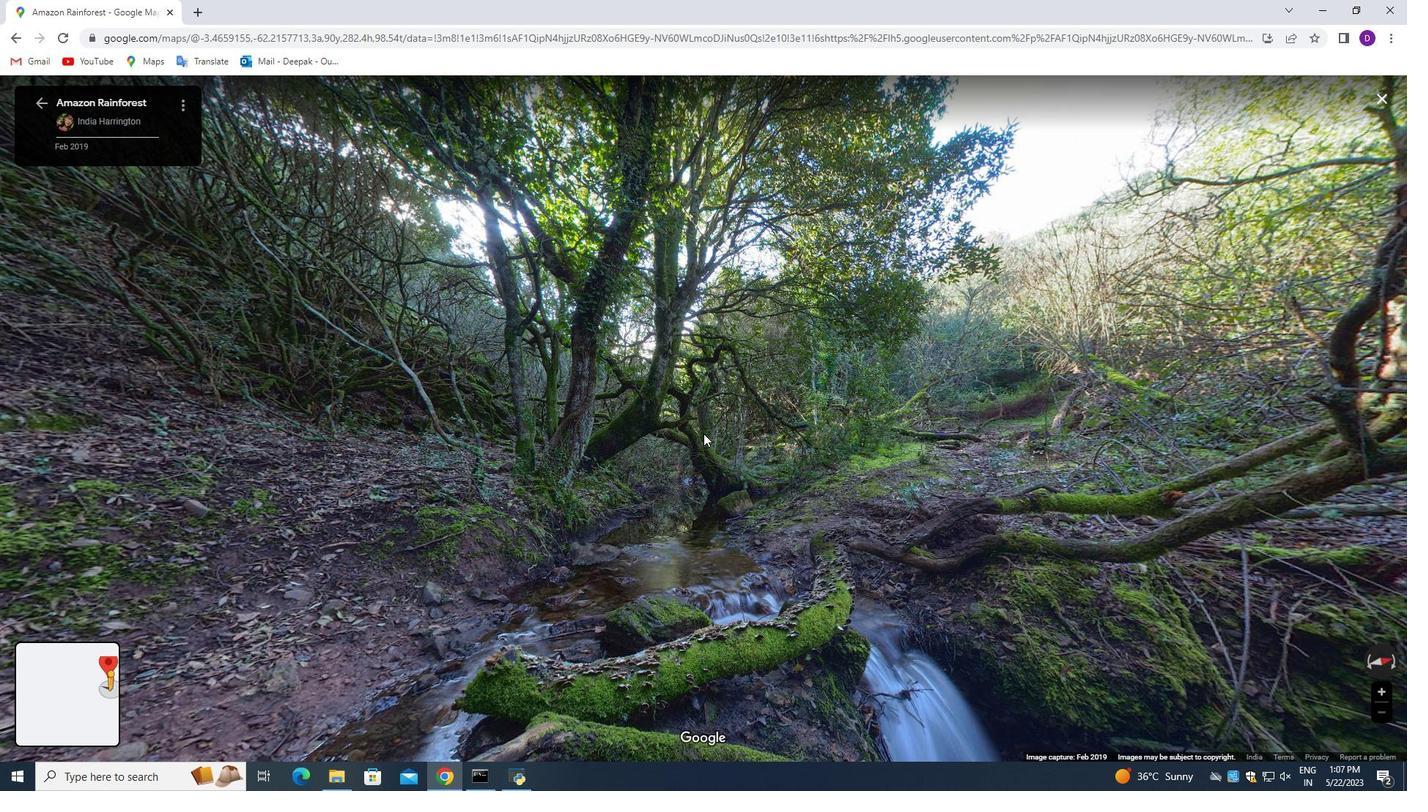 
Action: Mouse moved to (969, 393)
Screenshot: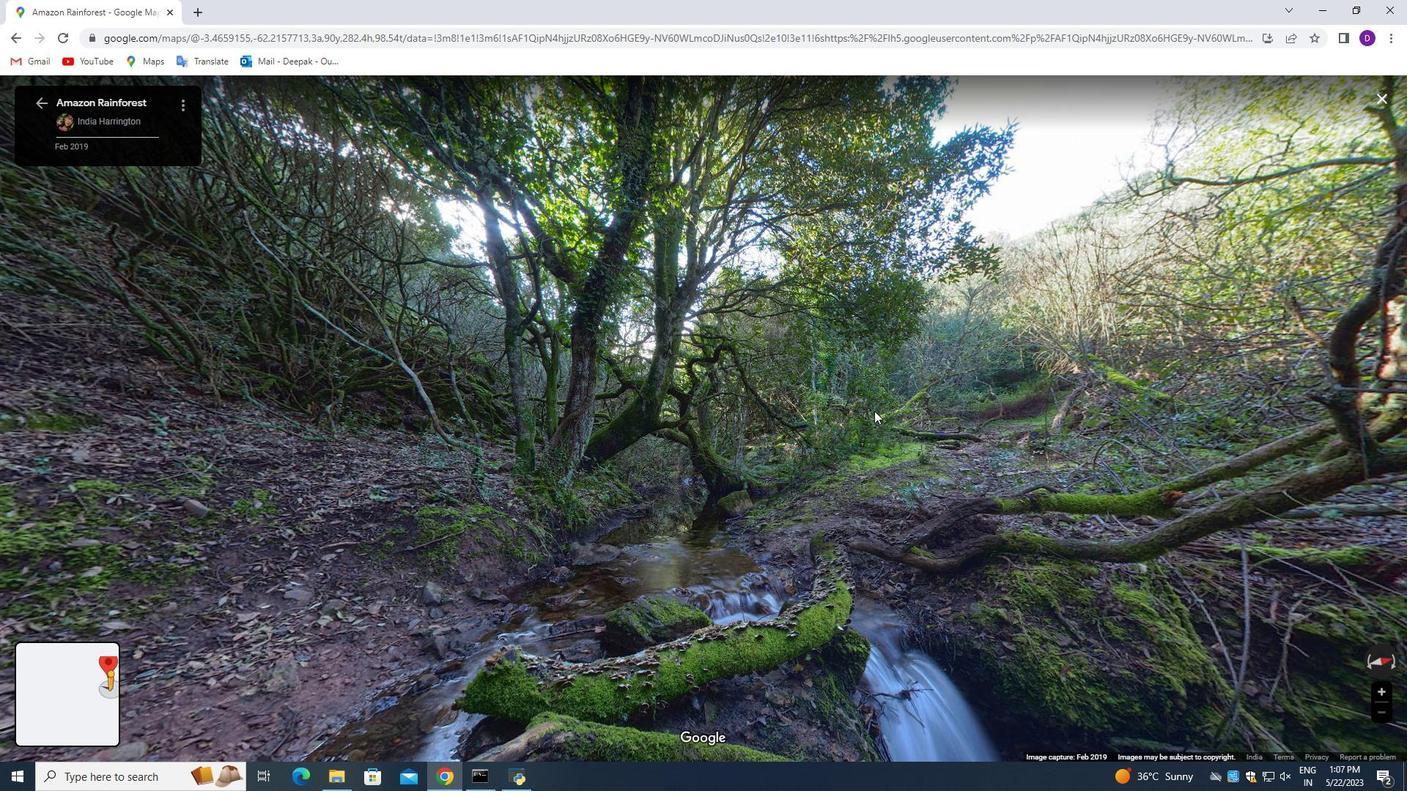 
Action: Mouse pressed left at (969, 393)
Screenshot: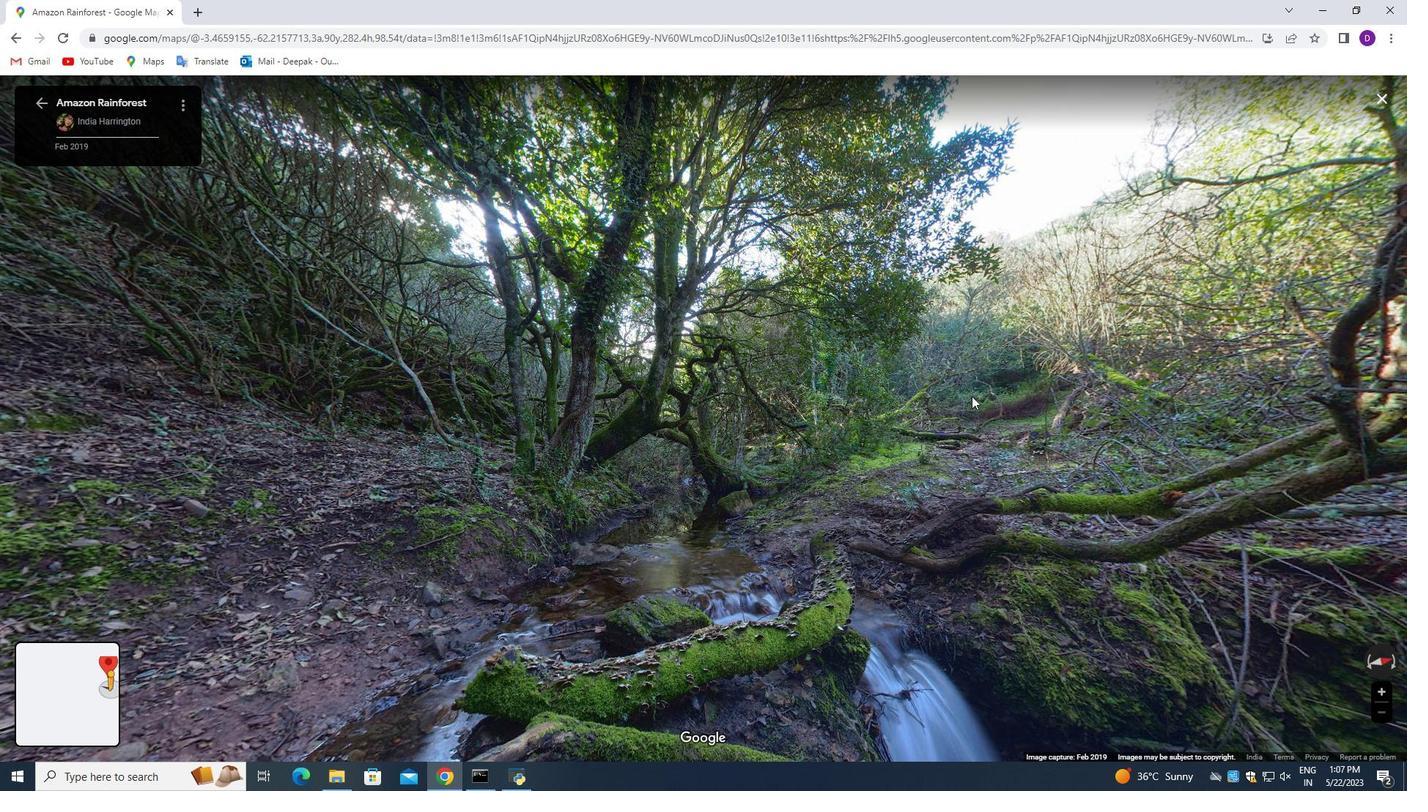 
Action: Mouse pressed left at (969, 393)
Screenshot: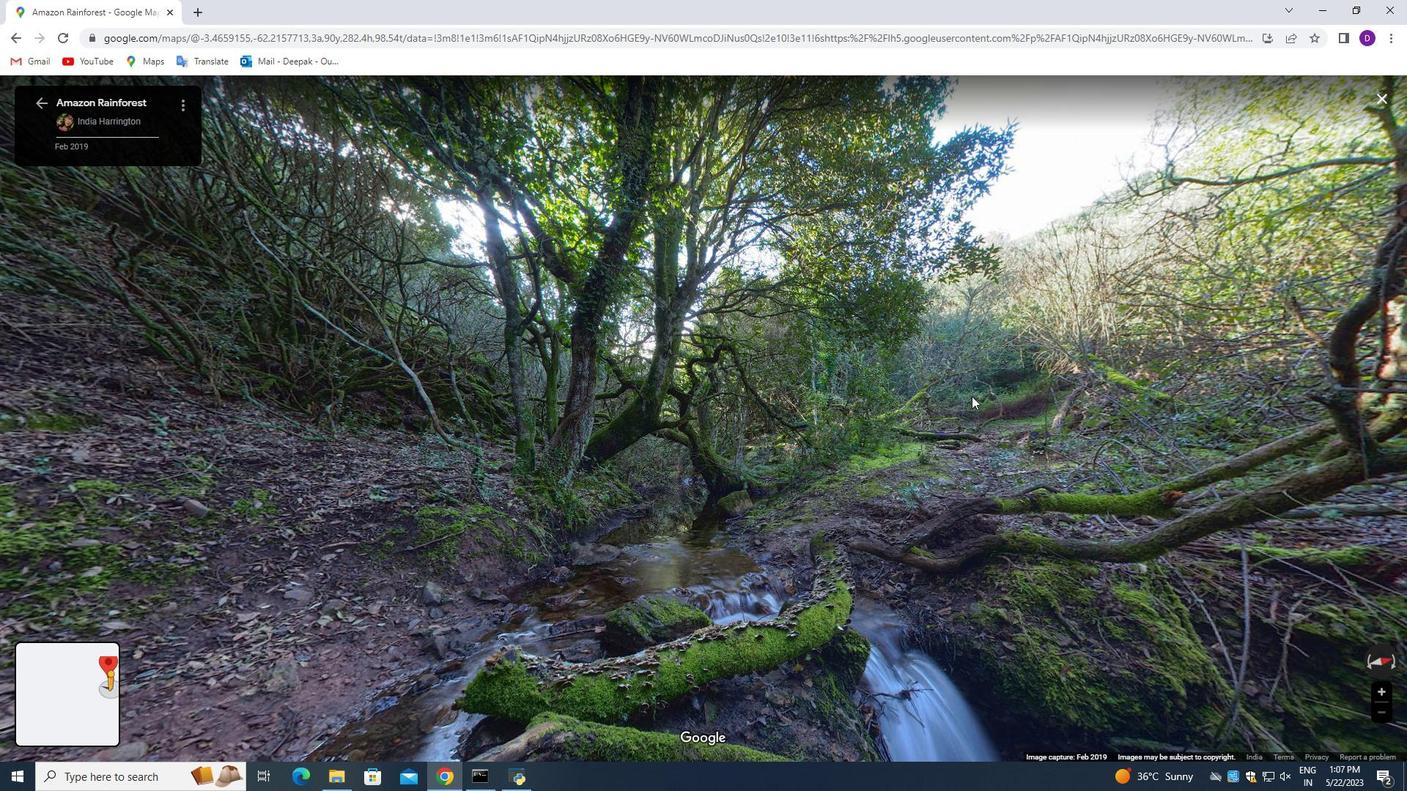
Action: Mouse moved to (1105, 412)
Screenshot: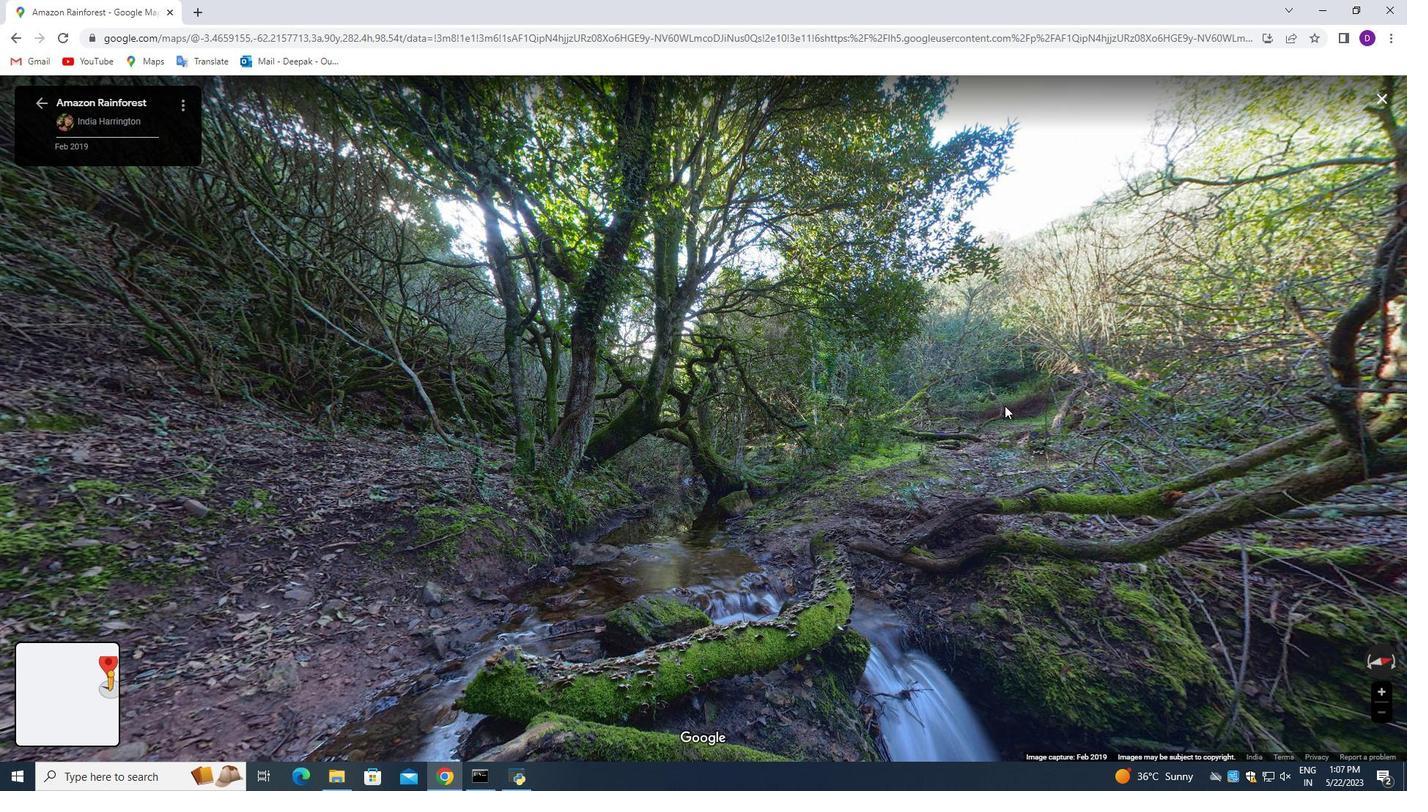 
Action: Mouse pressed left at (1105, 412)
Screenshot: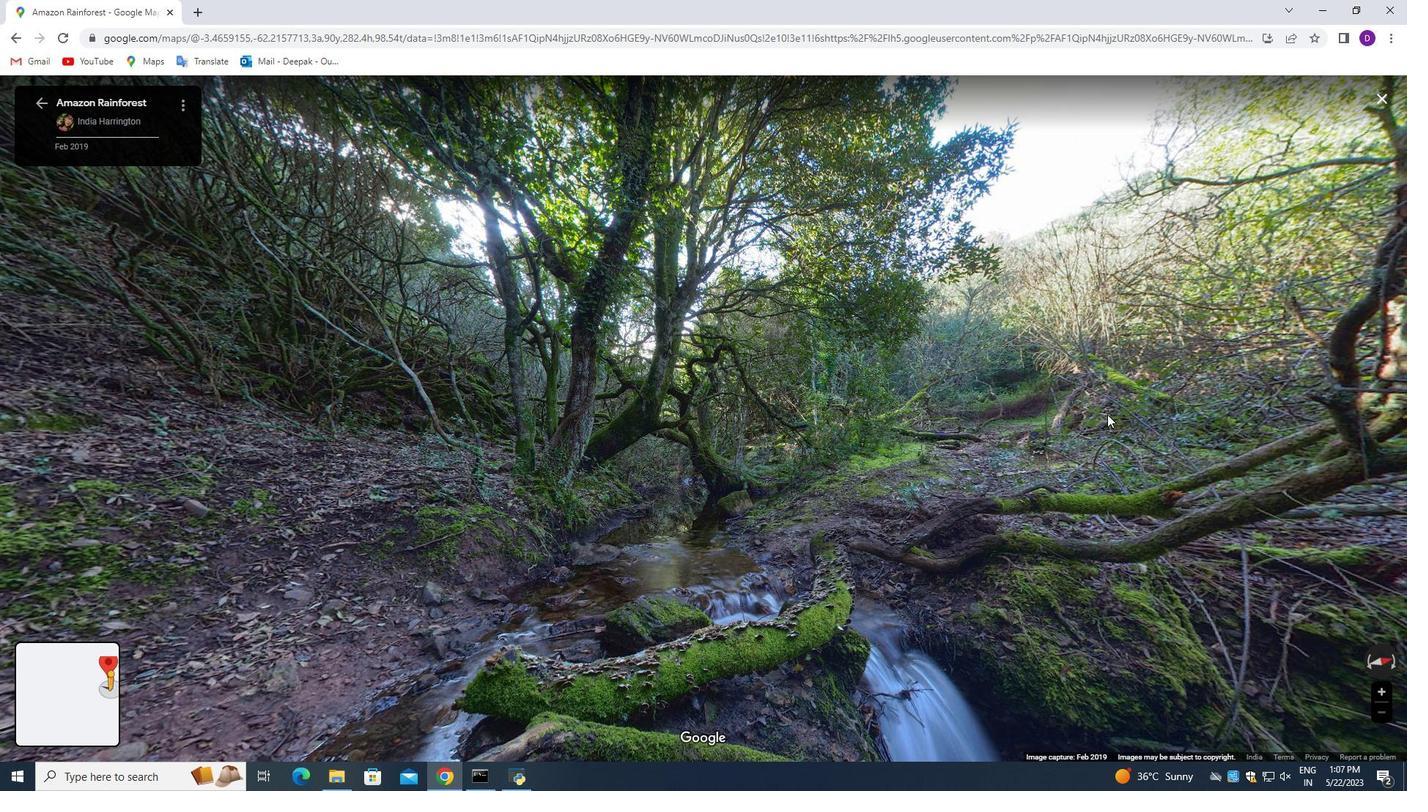 
Action: Mouse moved to (1036, 407)
Screenshot: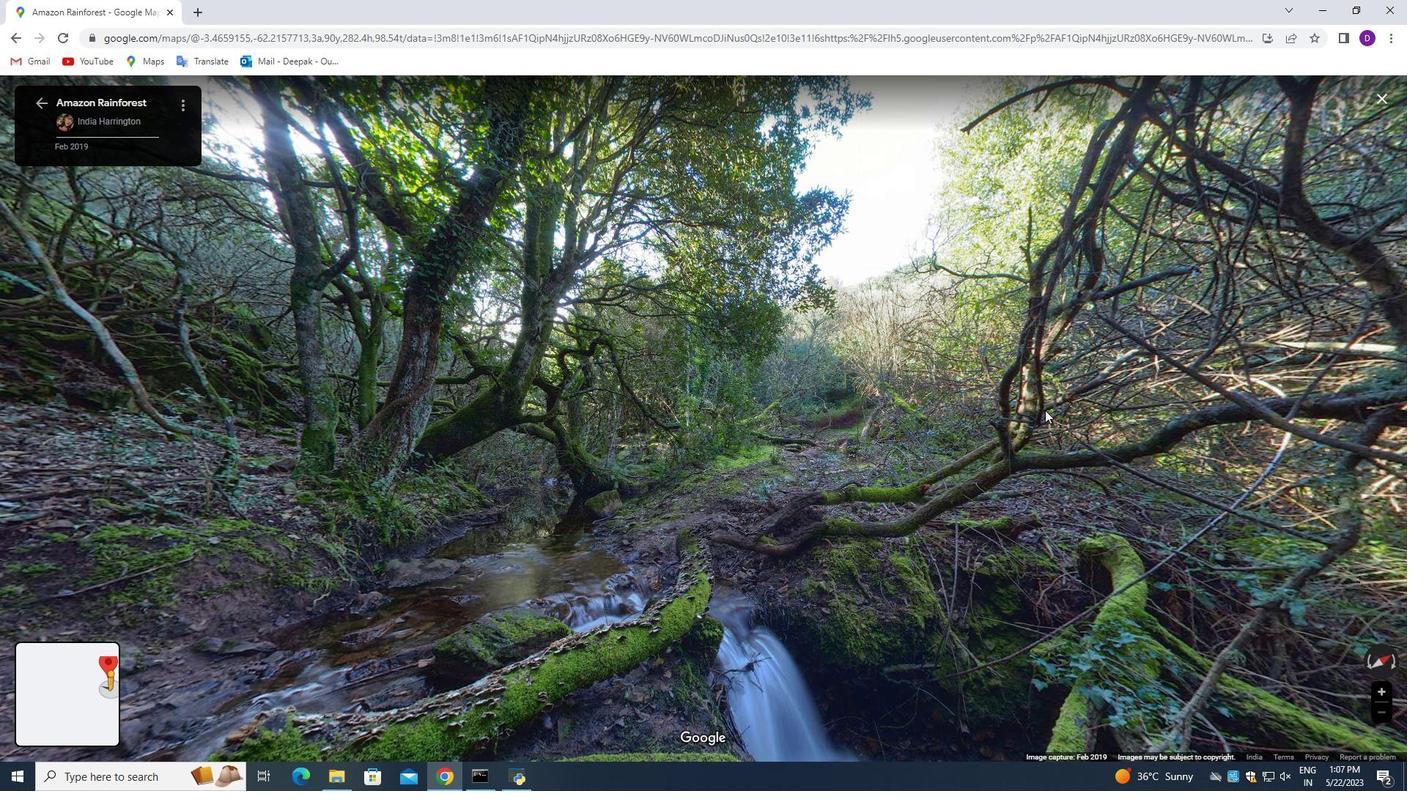 
Action: Mouse pressed left at (1036, 407)
Screenshot: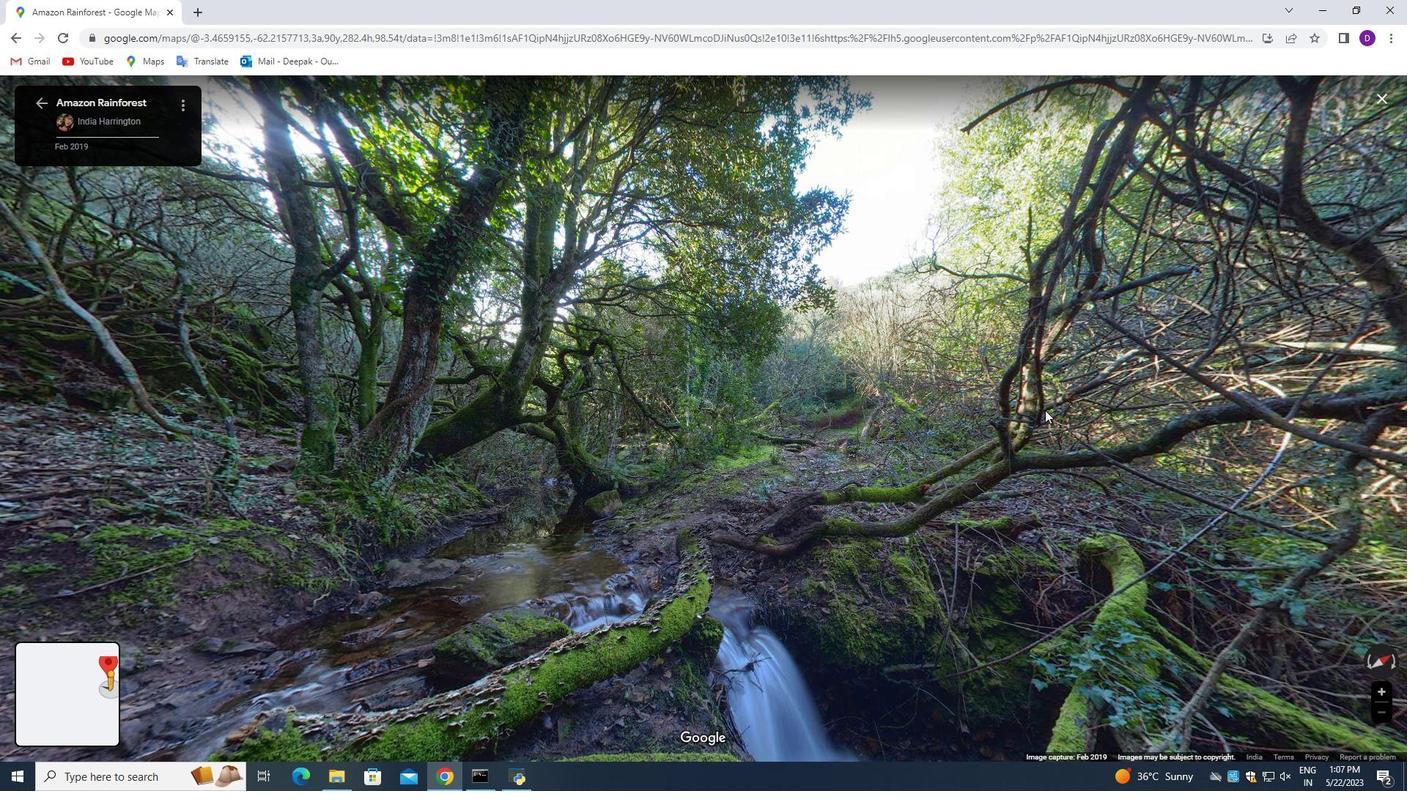 
Action: Mouse moved to (1006, 401)
Screenshot: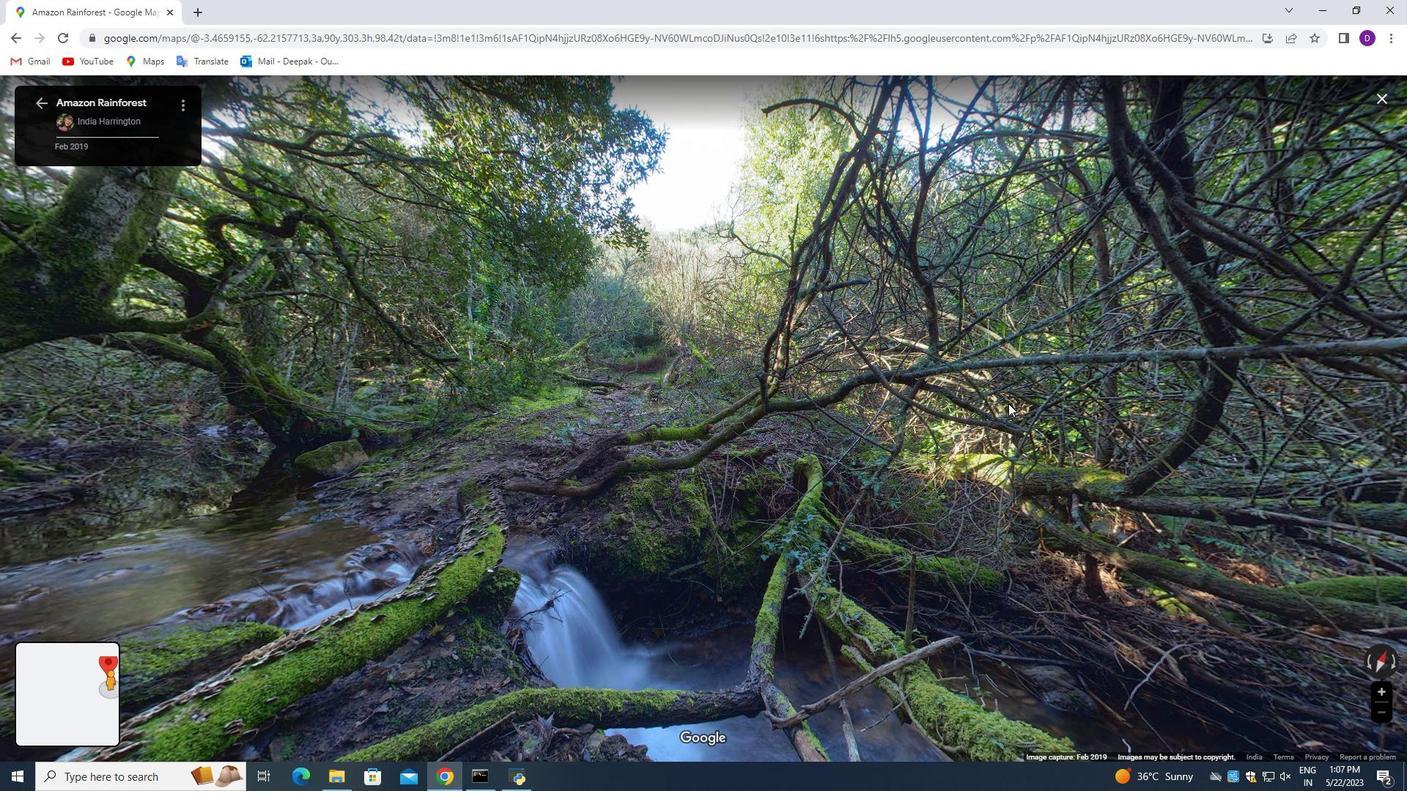
Action: Mouse pressed left at (1006, 401)
Screenshot: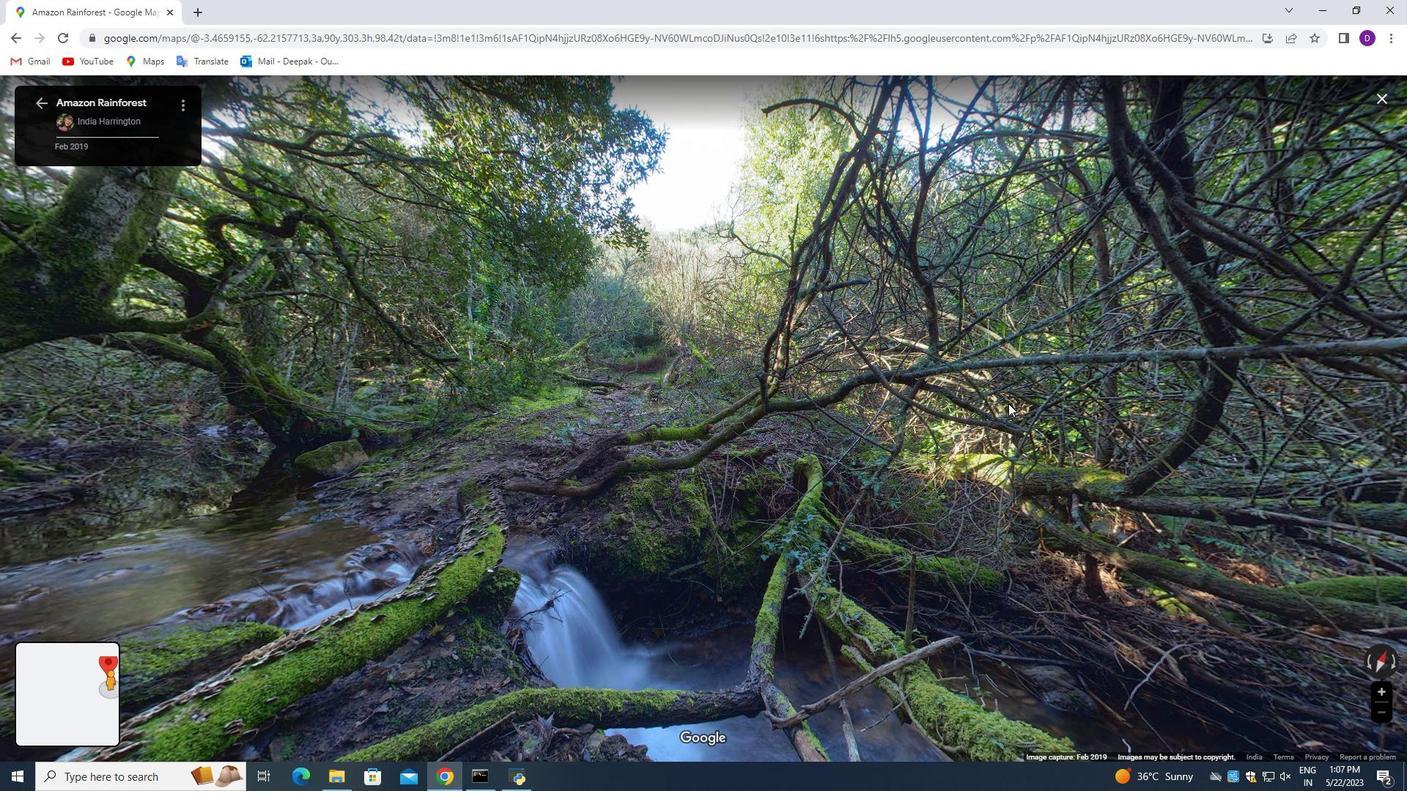 
Action: Mouse moved to (975, 428)
Screenshot: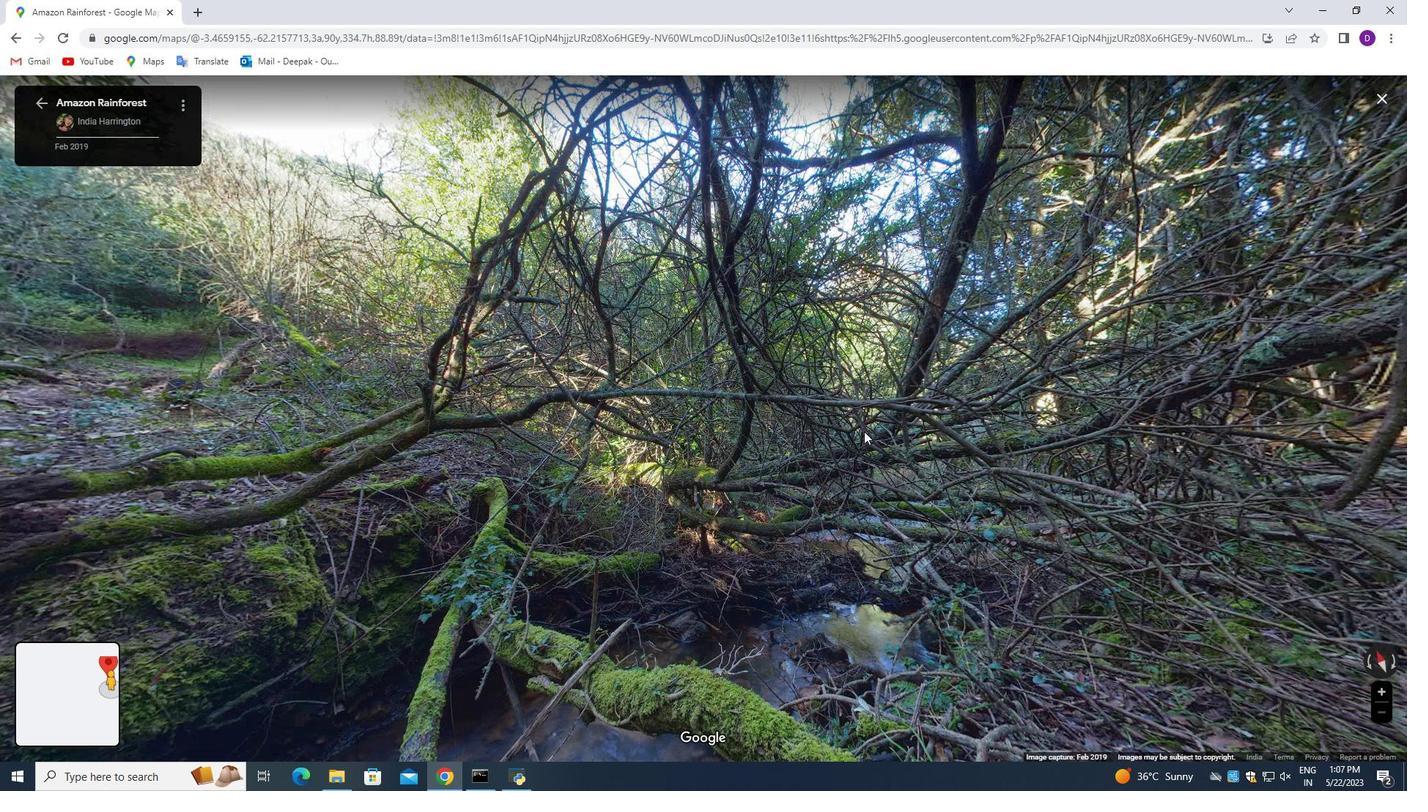 
Action: Mouse pressed left at (975, 428)
Screenshot: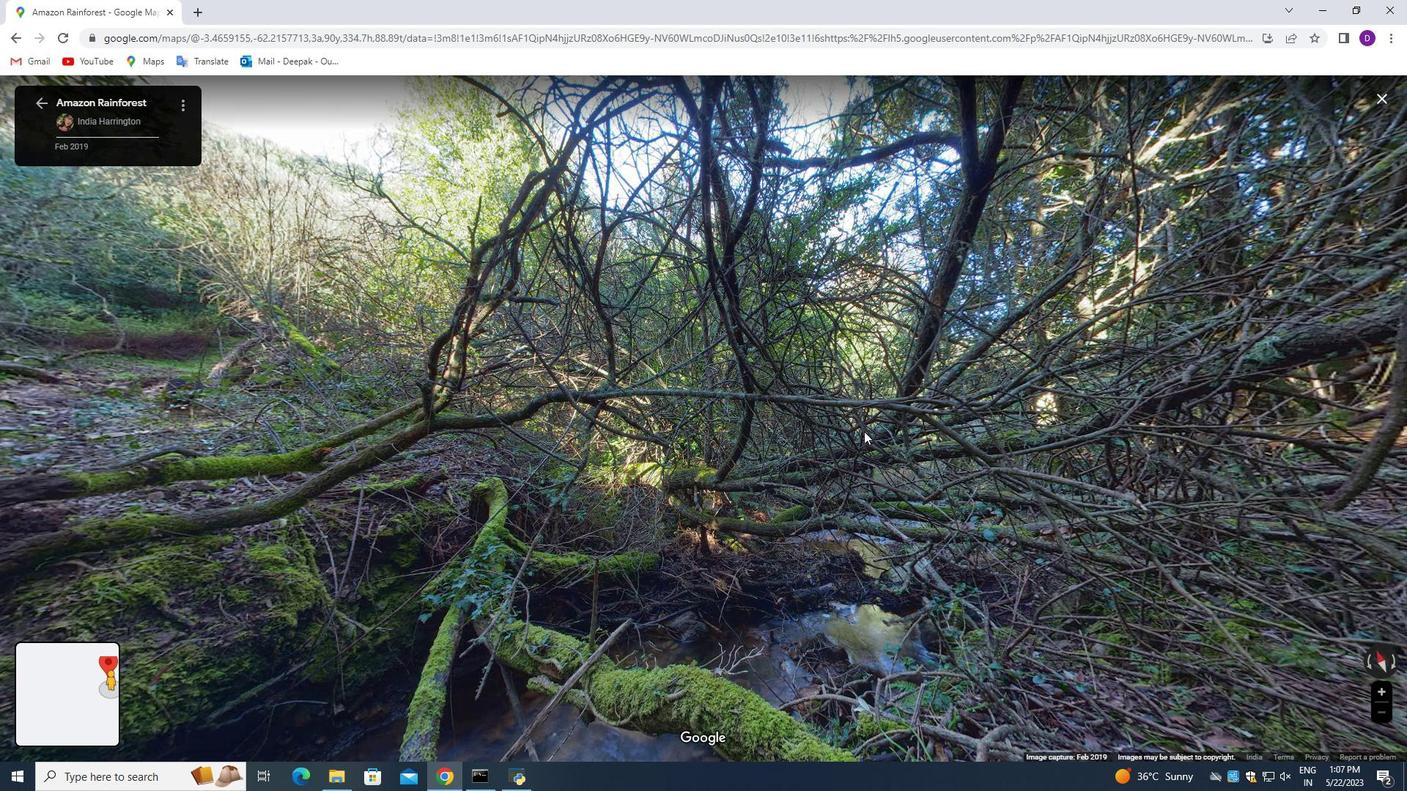 
Action: Mouse moved to (951, 431)
Screenshot: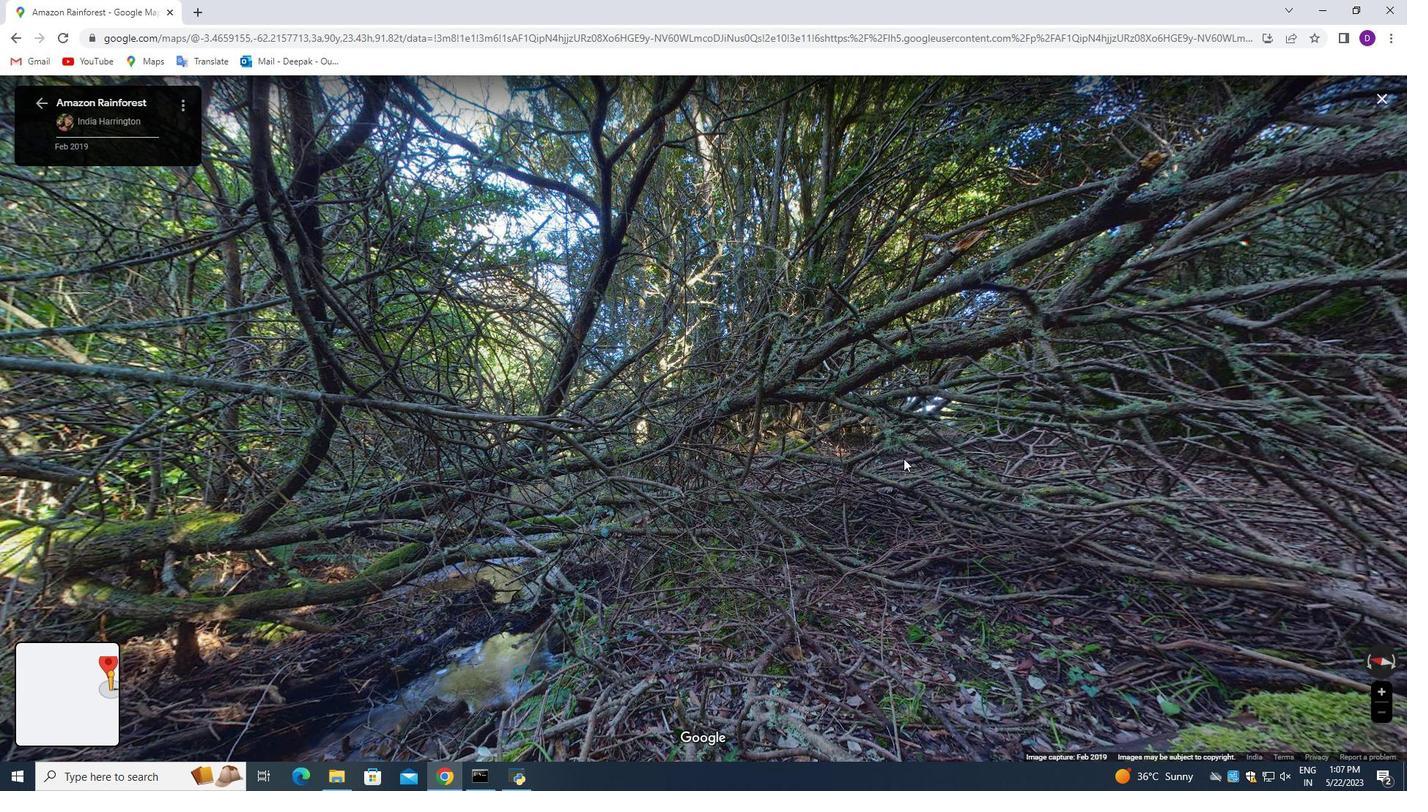 
Action: Mouse pressed left at (962, 438)
Screenshot: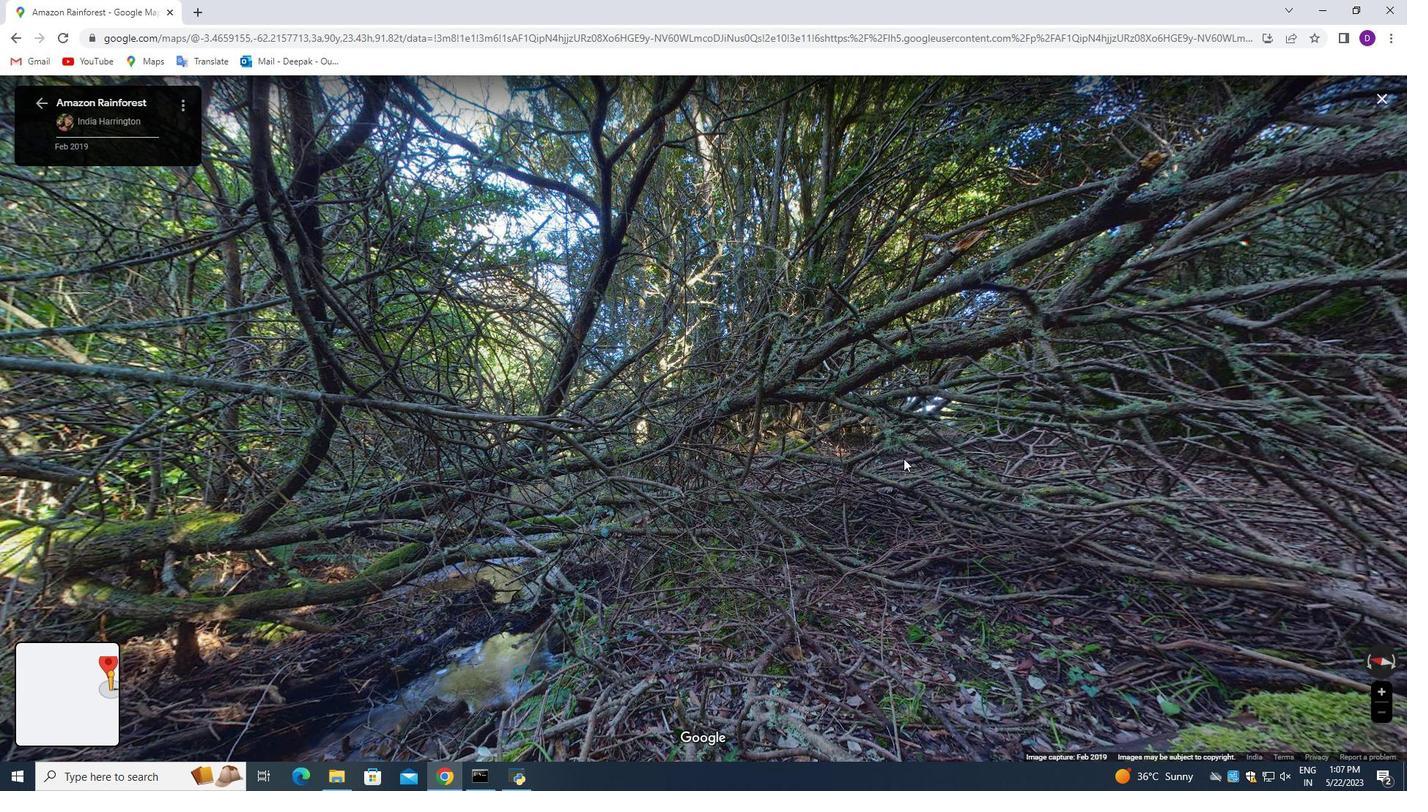 
Action: Mouse moved to (947, 417)
Screenshot: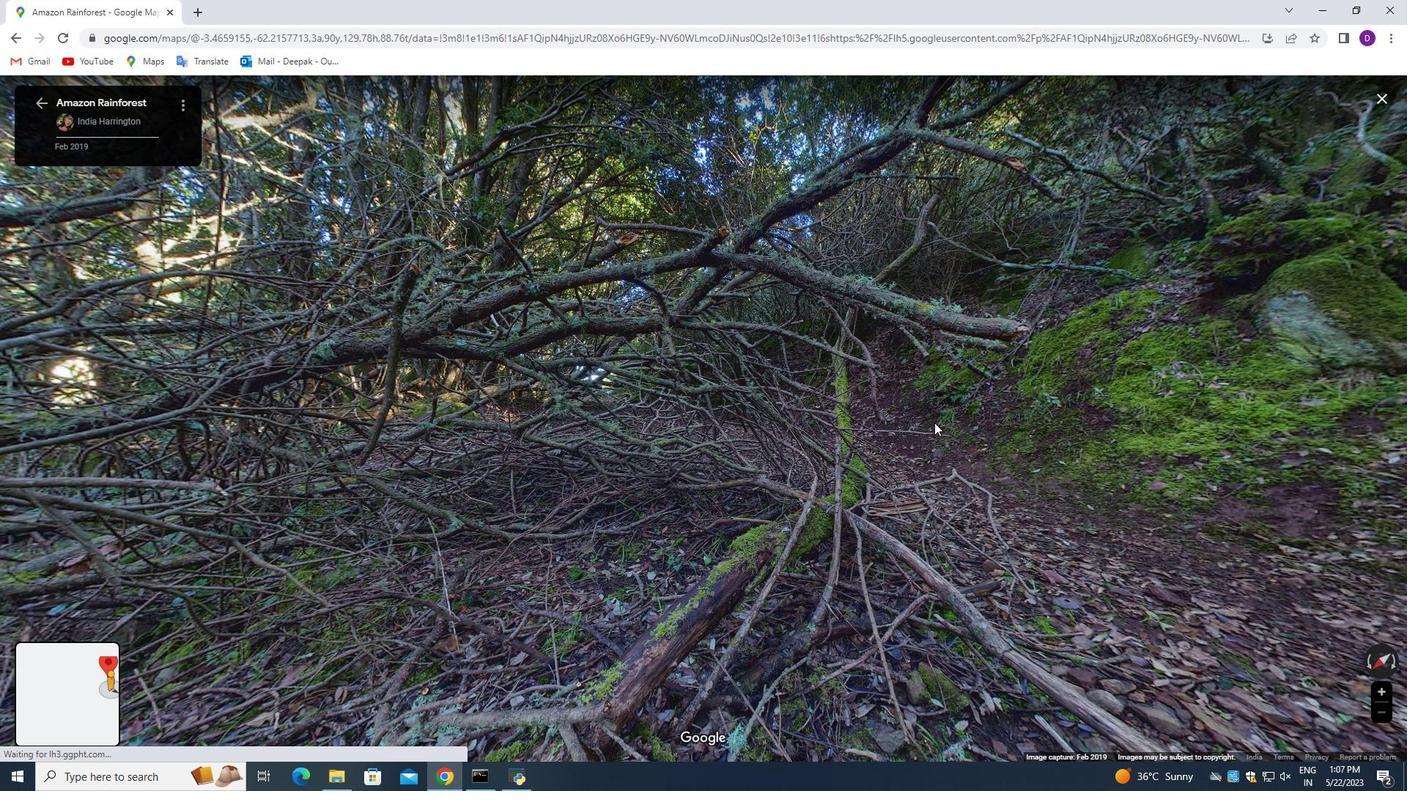 
Action: Mouse pressed left at (947, 417)
Screenshot: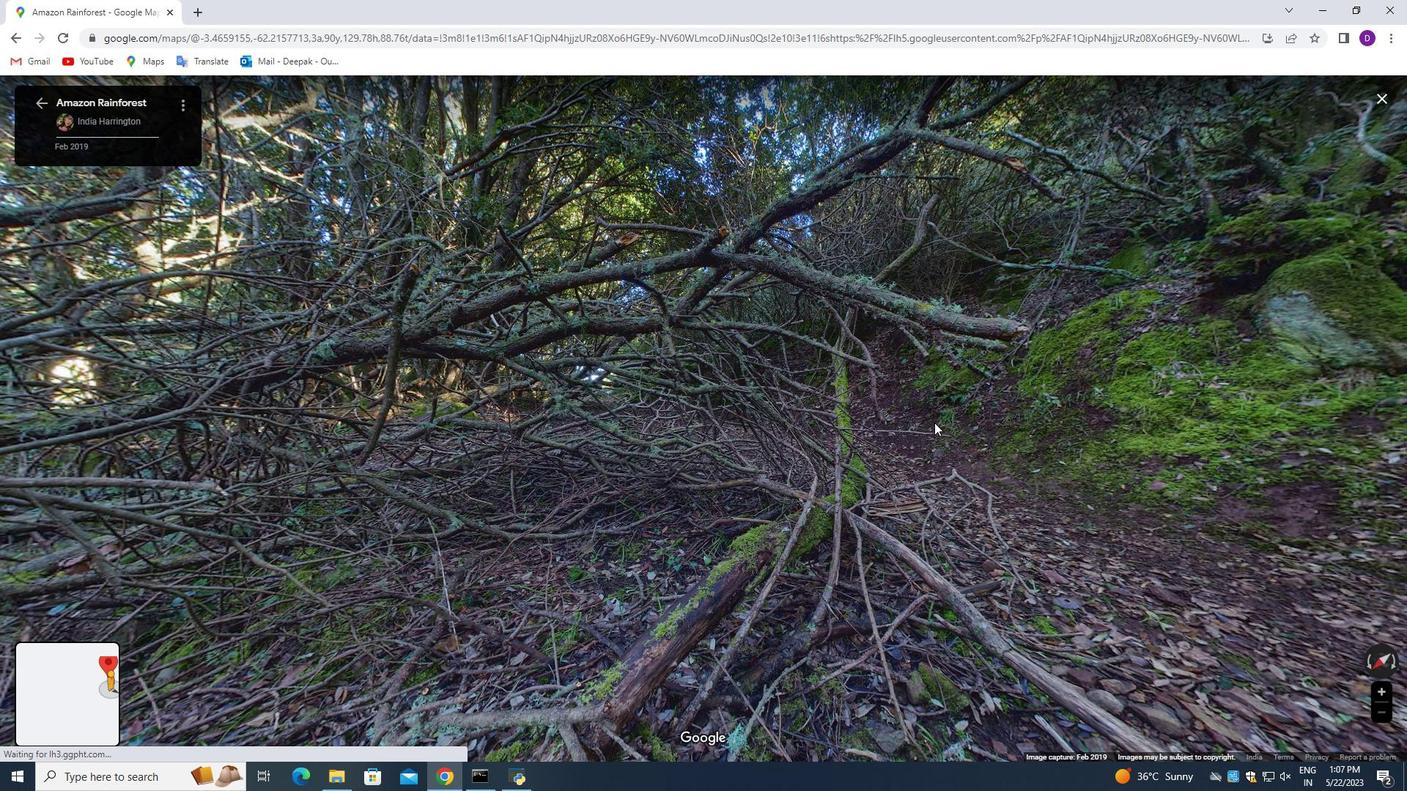 
Action: Mouse moved to (881, 404)
Screenshot: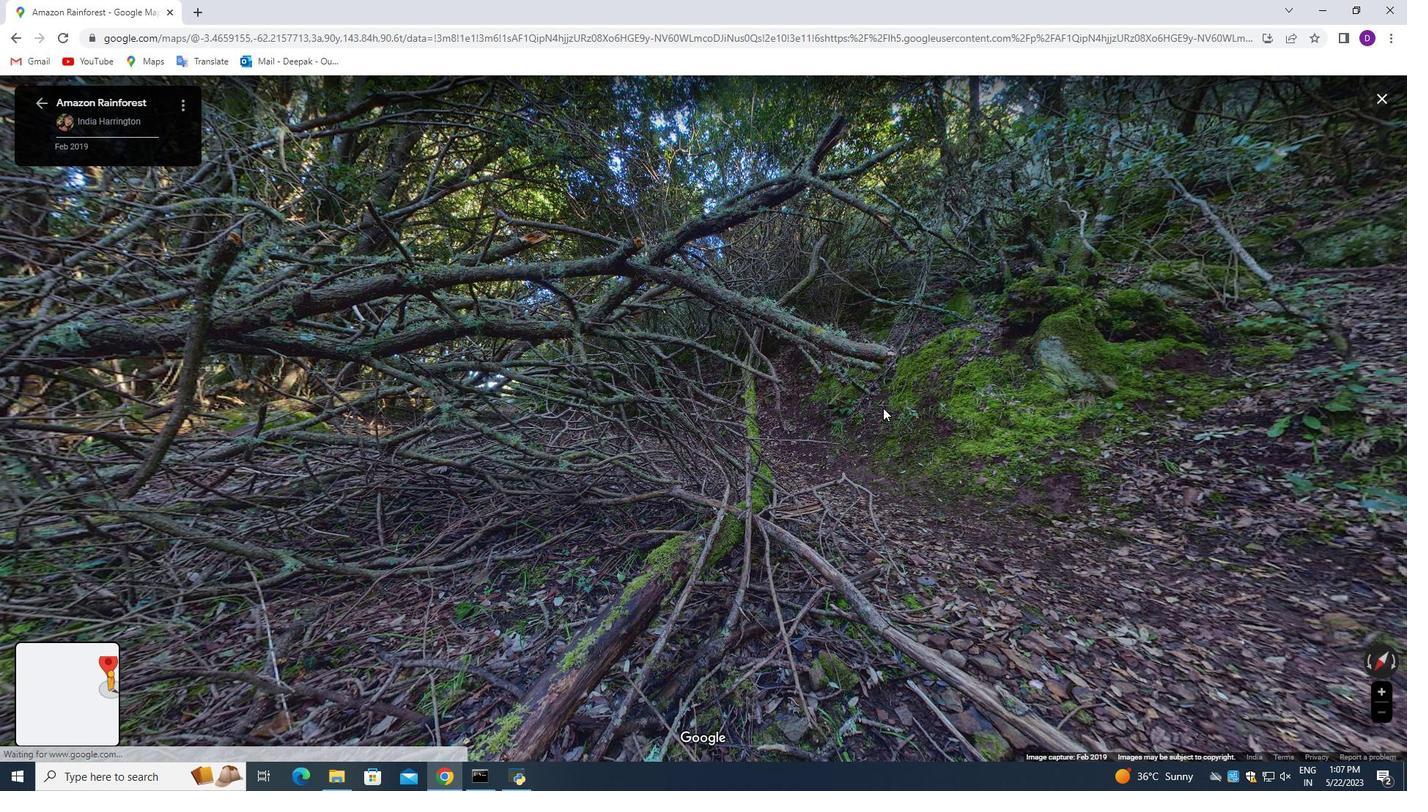 
Action: Mouse pressed left at (881, 404)
Screenshot: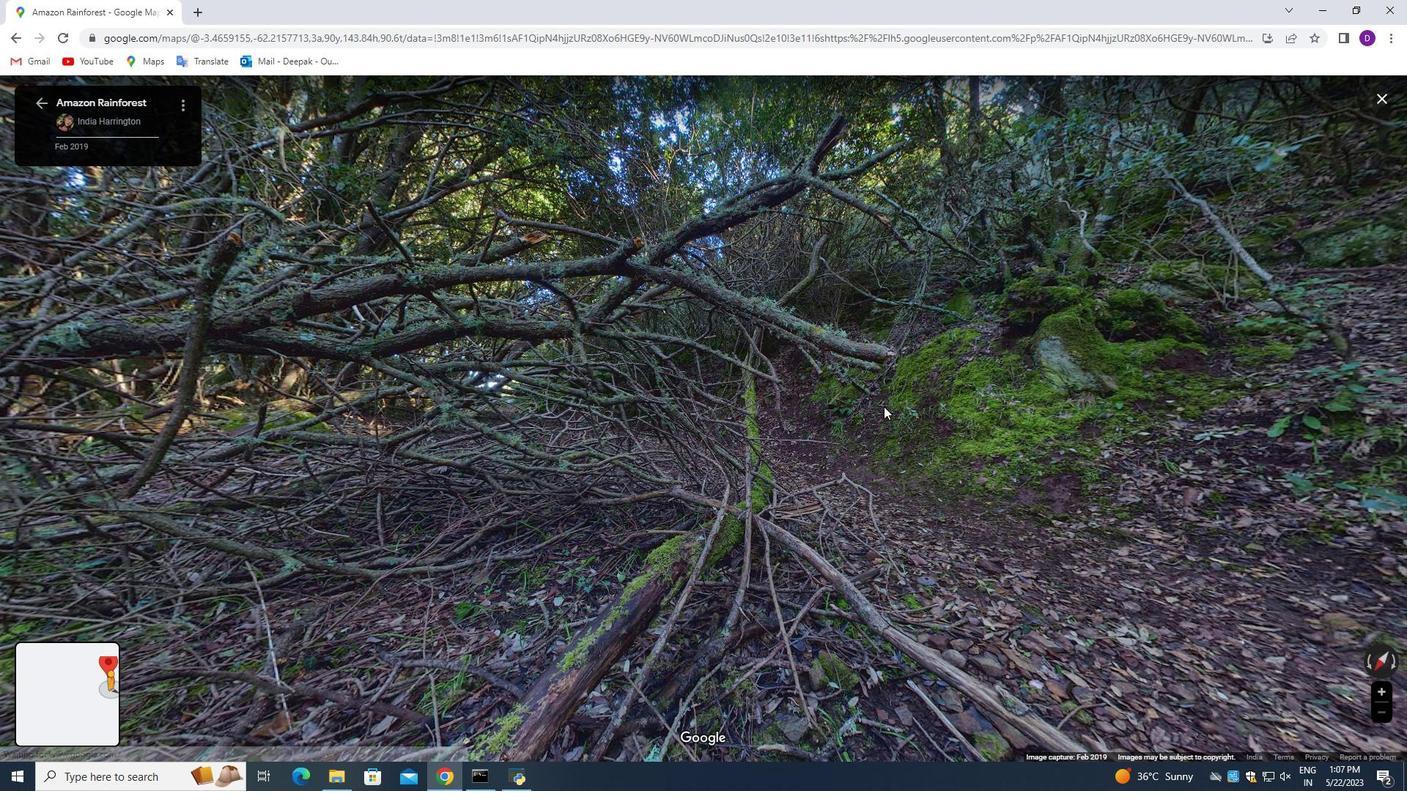 
Action: Mouse pressed left at (881, 404)
Screenshot: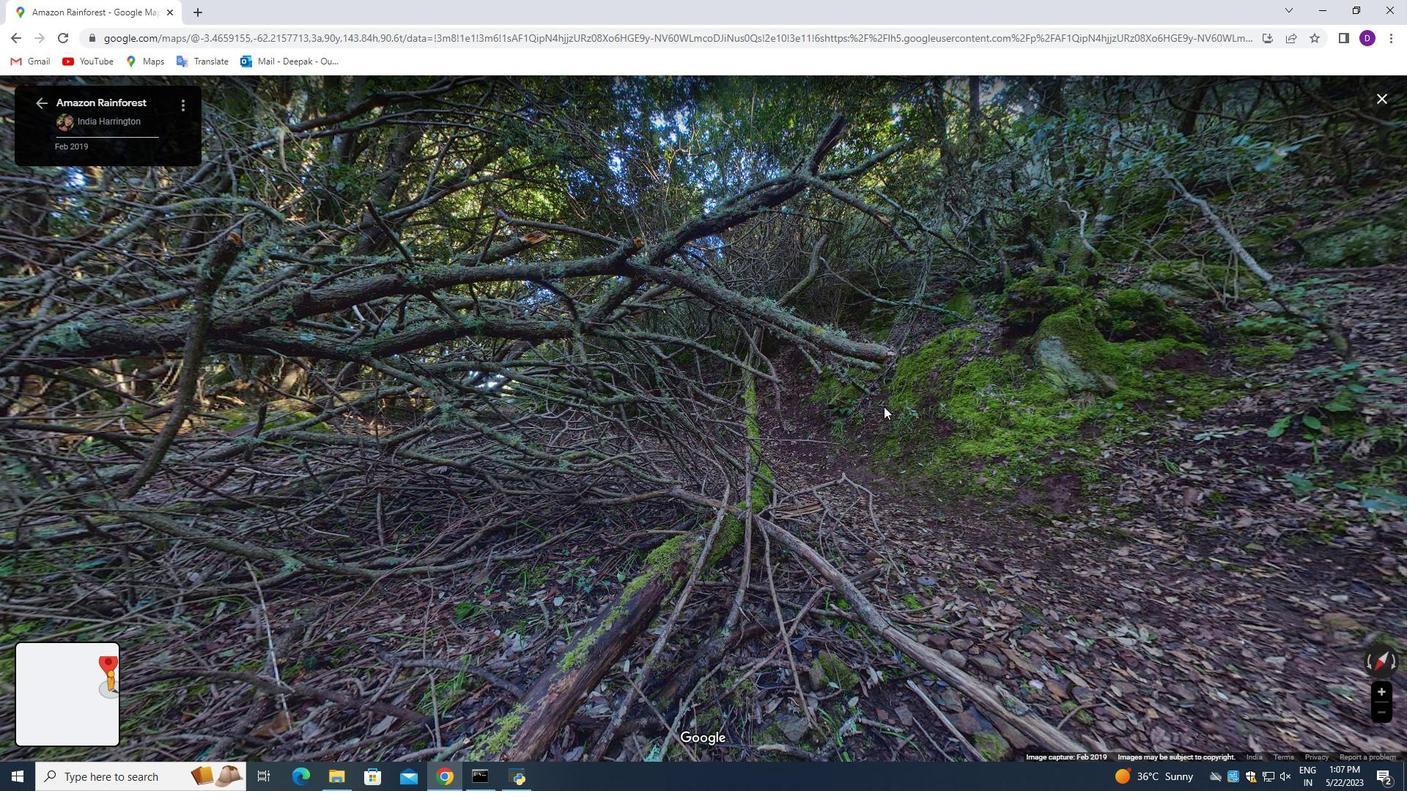 
Action: Mouse pressed left at (881, 404)
Screenshot: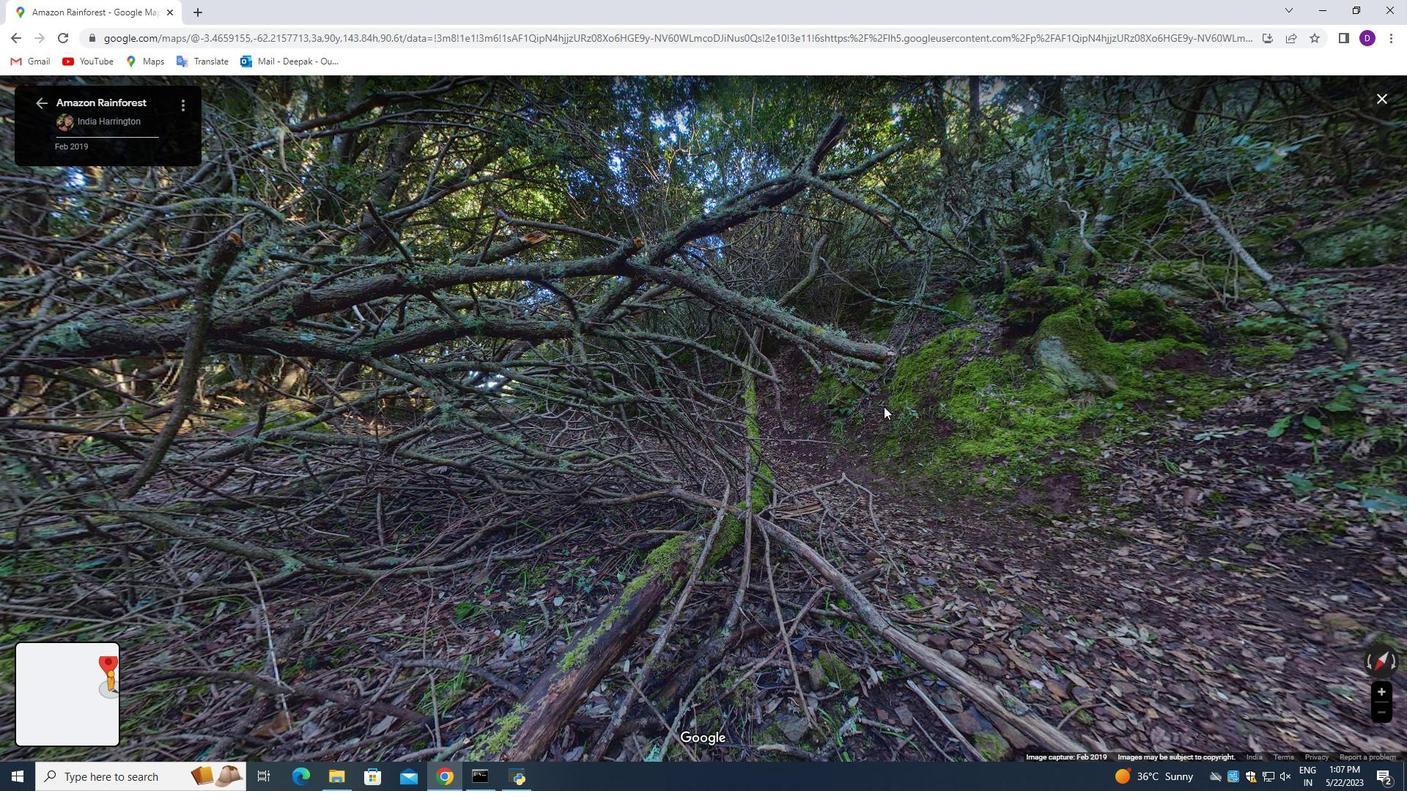 
Action: Mouse moved to (600, 398)
Screenshot: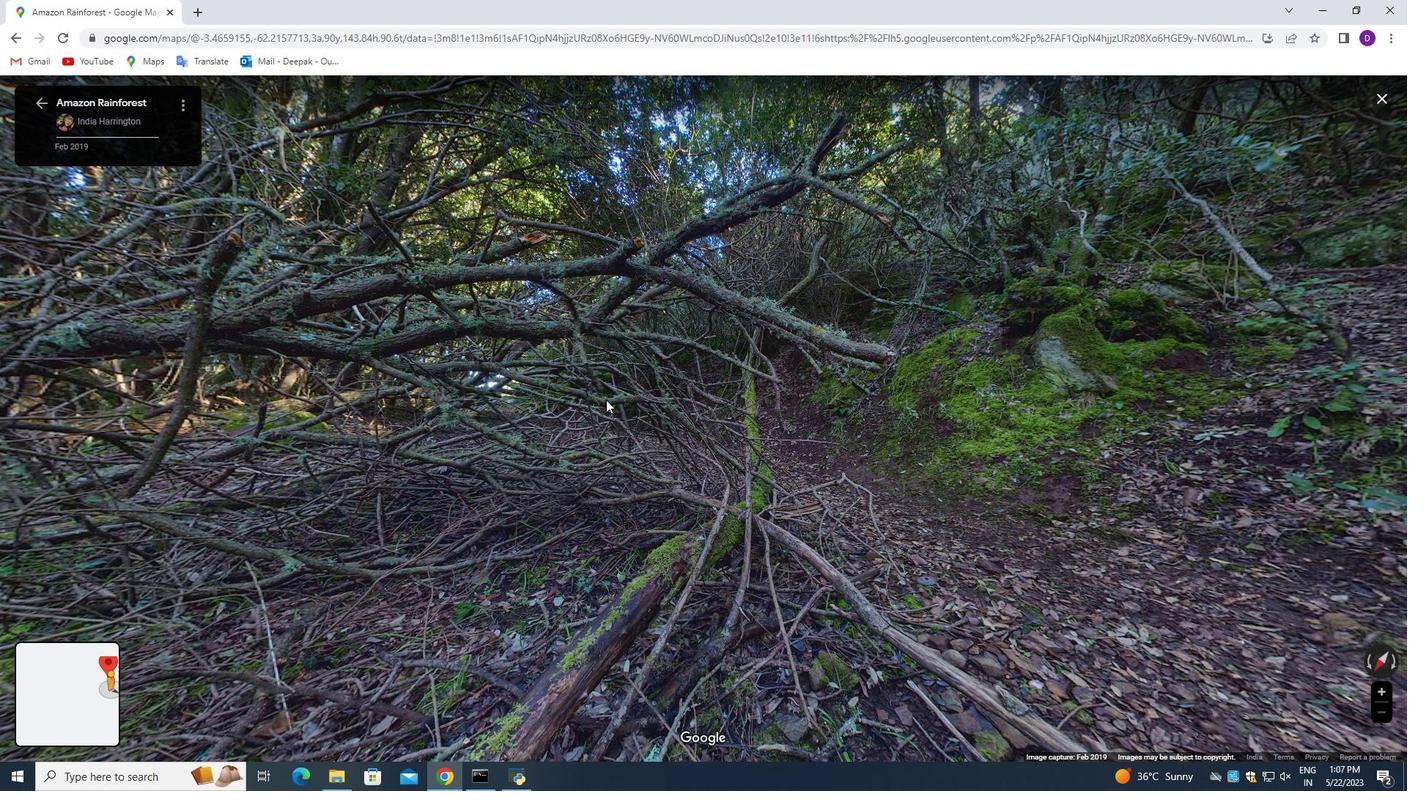 
Action: Mouse pressed left at (600, 398)
Screenshot: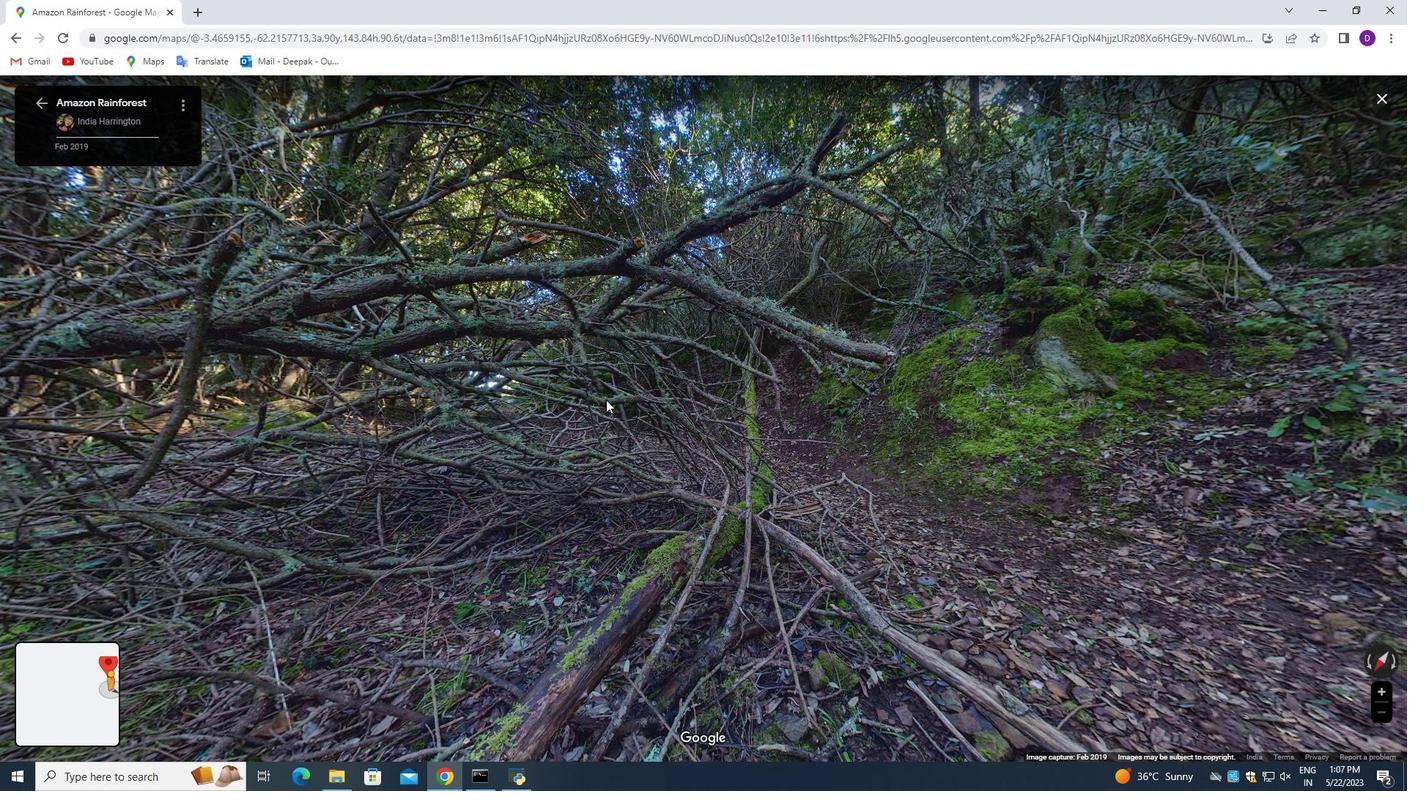 
Action: Mouse moved to (590, 384)
Screenshot: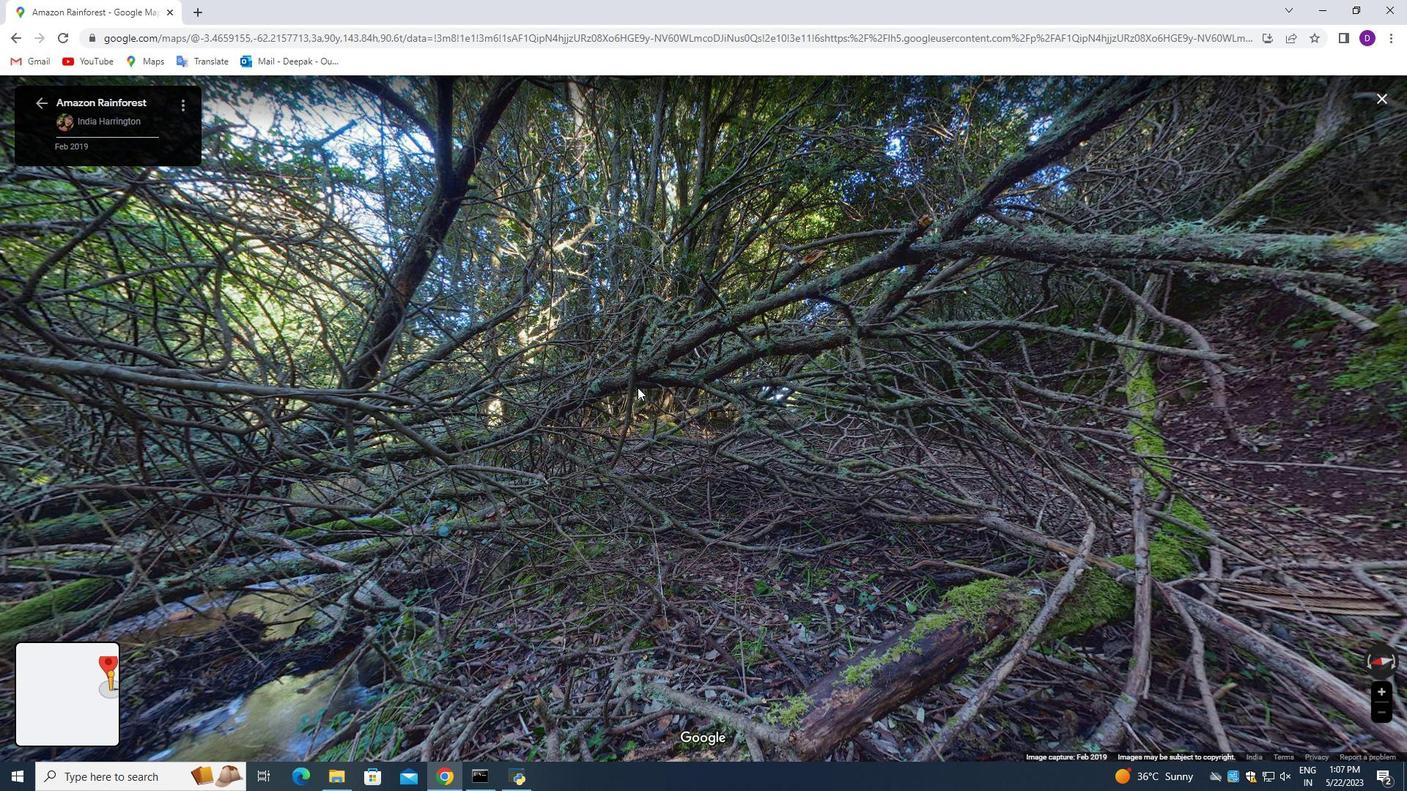 
Action: Mouse pressed left at (590, 384)
Screenshot: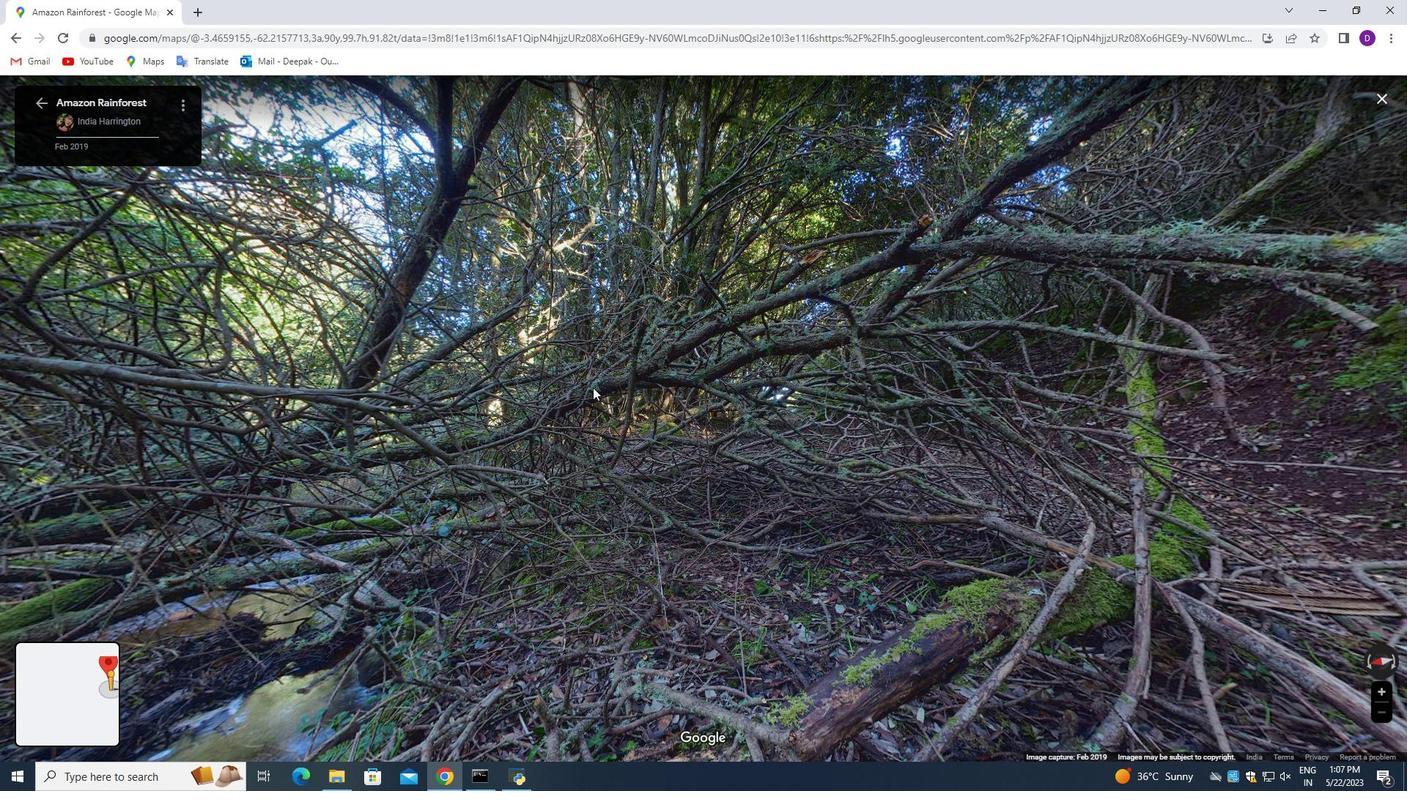 
Action: Mouse pressed left at (590, 384)
Screenshot: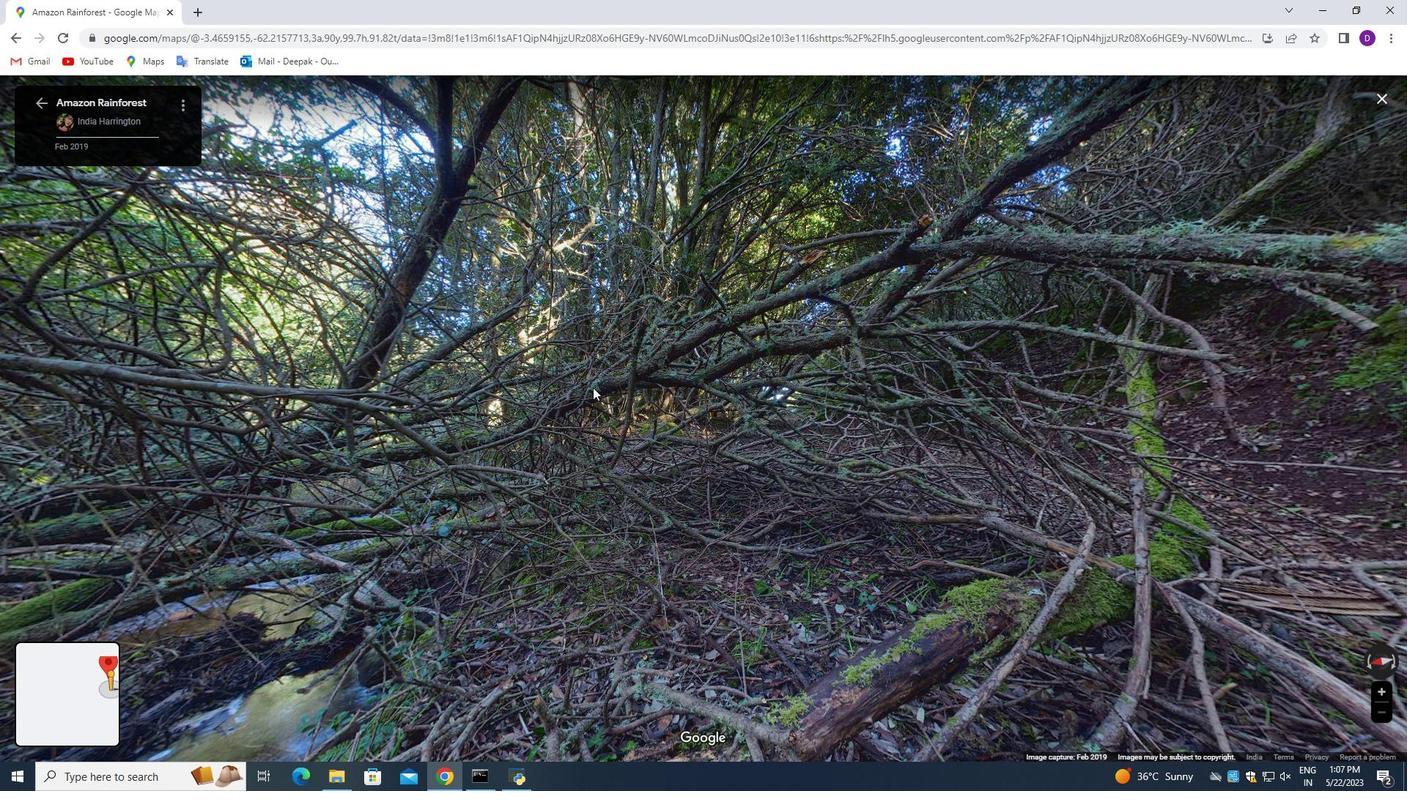 
Action: Mouse moved to (899, 382)
Screenshot: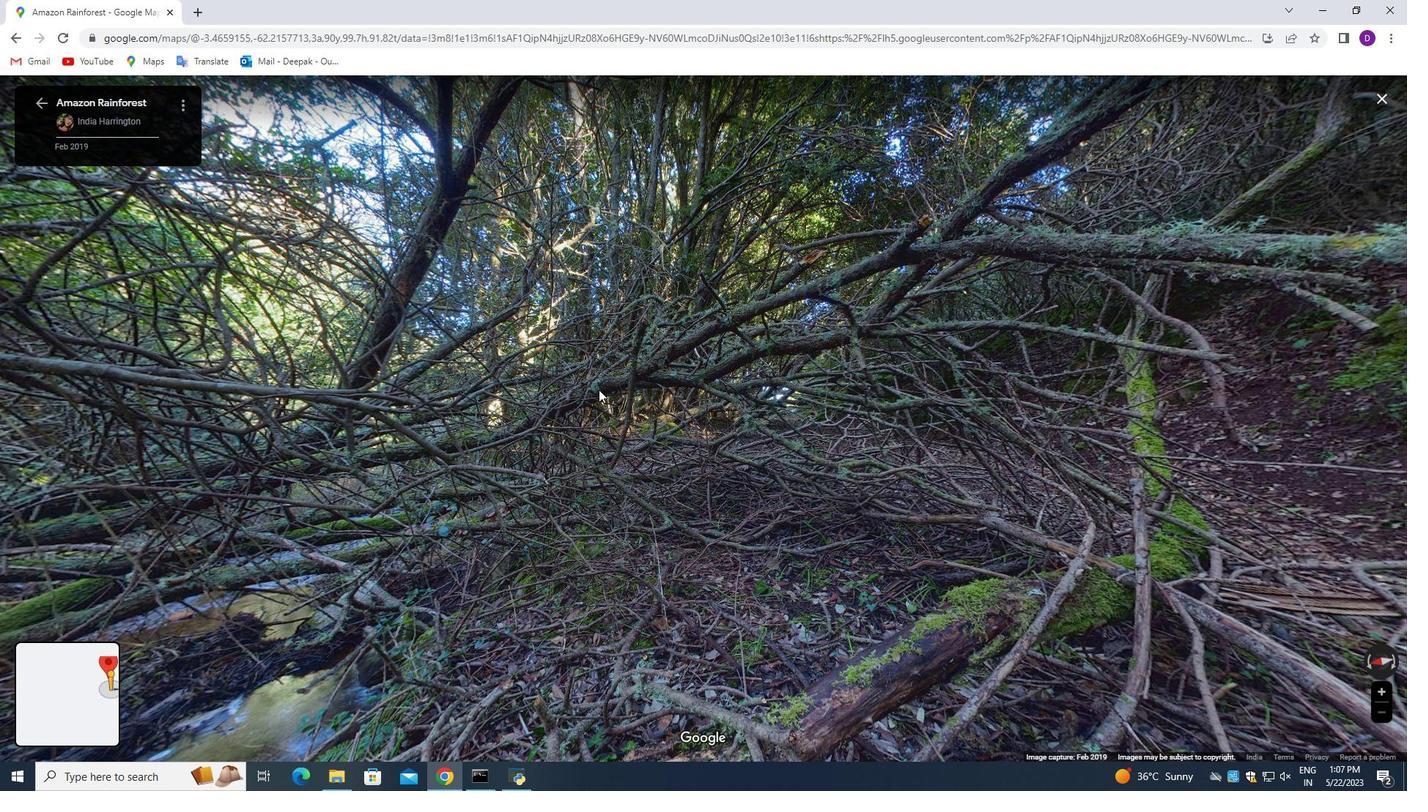 
Action: Mouse pressed left at (899, 382)
Screenshot: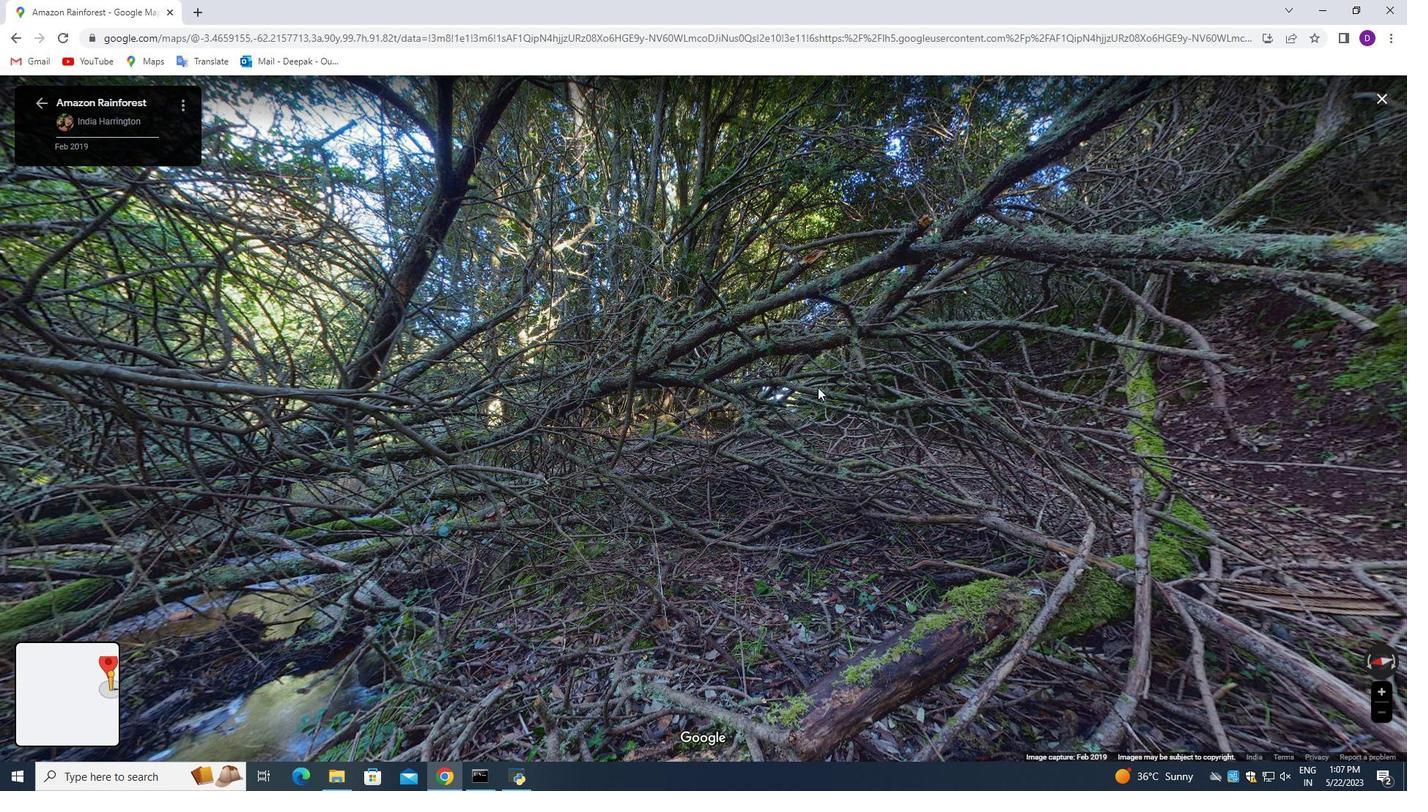 
Action: Mouse moved to (847, 376)
Screenshot: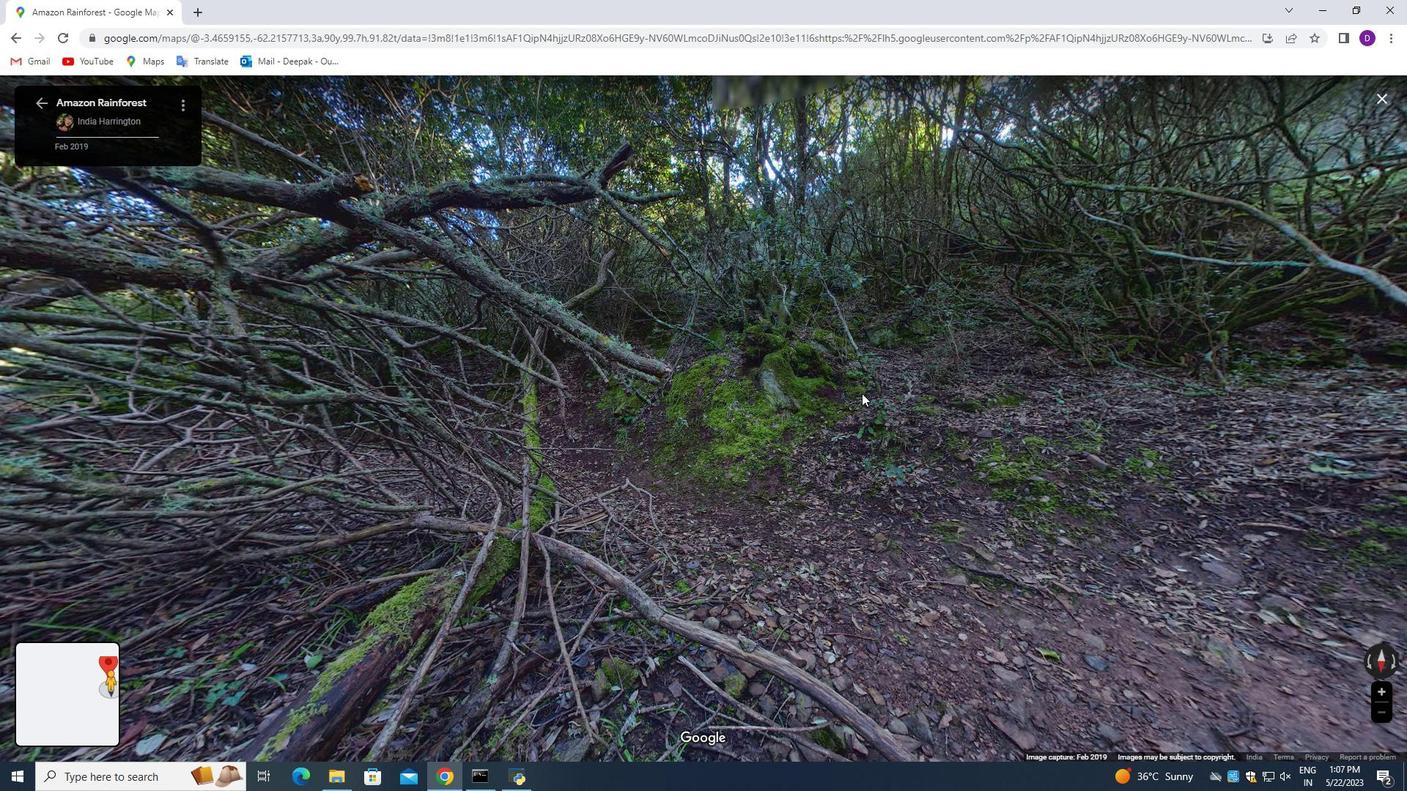 
Action: Mouse pressed left at (912, 386)
Screenshot: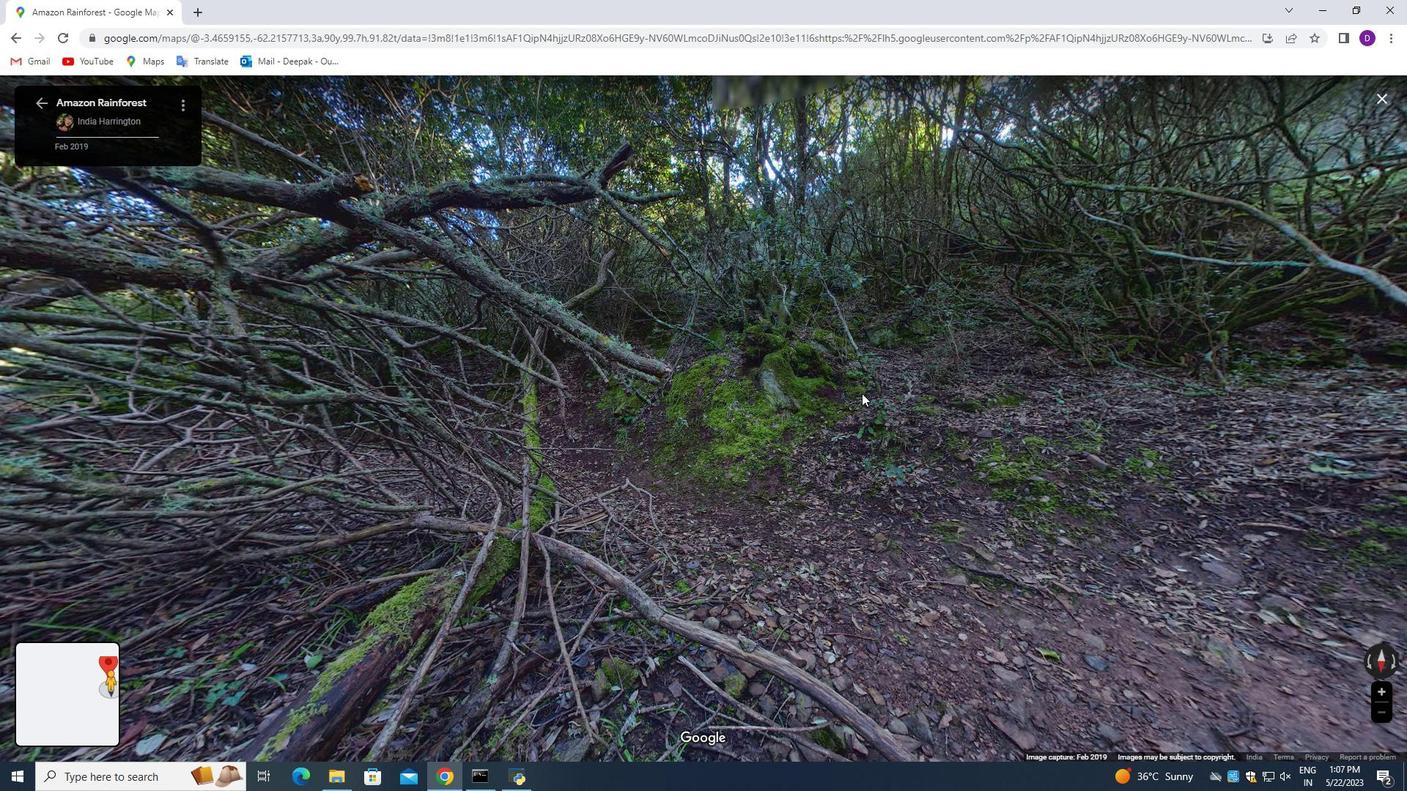 
Action: Mouse moved to (865, 394)
Screenshot: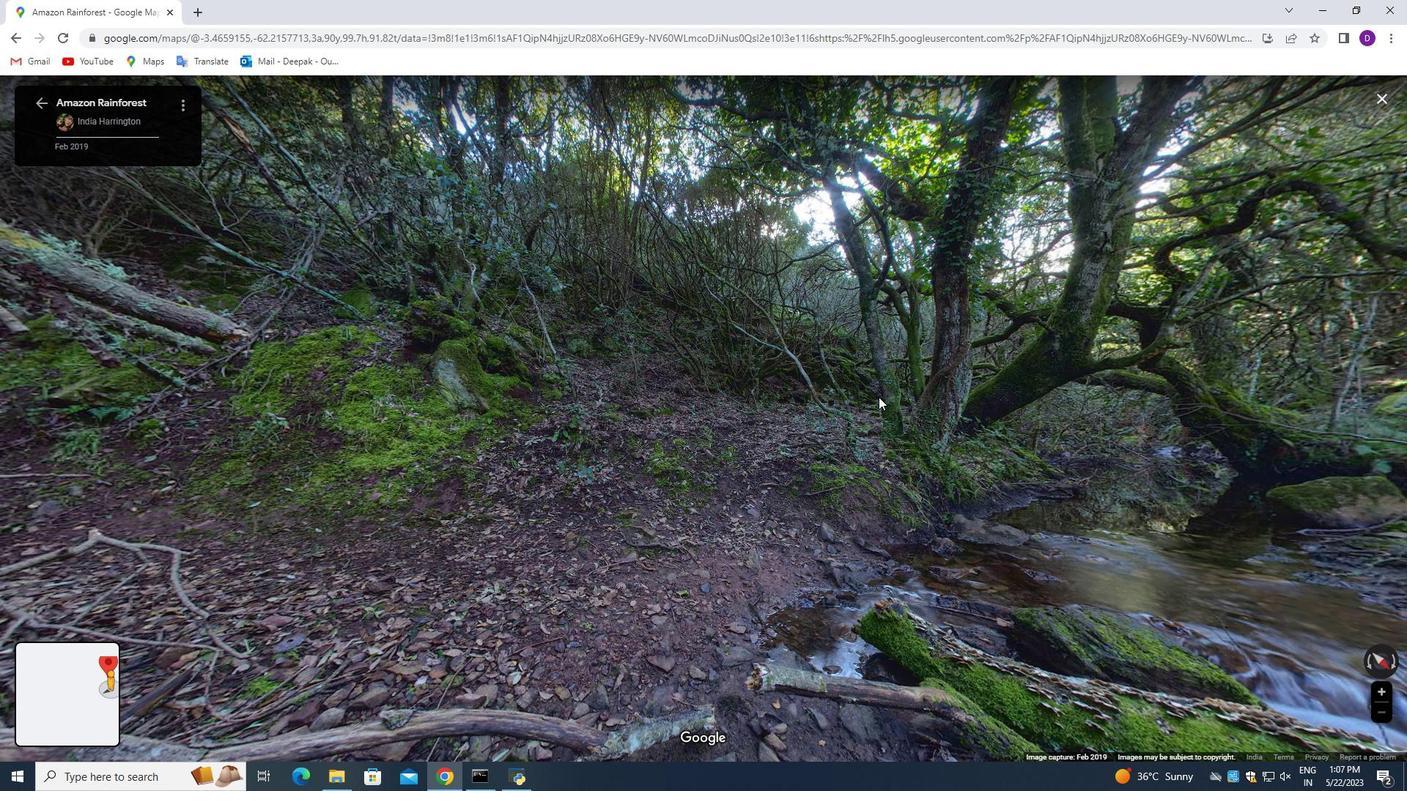 
Action: Mouse pressed left at (874, 394)
Screenshot: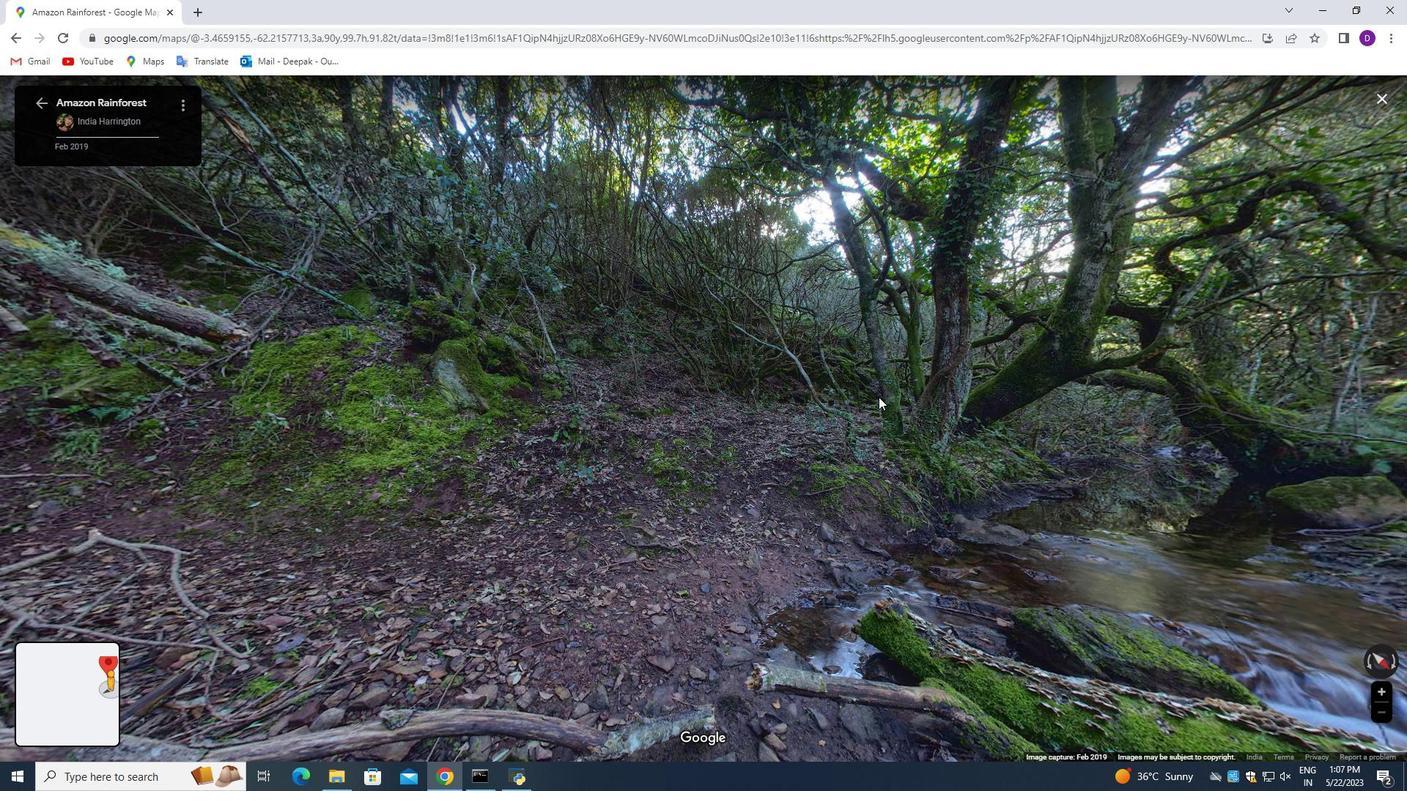 
Action: Mouse moved to (791, 380)
Screenshot: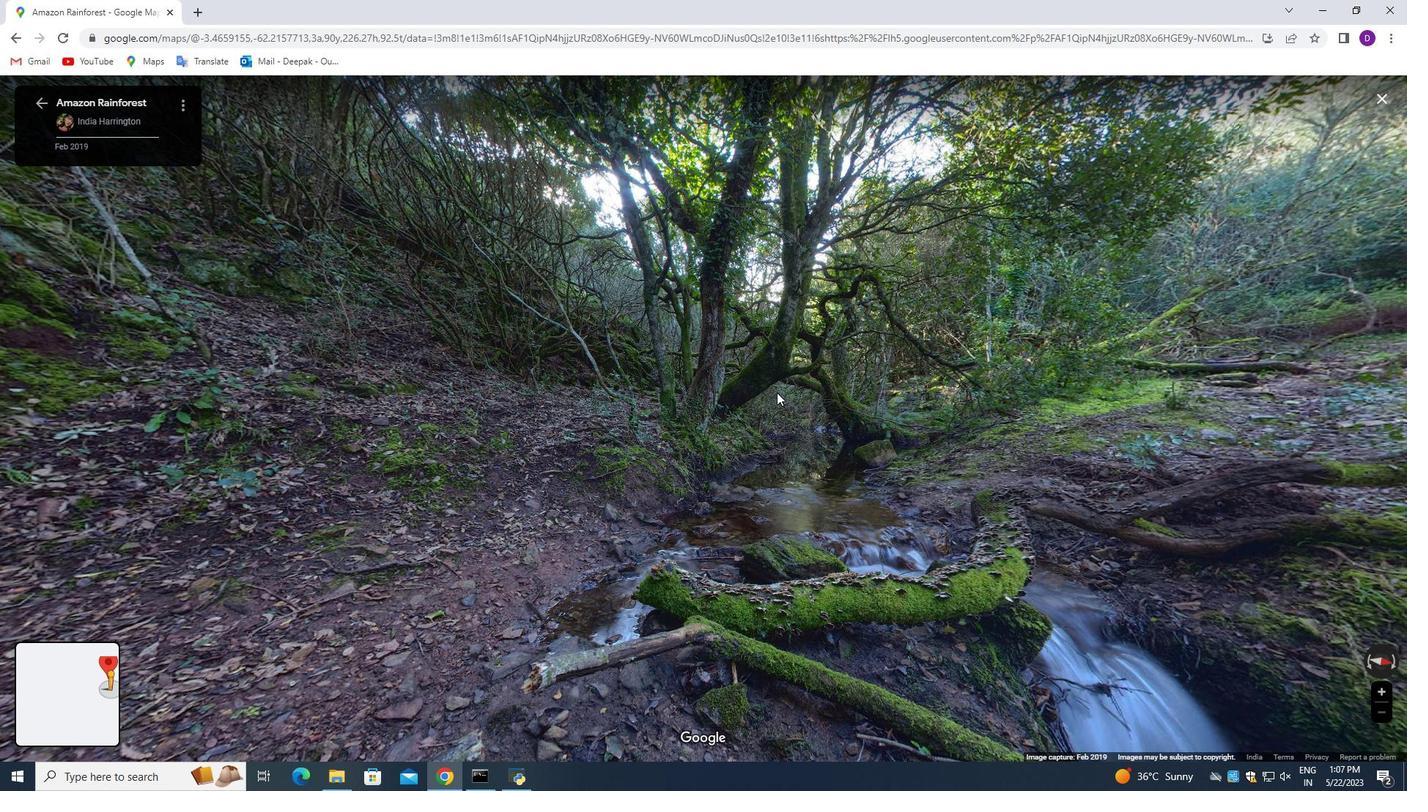 
Action: Mouse pressed left at (791, 380)
Screenshot: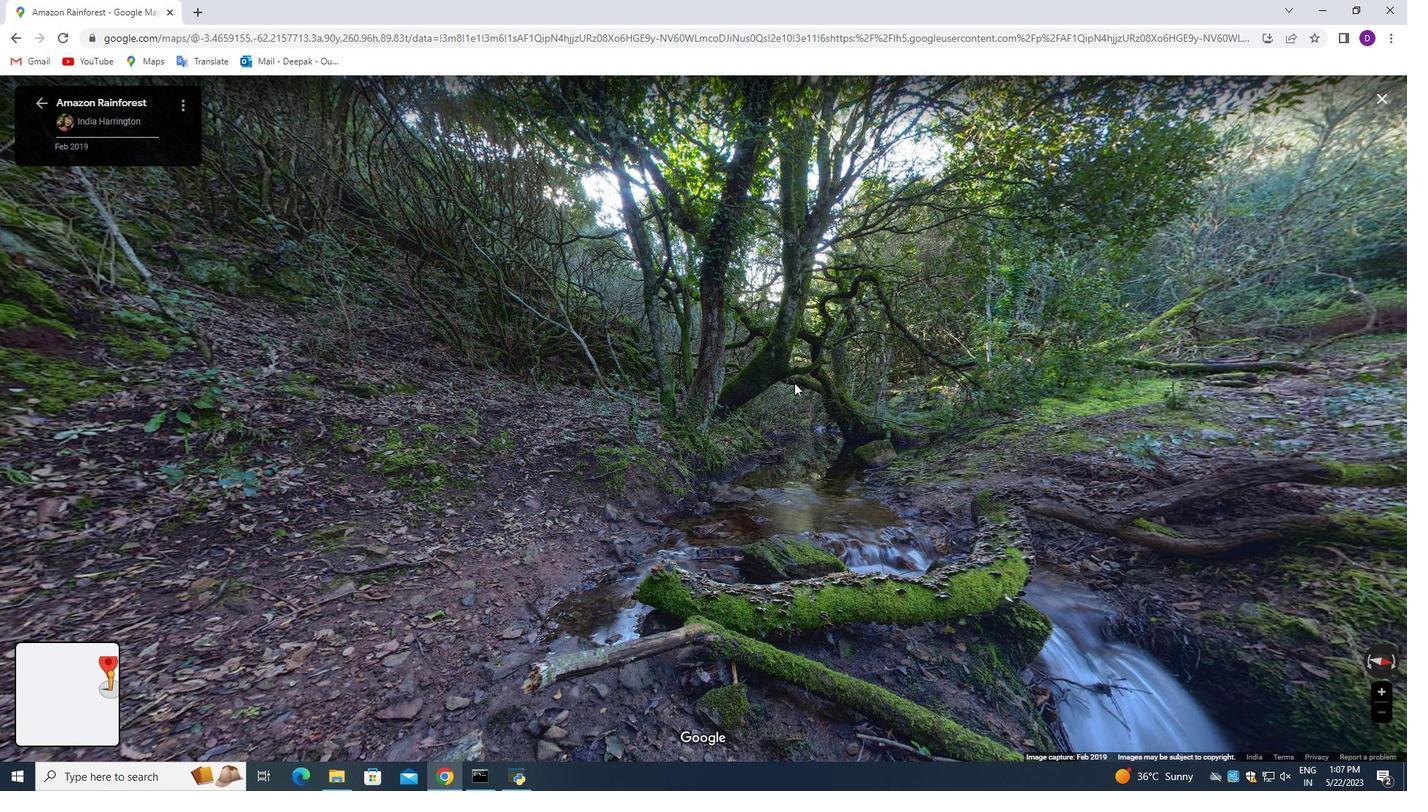 
Action: Mouse pressed left at (791, 380)
Screenshot: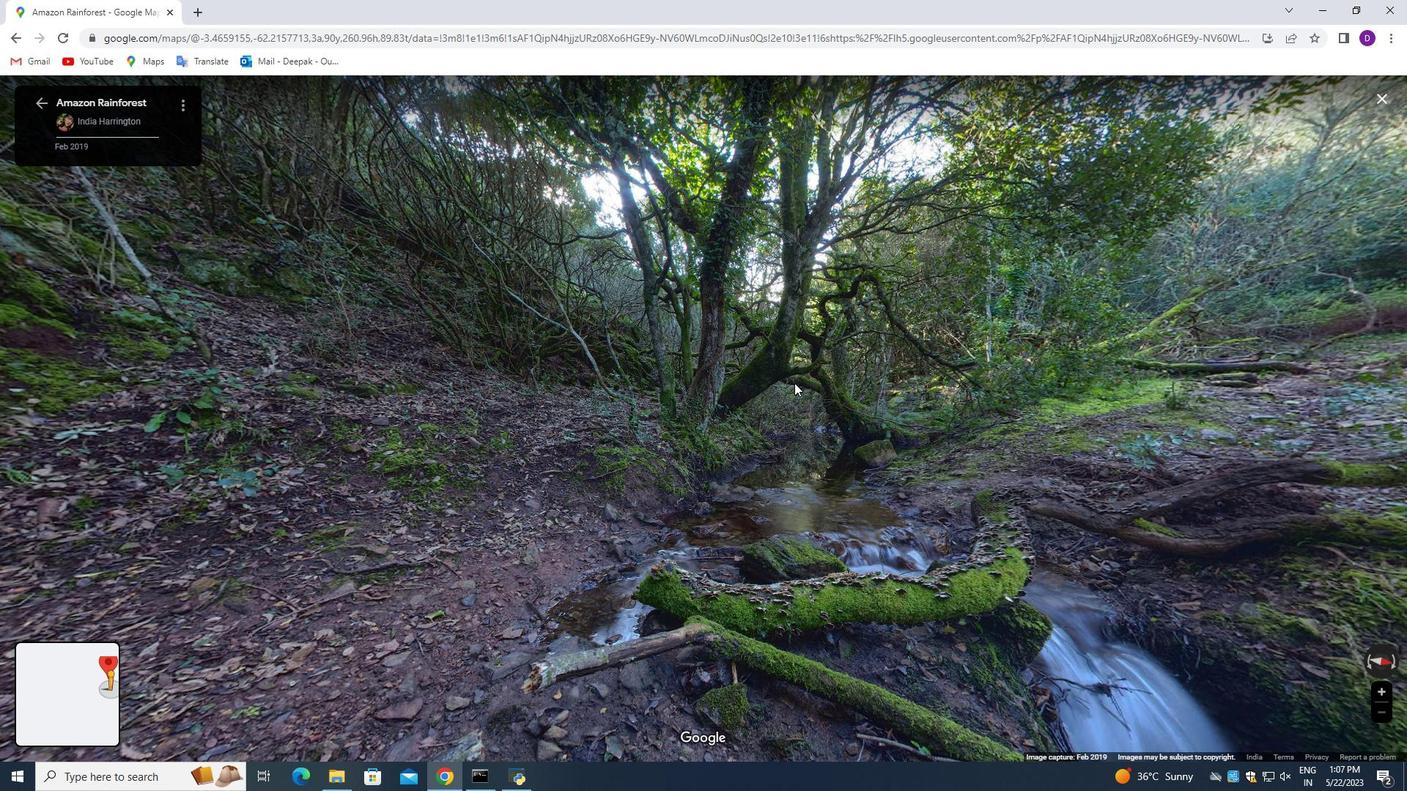 
Action: Mouse pressed left at (791, 380)
Screenshot: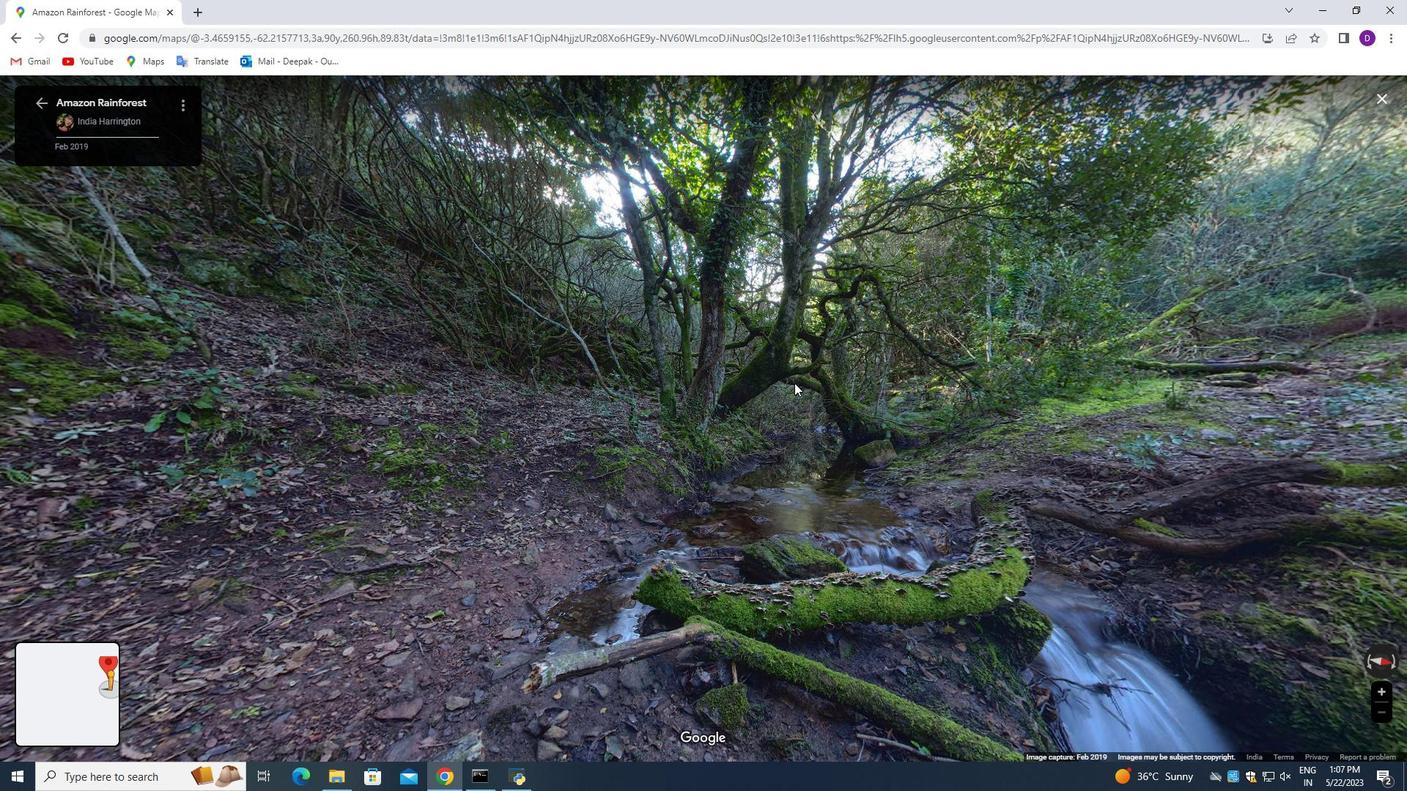 
Action: Mouse moved to (973, 392)
Screenshot: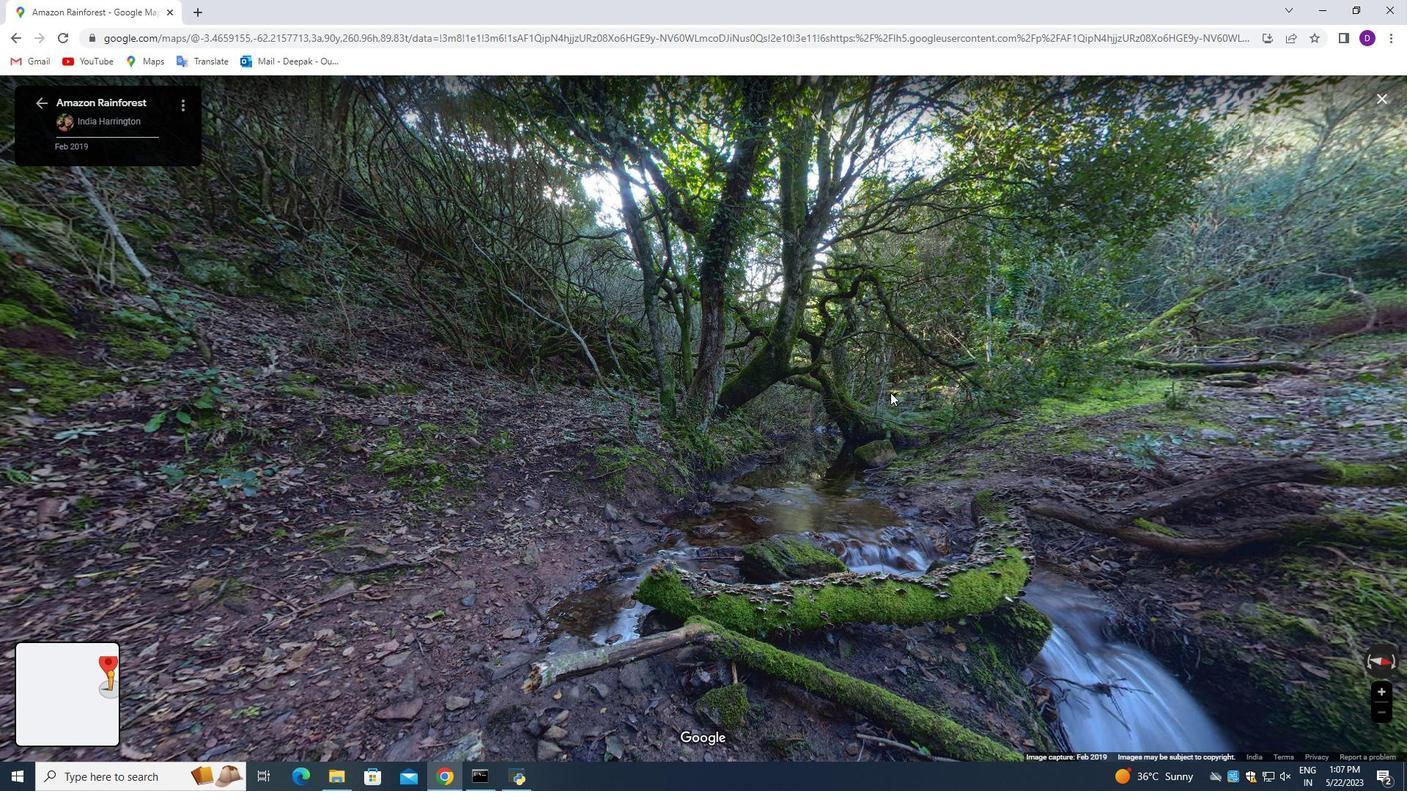 
Action: Mouse pressed left at (973, 392)
Screenshot: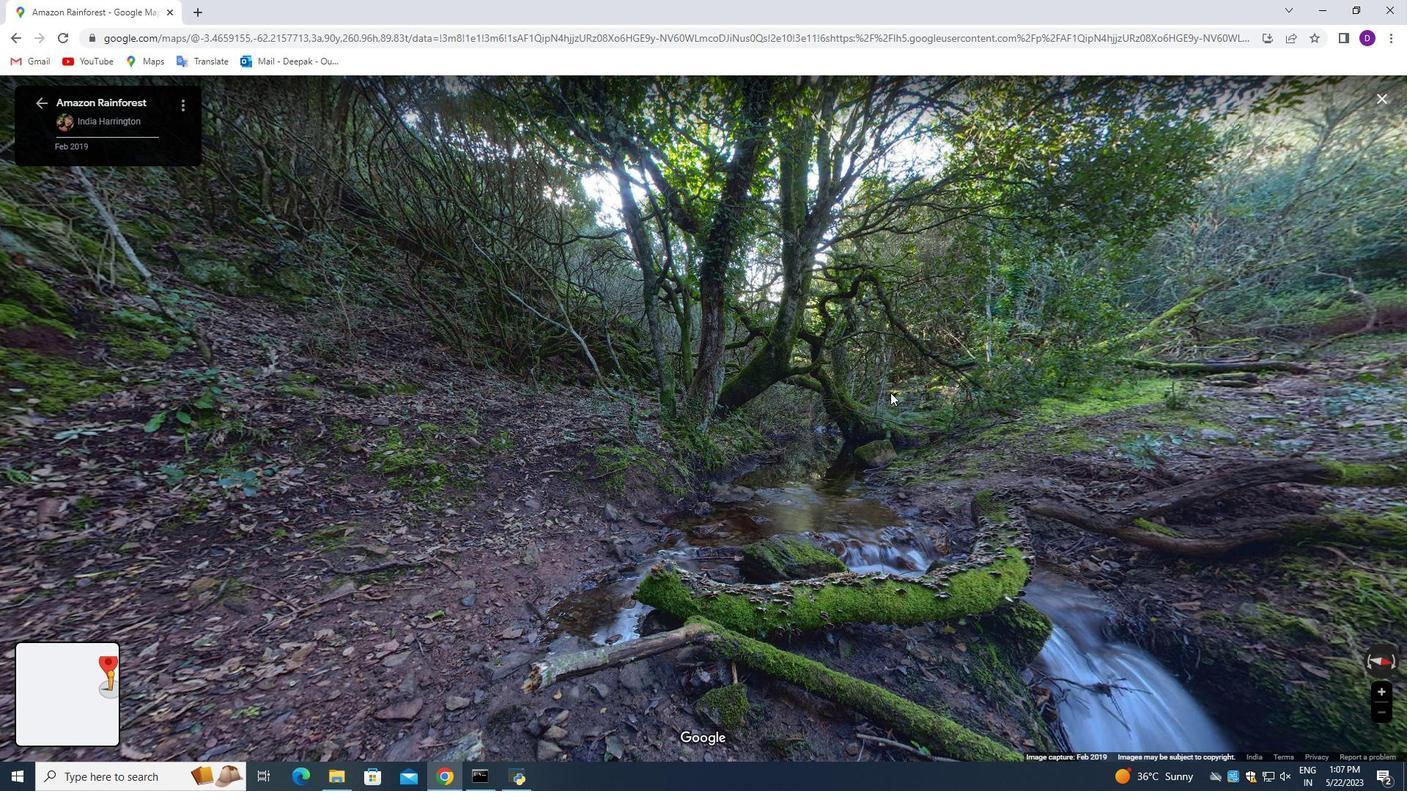 
Action: Mouse moved to (1378, 711)
Screenshot: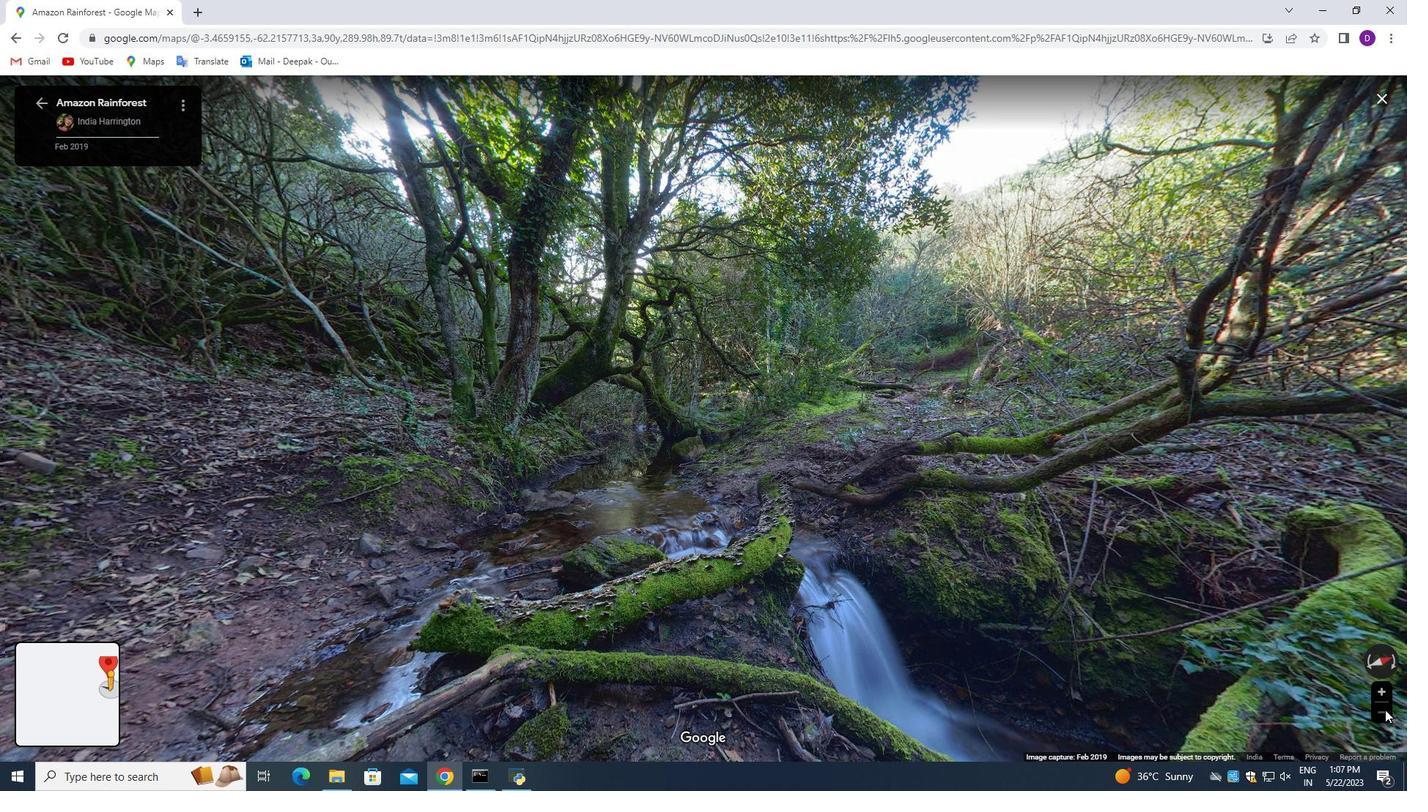 
Action: Mouse pressed left at (1378, 711)
Screenshot: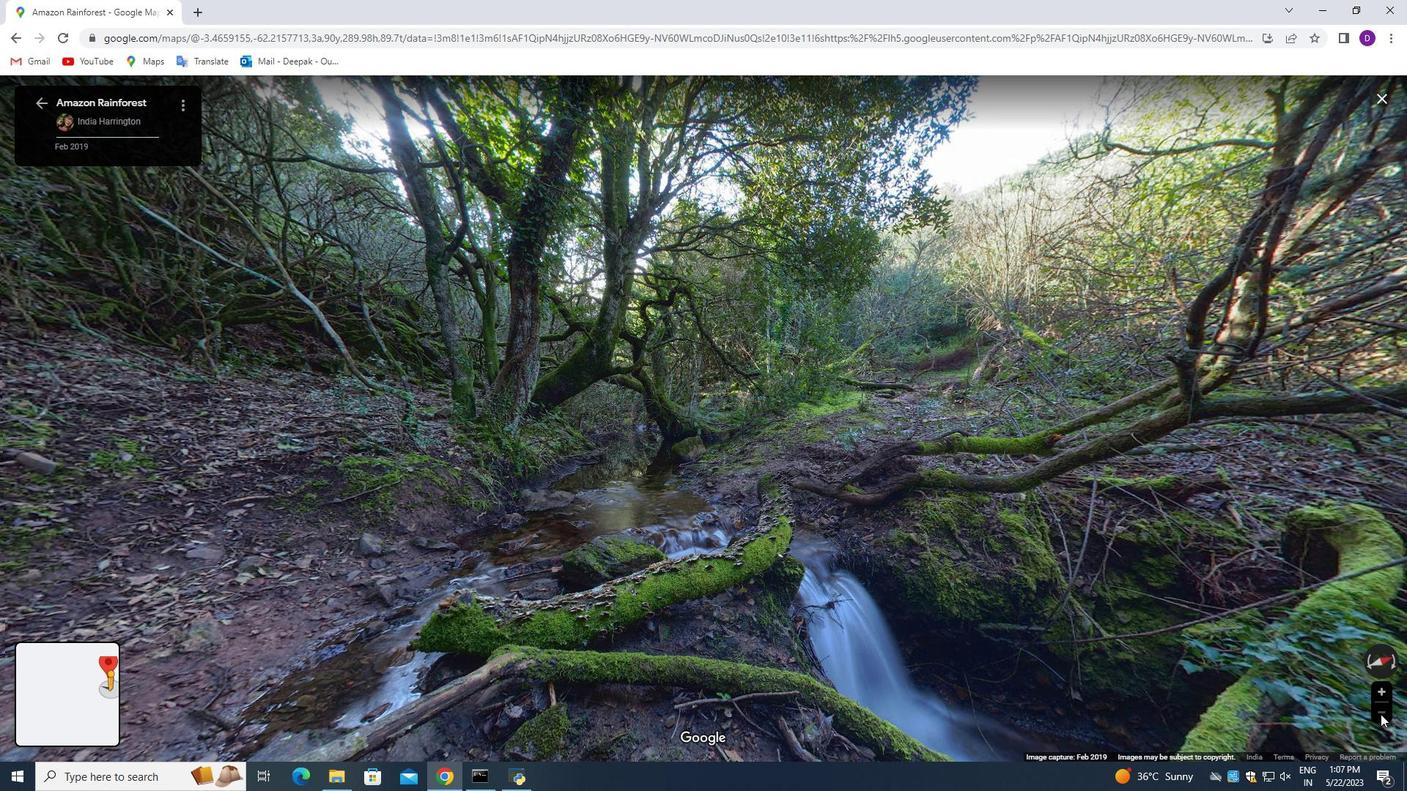 
Action: Mouse pressed left at (1378, 711)
Screenshot: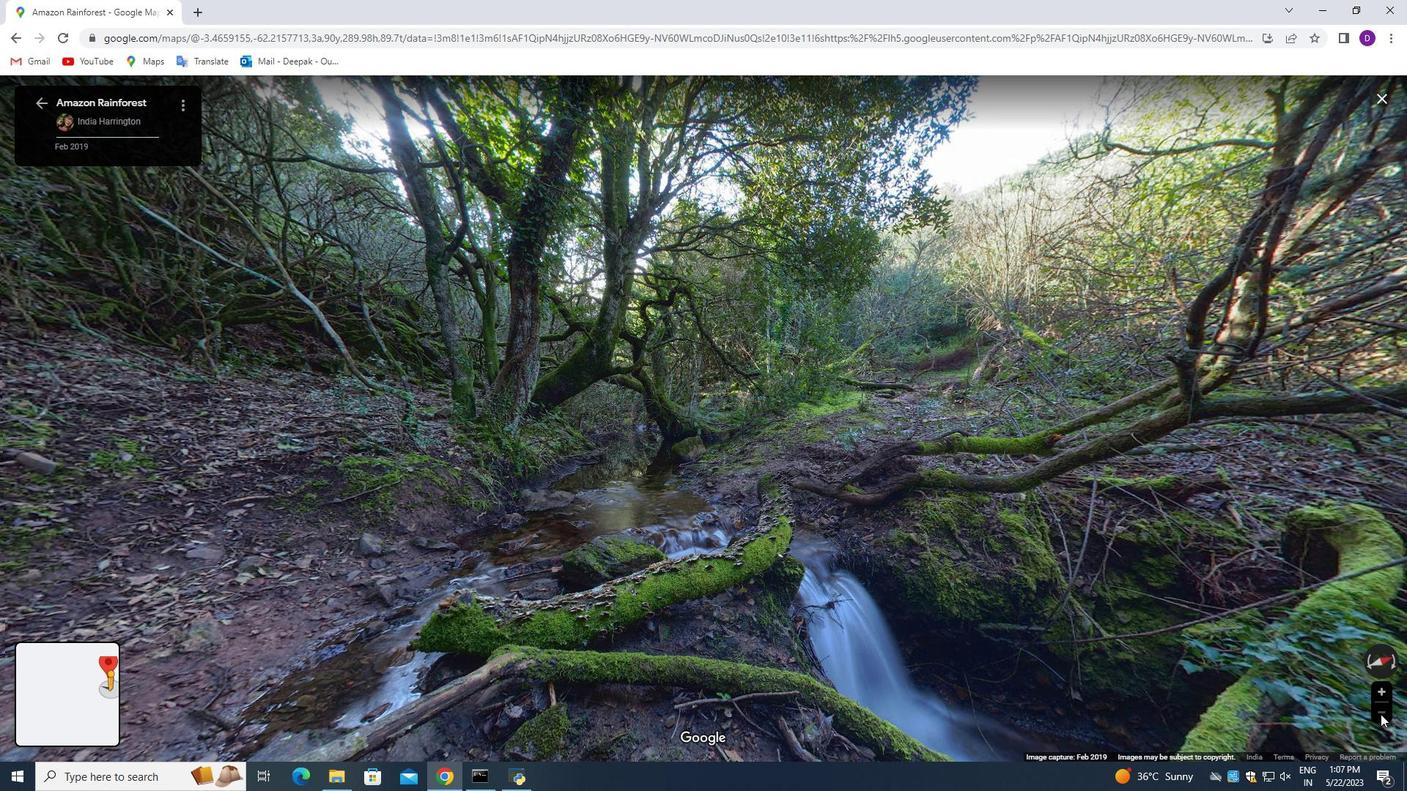 
Action: Mouse moved to (1377, 688)
Screenshot: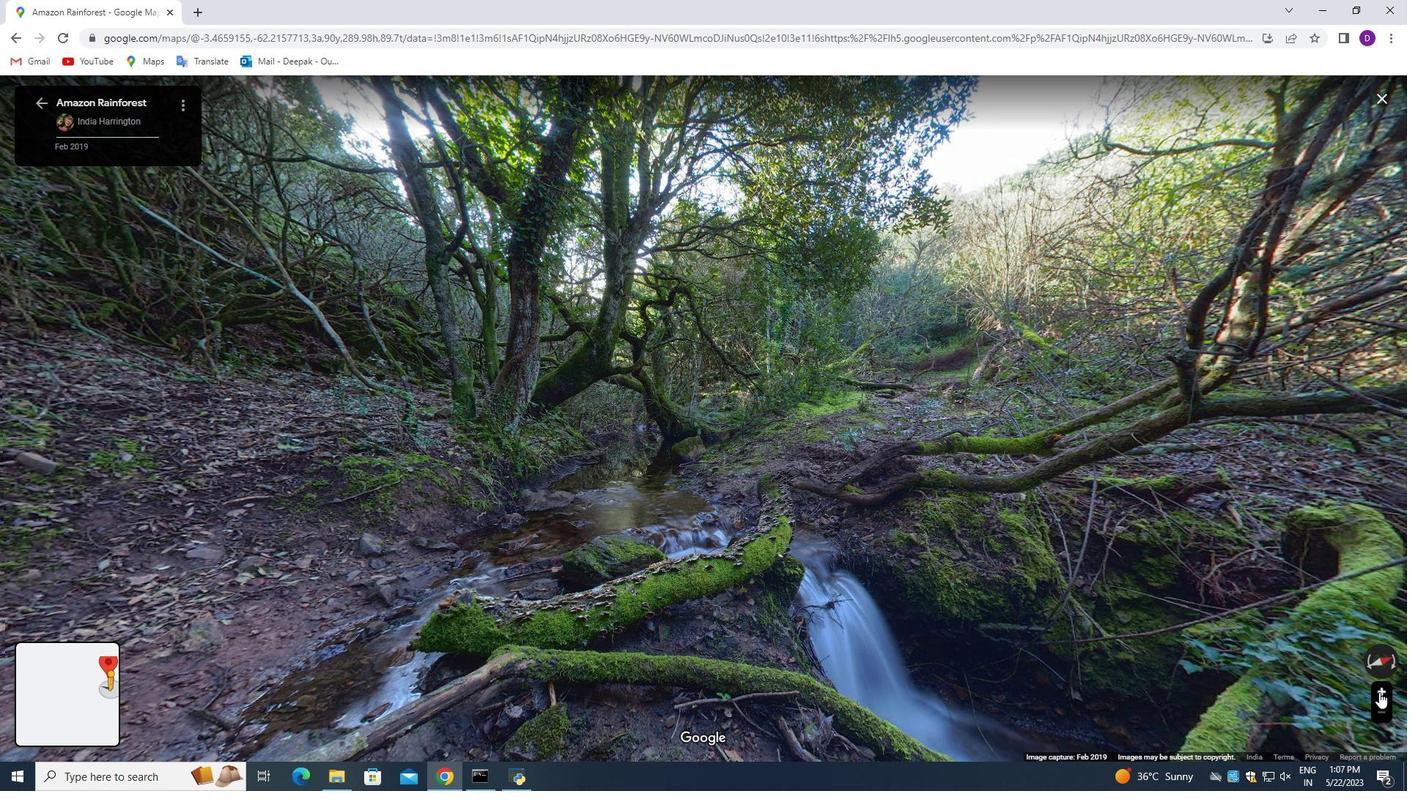 
Action: Mouse pressed left at (1377, 688)
Screenshot: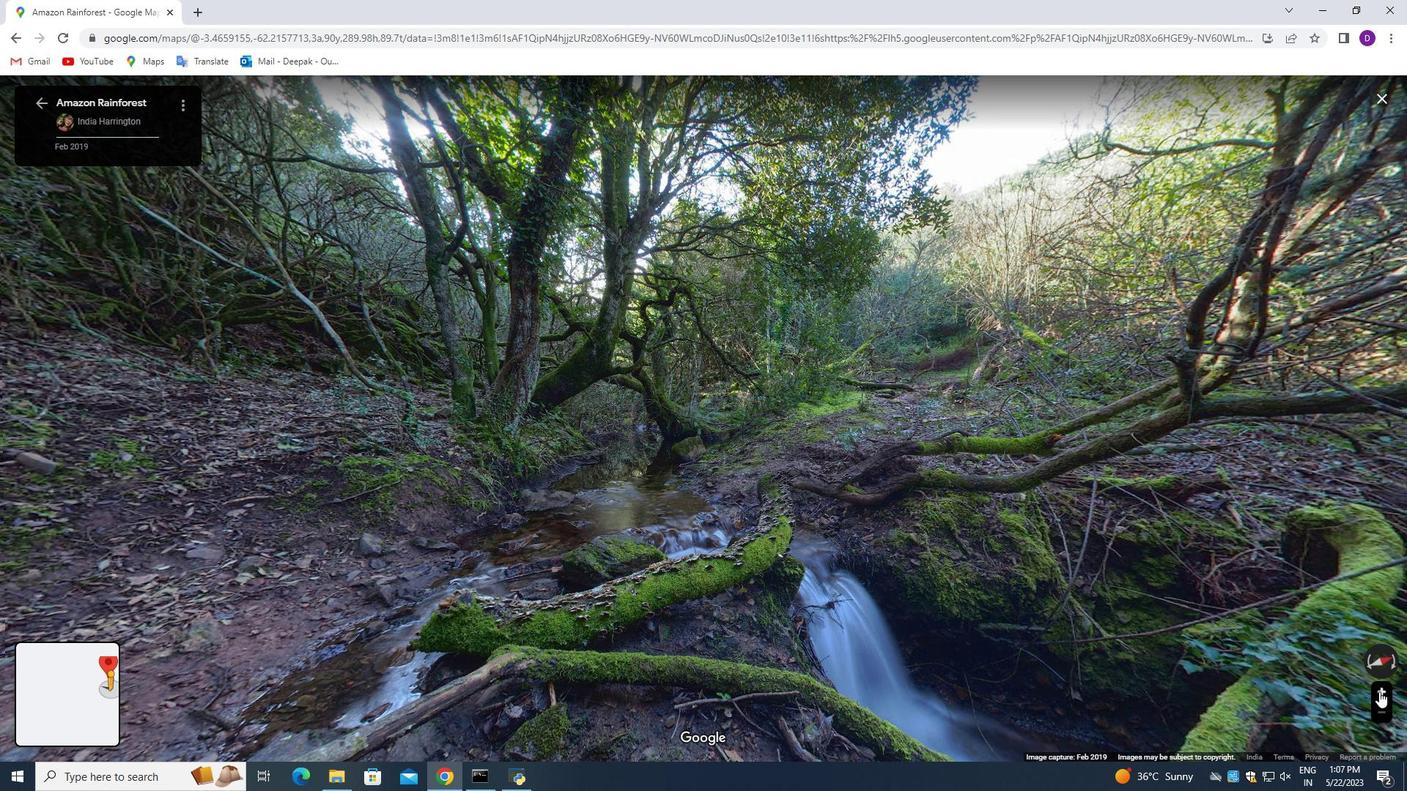 
Action: Mouse pressed left at (1377, 688)
Screenshot: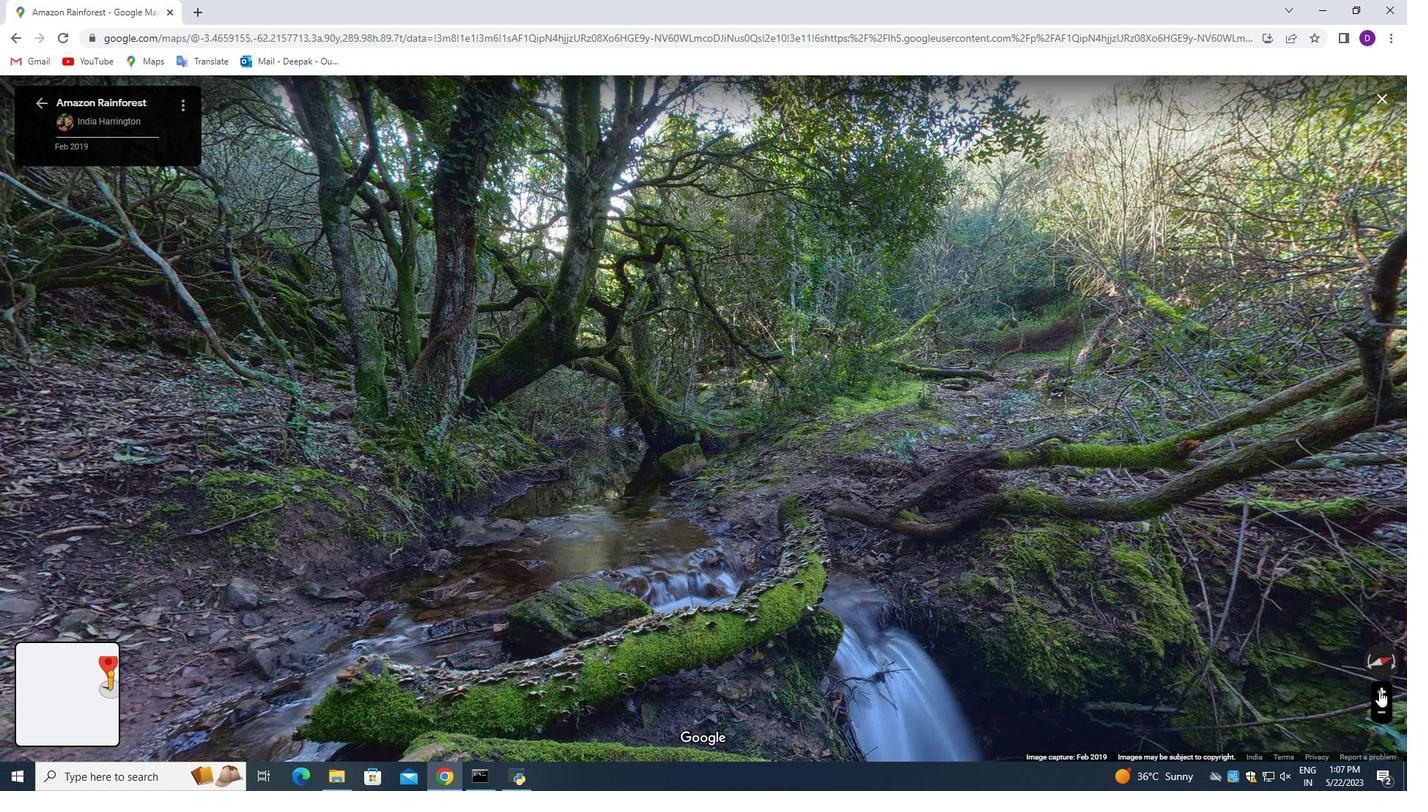 
Action: Mouse pressed left at (1377, 688)
Screenshot: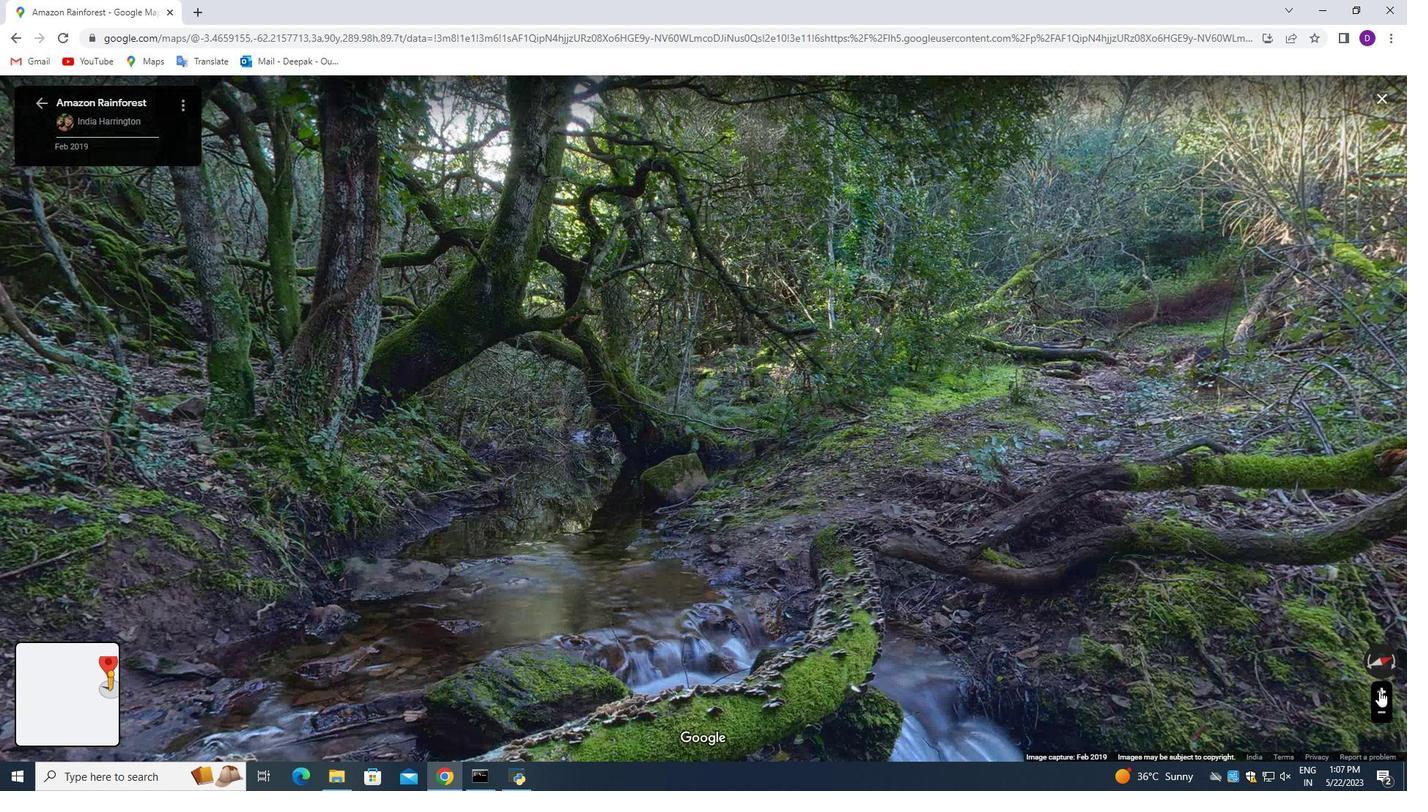 
Action: Mouse pressed left at (1377, 688)
Screenshot: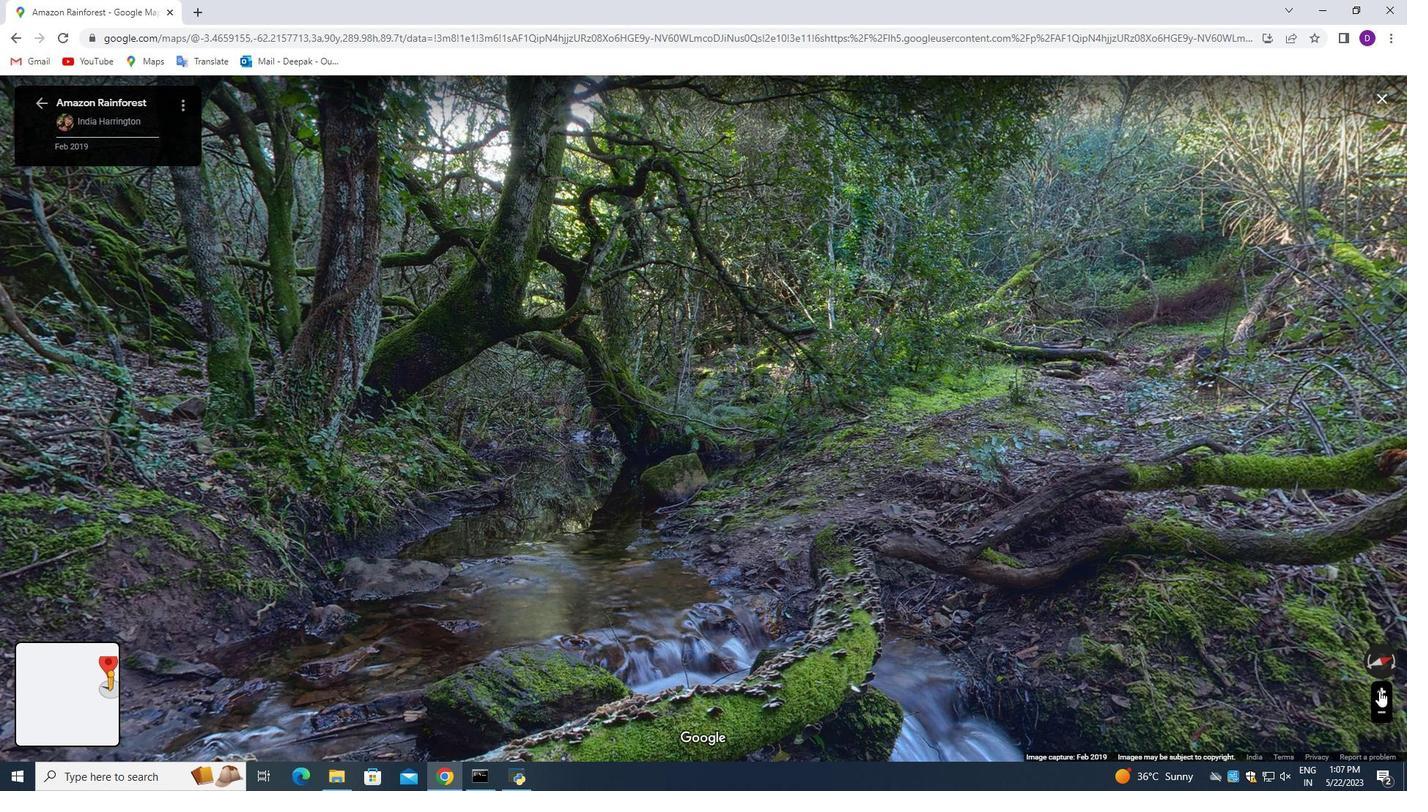 
Action: Mouse pressed left at (1377, 688)
Screenshot: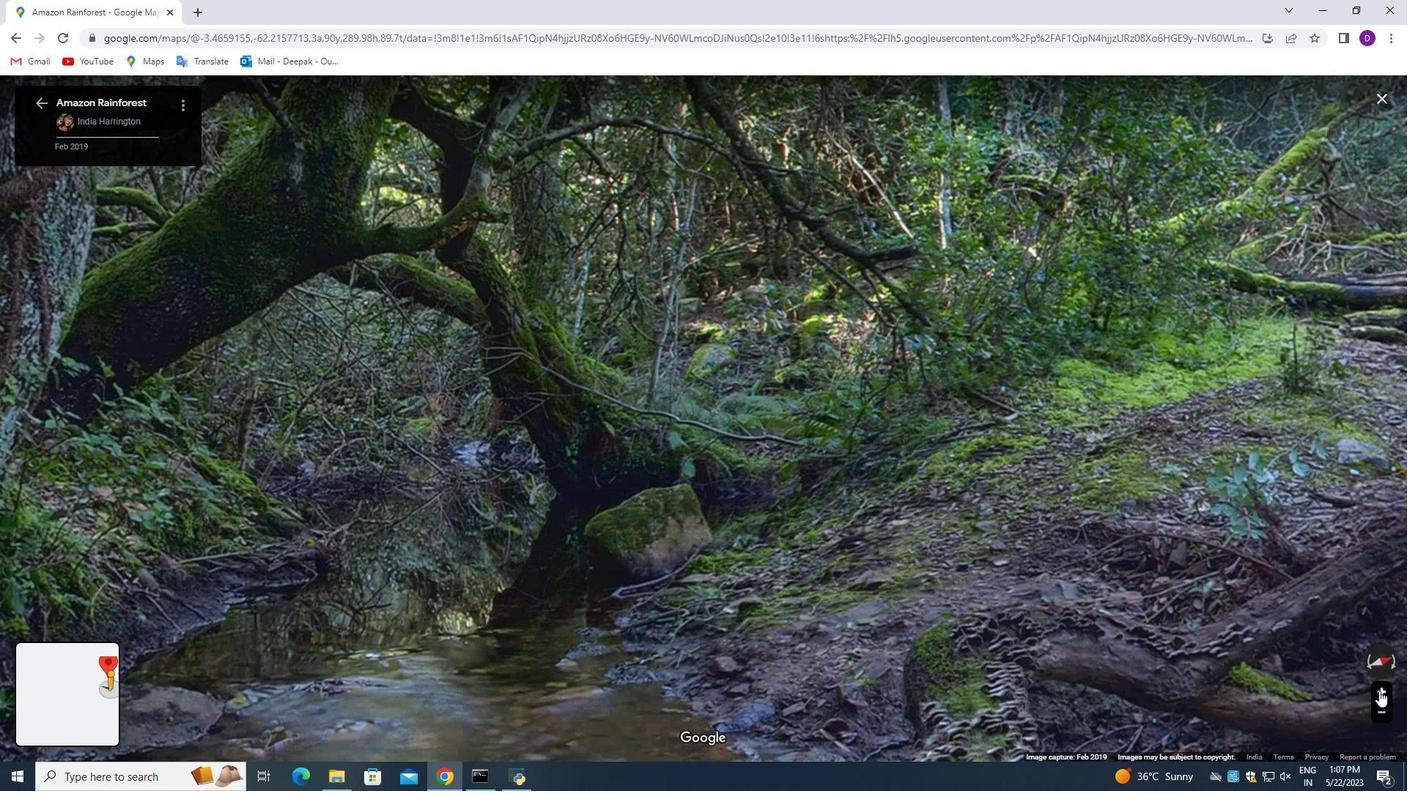 
Action: Mouse moved to (1380, 717)
Screenshot: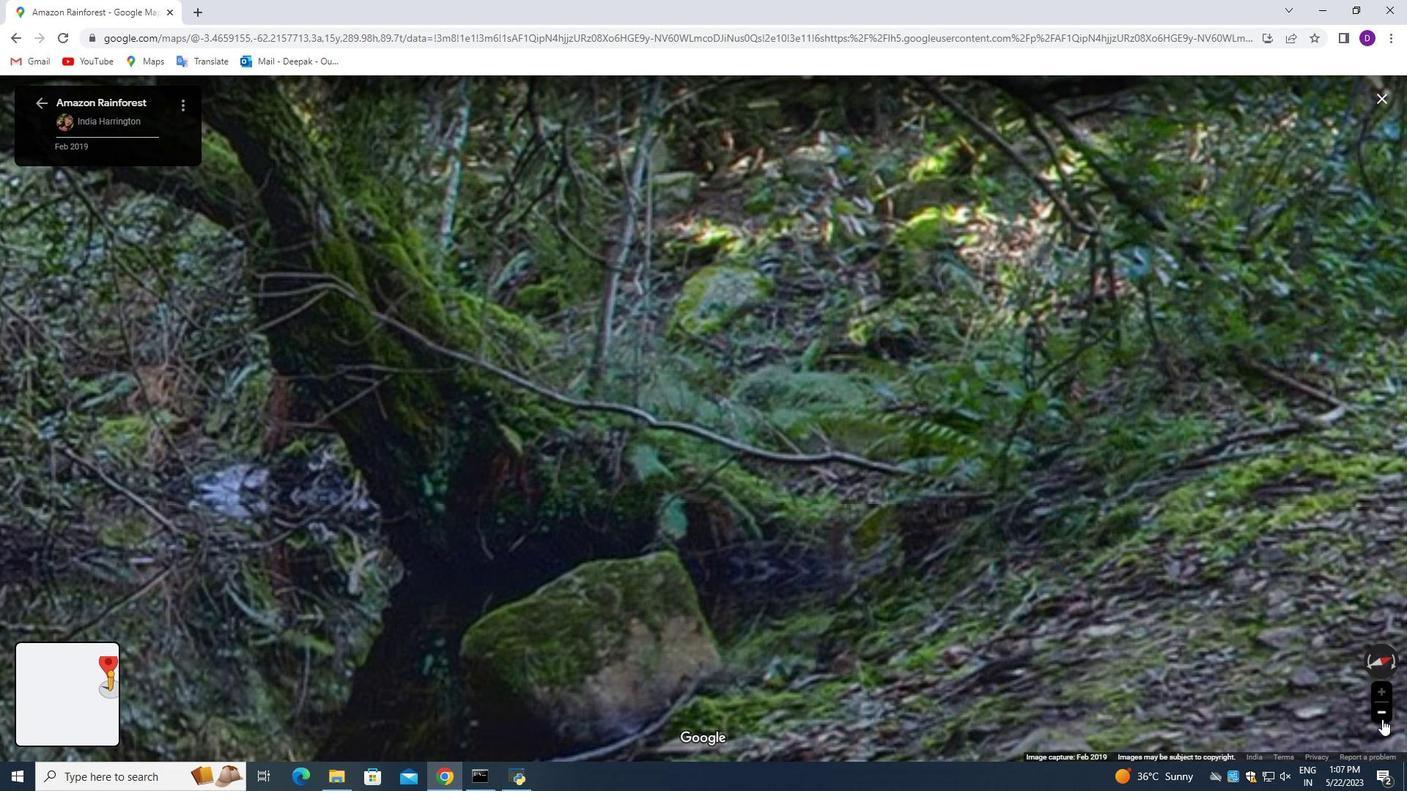 
Action: Mouse pressed left at (1380, 717)
Screenshot: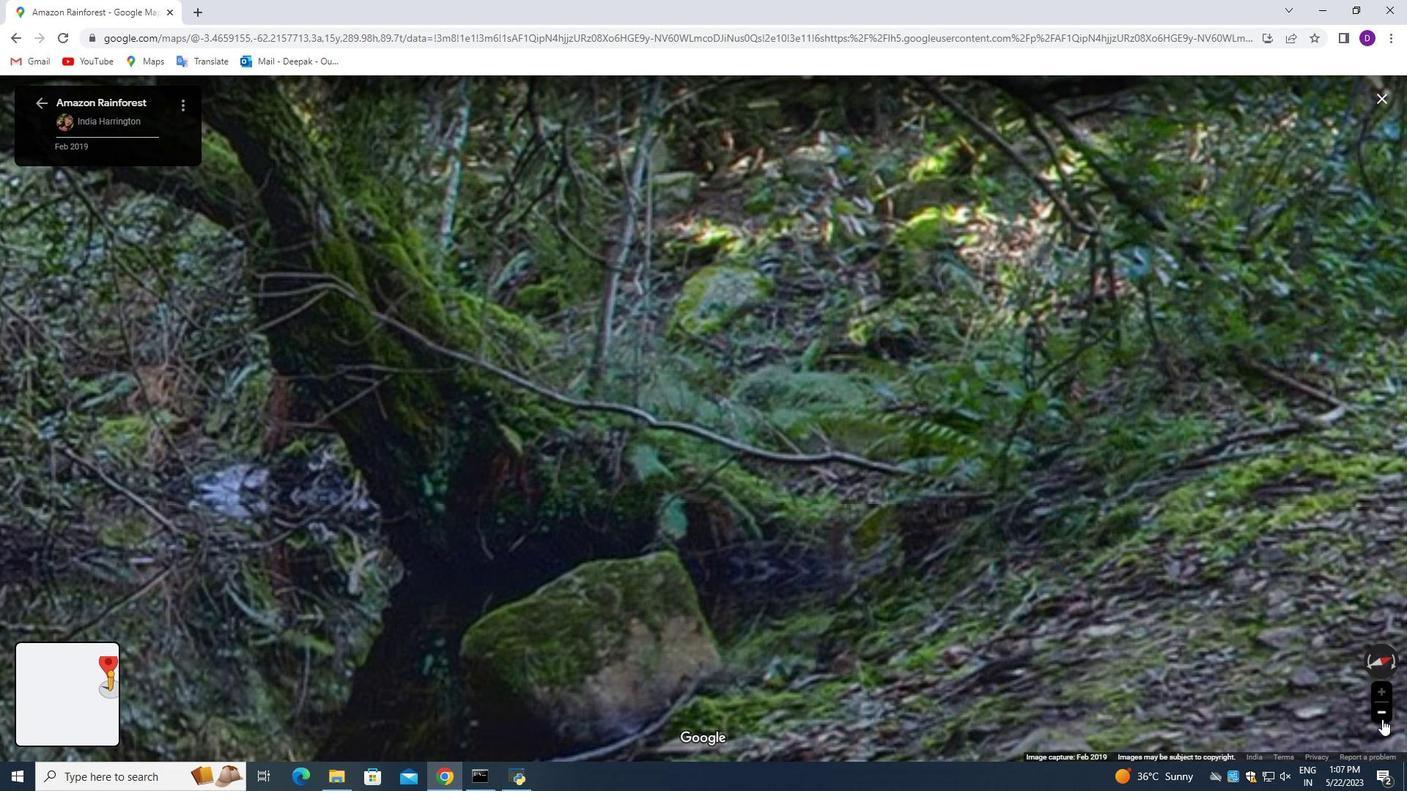 
Action: Mouse pressed left at (1380, 717)
Screenshot: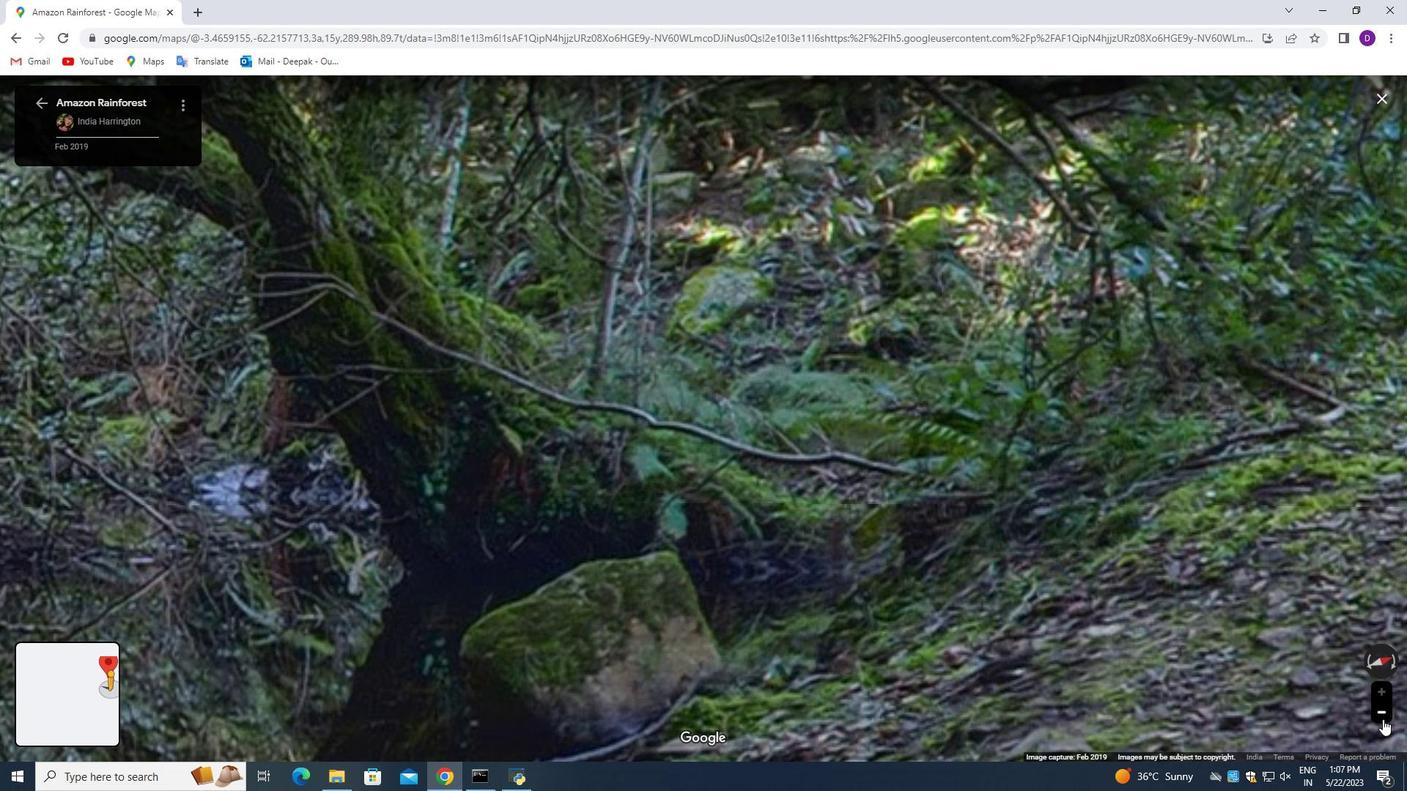 
Action: Mouse pressed left at (1380, 717)
Screenshot: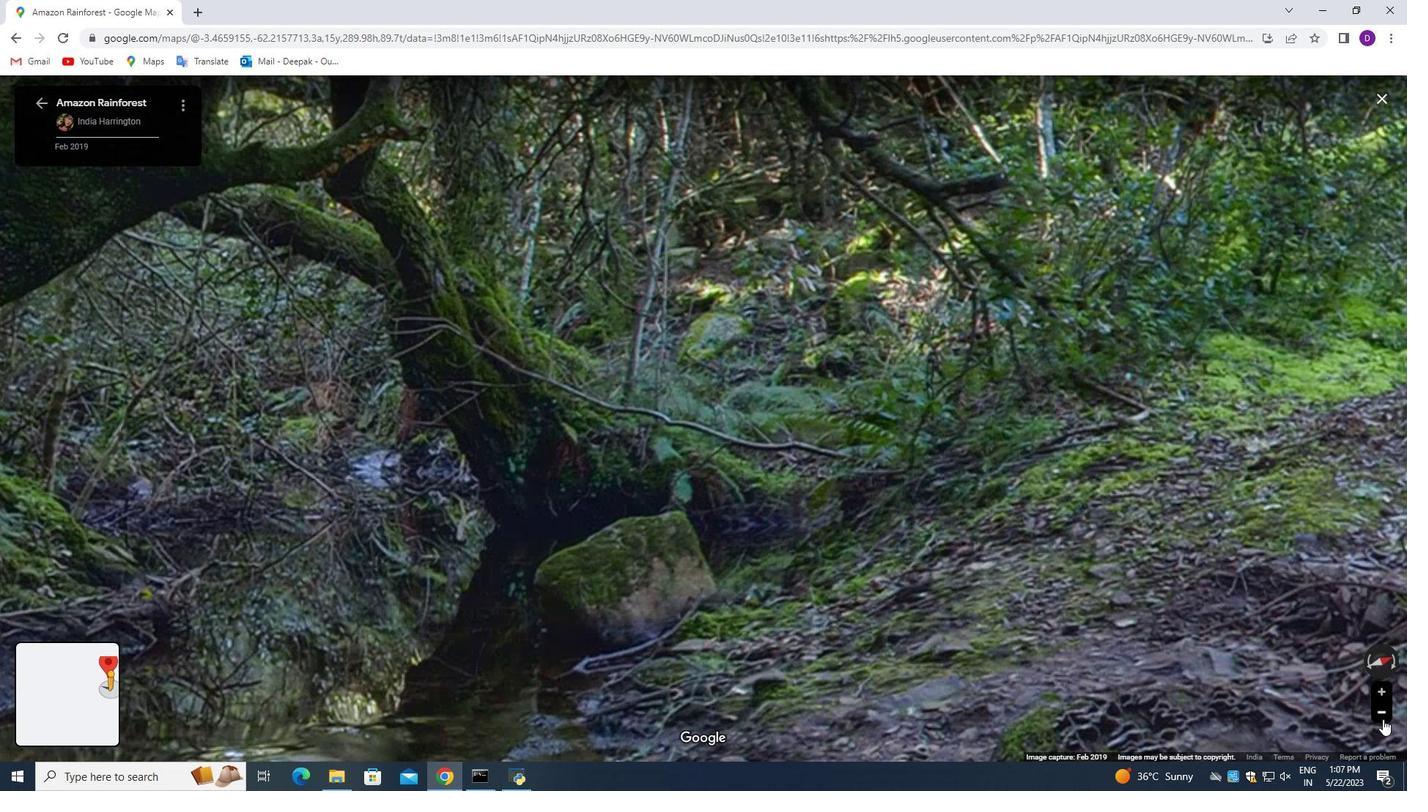 
Action: Mouse pressed left at (1380, 717)
Screenshot: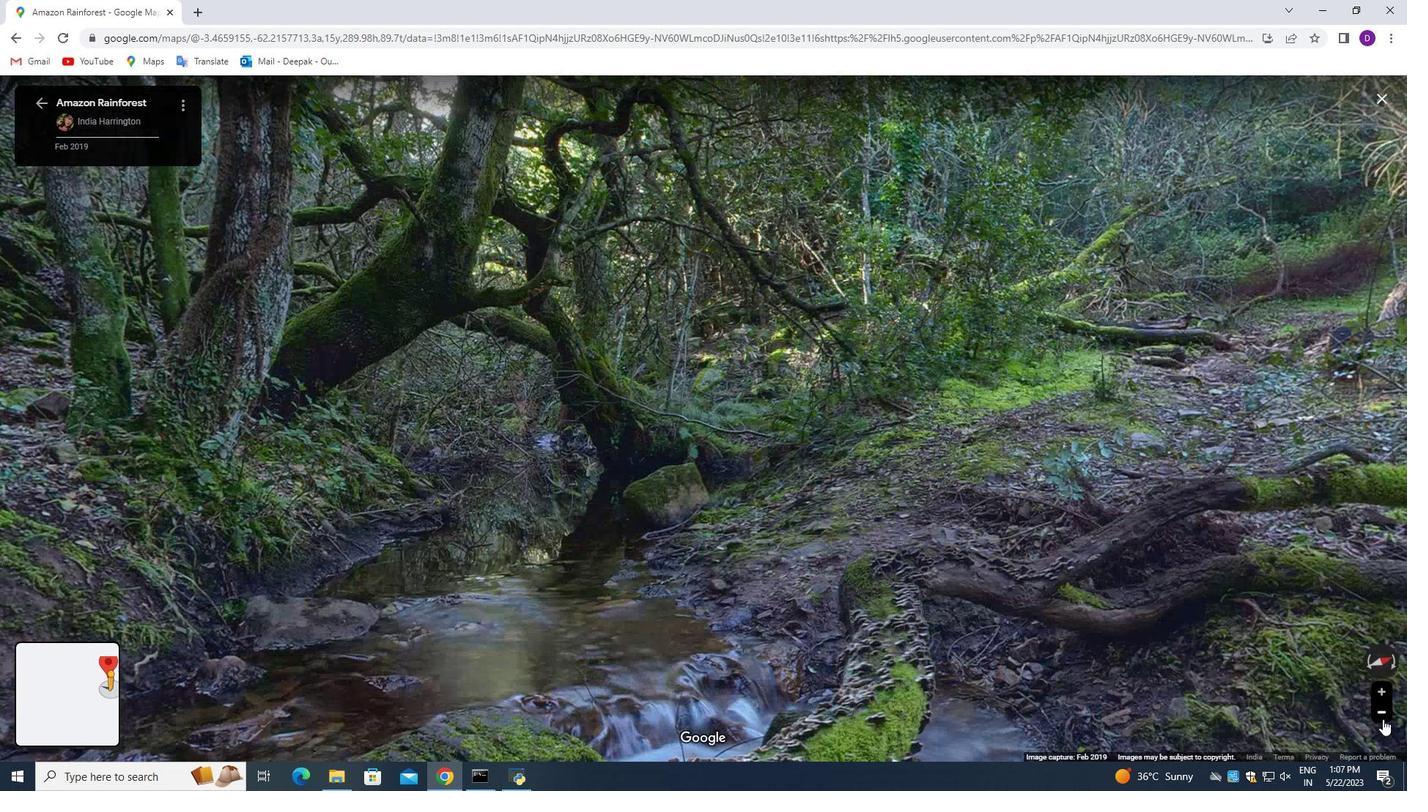 
Action: Mouse pressed left at (1380, 717)
Screenshot: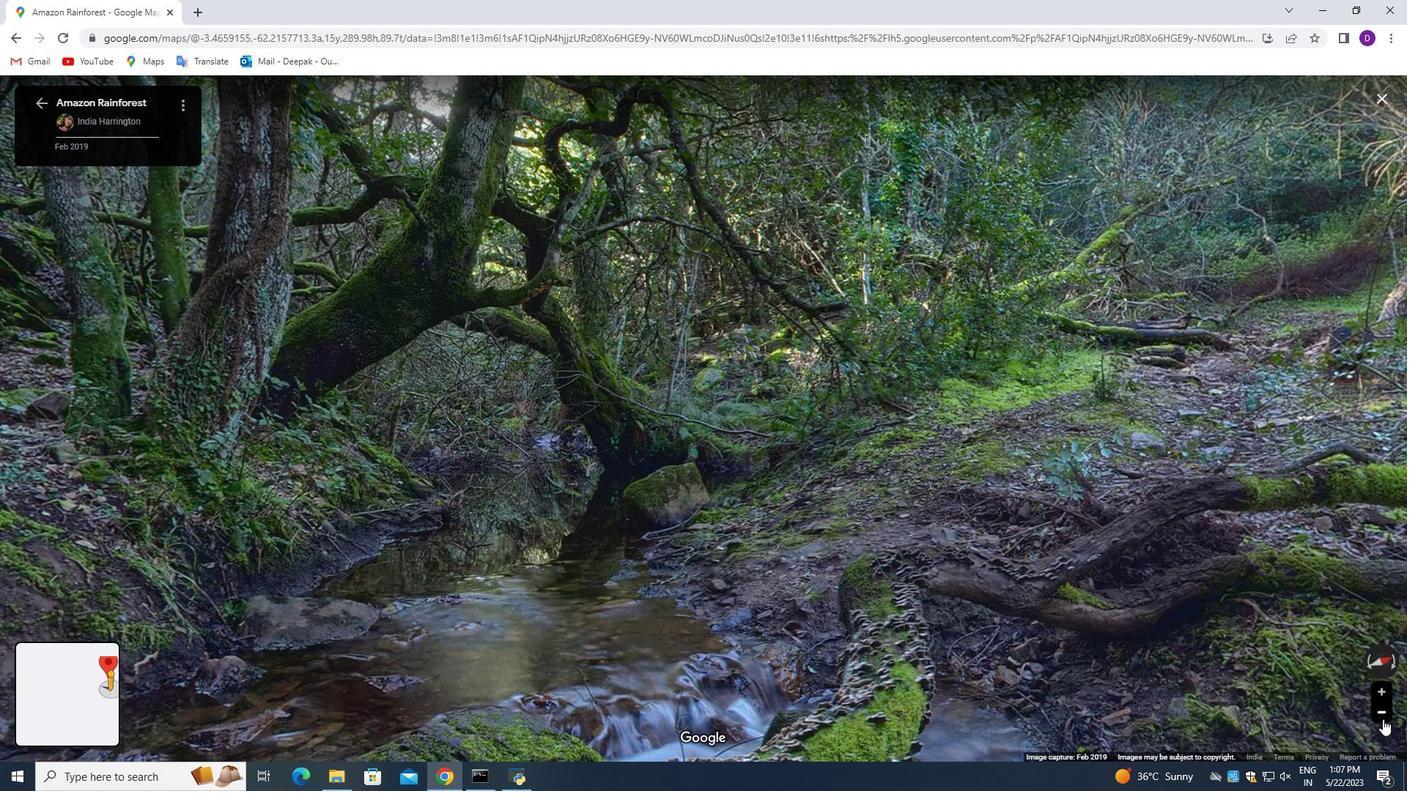 
Action: Mouse pressed left at (1380, 717)
Screenshot: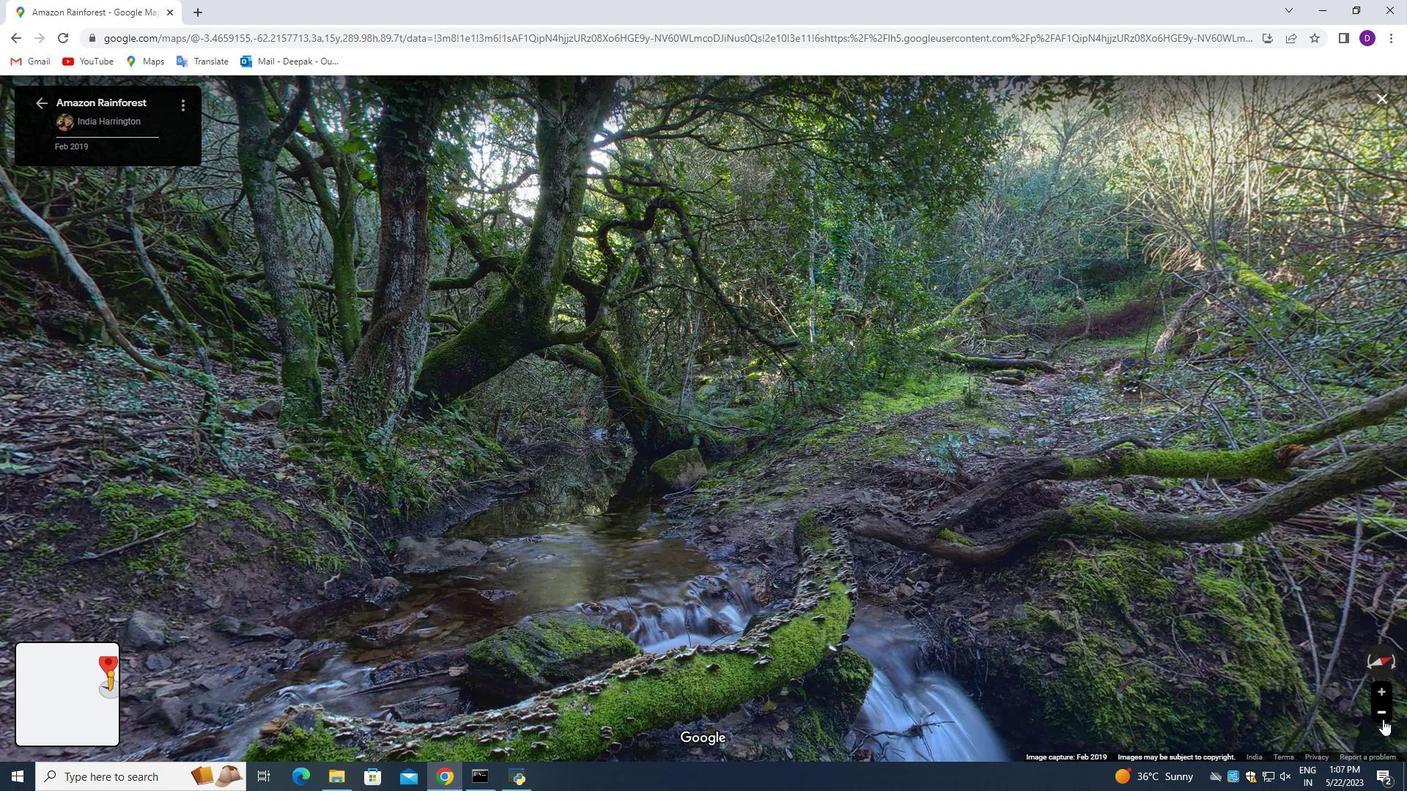 
Action: Mouse moved to (1014, 544)
Screenshot: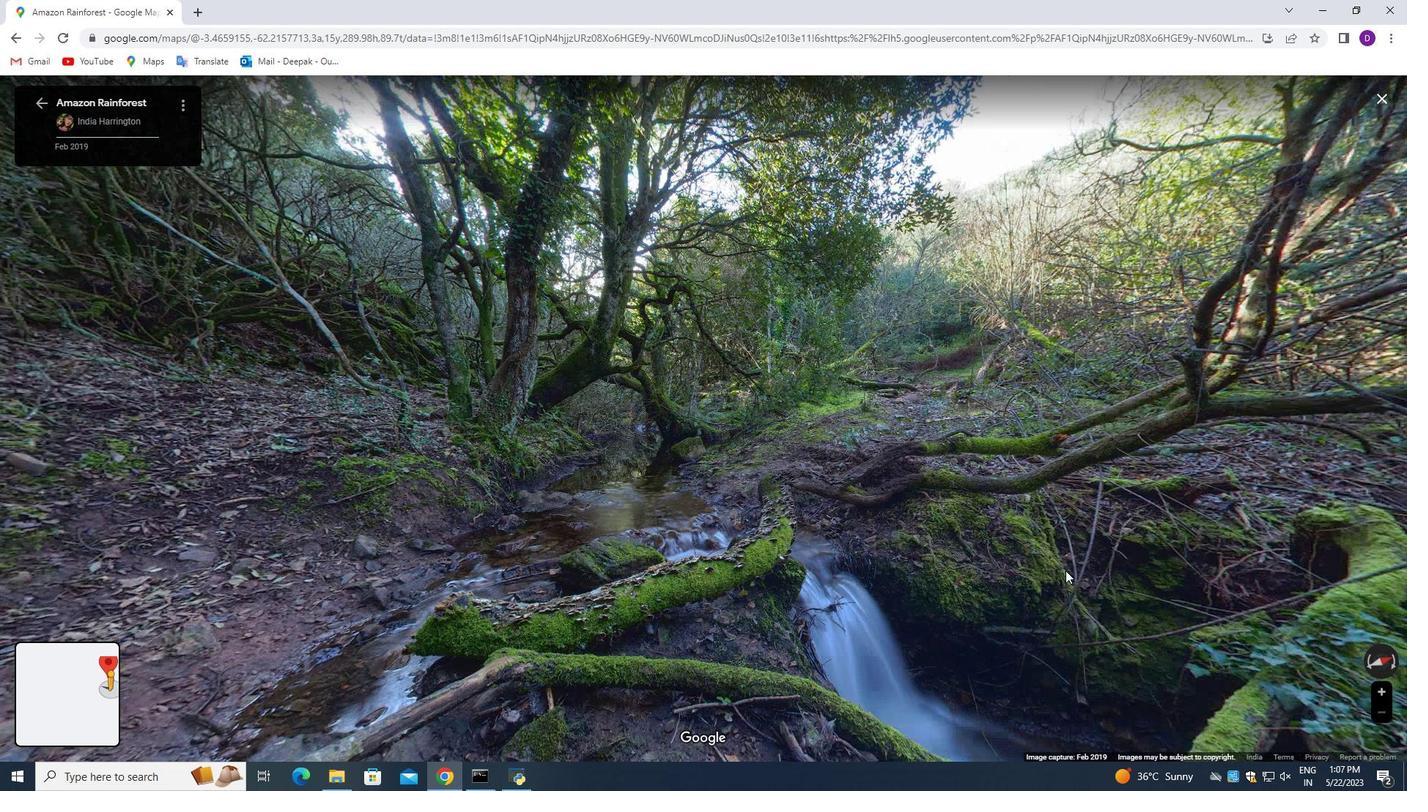 
